 Task: Plan a trip to Puerto El Triunfo, El Salvador from 10th December, 2023 to 15th December, 2023 for 7 adults.4 bedrooms having 7 beds and 4 bathrooms. Property type can be house. Amenities needed are: wifi, TV, free parkinig on premises, gym, breakfast. Booking option can be shelf check-in. Look for 5 properties as per requirement.
Action: Mouse moved to (432, 112)
Screenshot: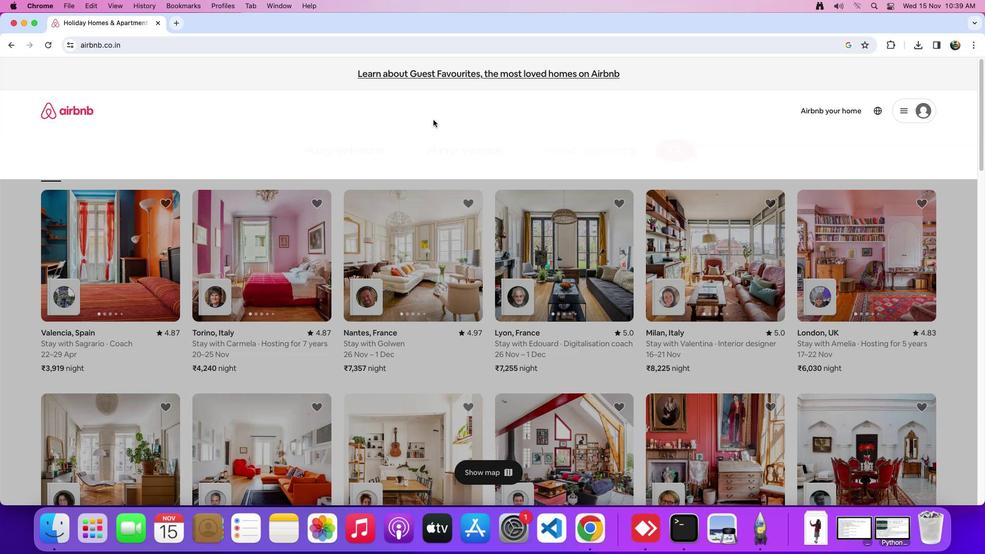 
Action: Mouse pressed left at (432, 112)
Screenshot: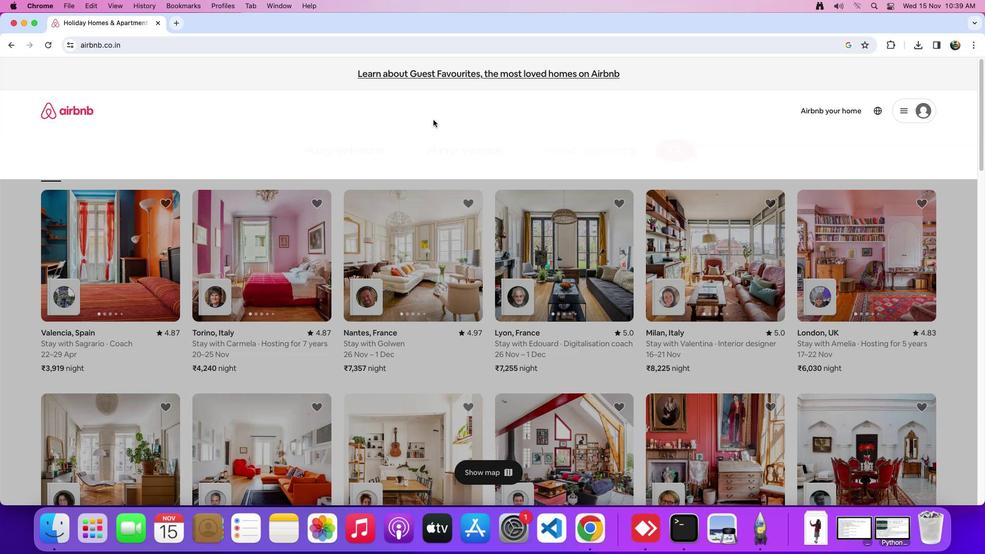 
Action: Mouse moved to (419, 147)
Screenshot: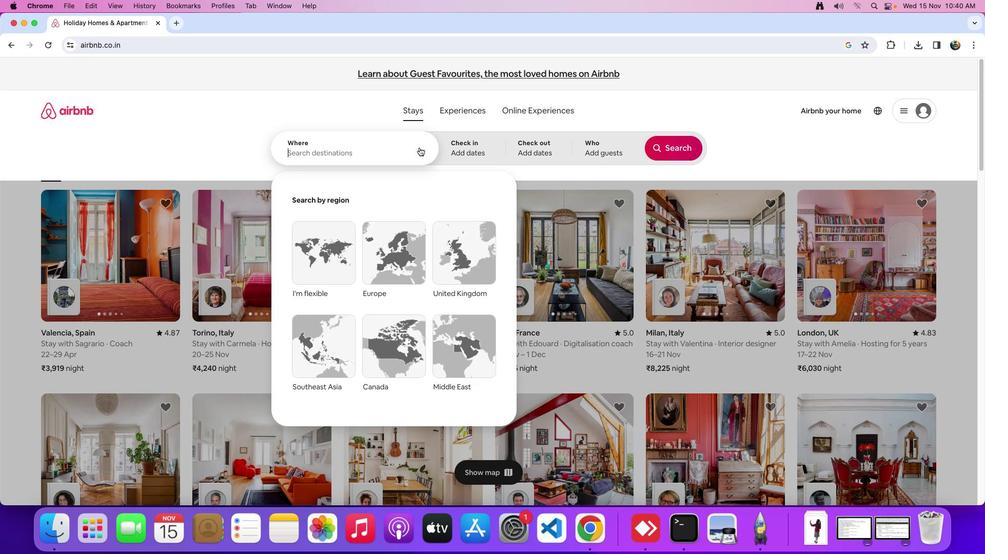 
Action: Mouse pressed left at (419, 147)
Screenshot: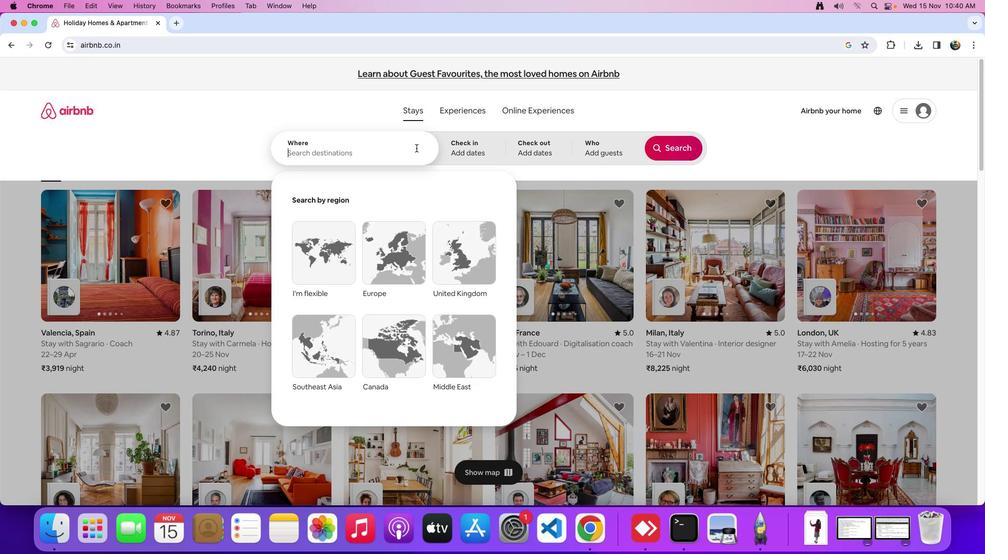 
Action: Mouse moved to (889, 203)
Screenshot: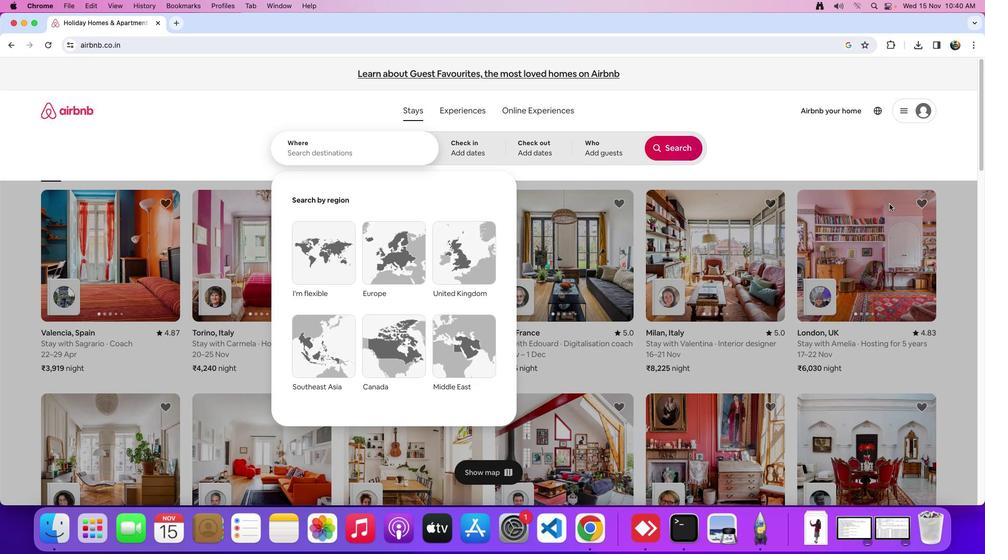 
Action: Key pressed Key.shift_r'E''I'
Screenshot: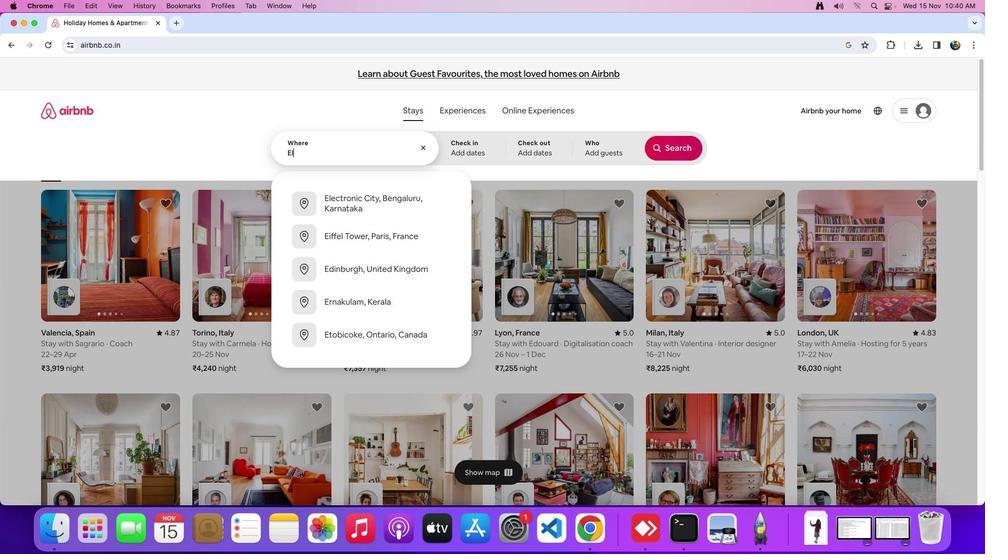 
Action: Mouse moved to (929, 199)
Screenshot: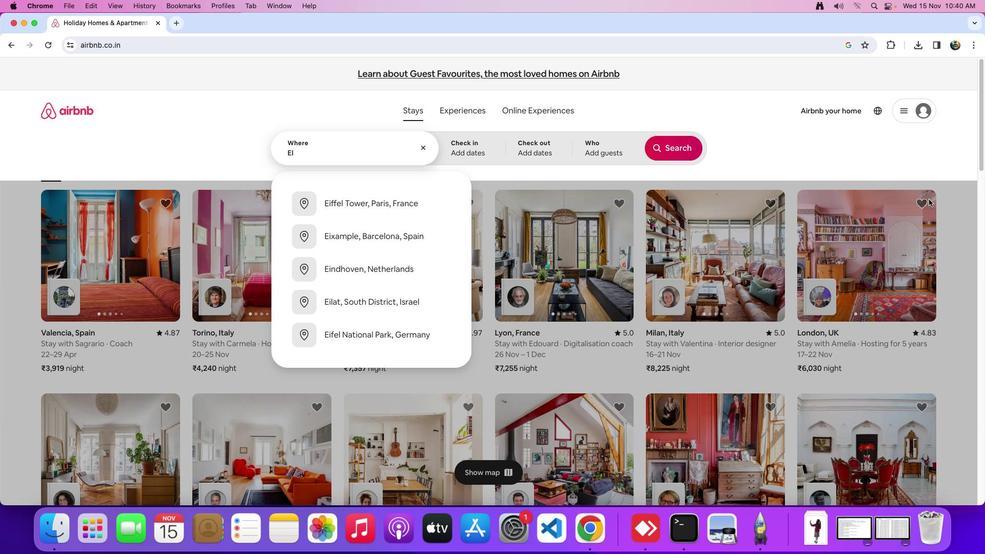 
Action: Key pressed Key.spaceKey.shift_r'T''r'
Screenshot: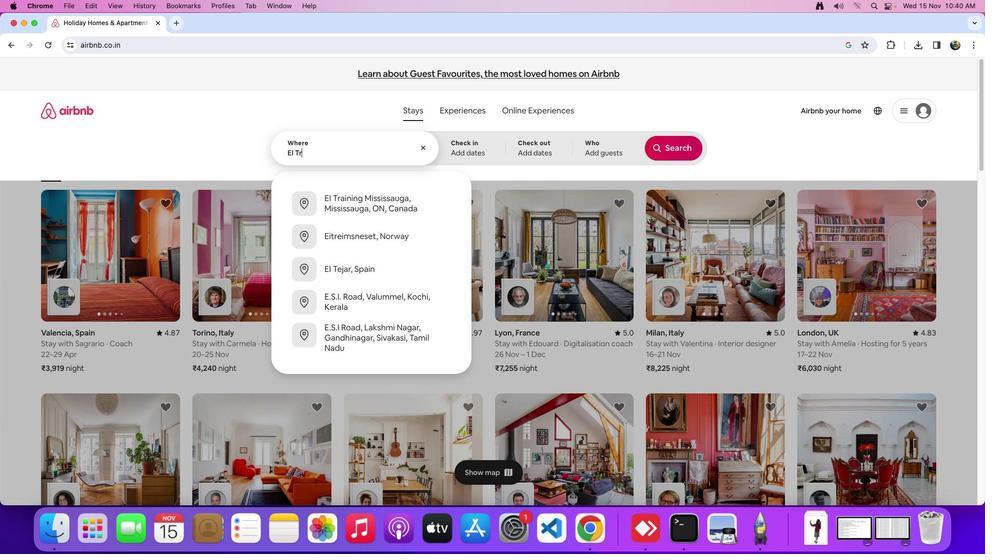 
Action: Mouse moved to (935, 201)
Screenshot: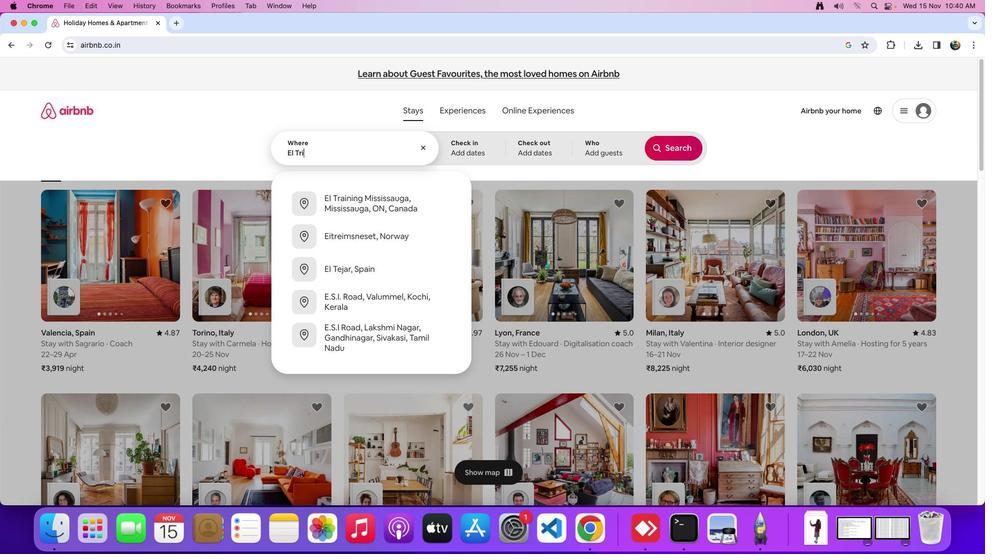 
Action: Key pressed 'i''u''n'
Screenshot: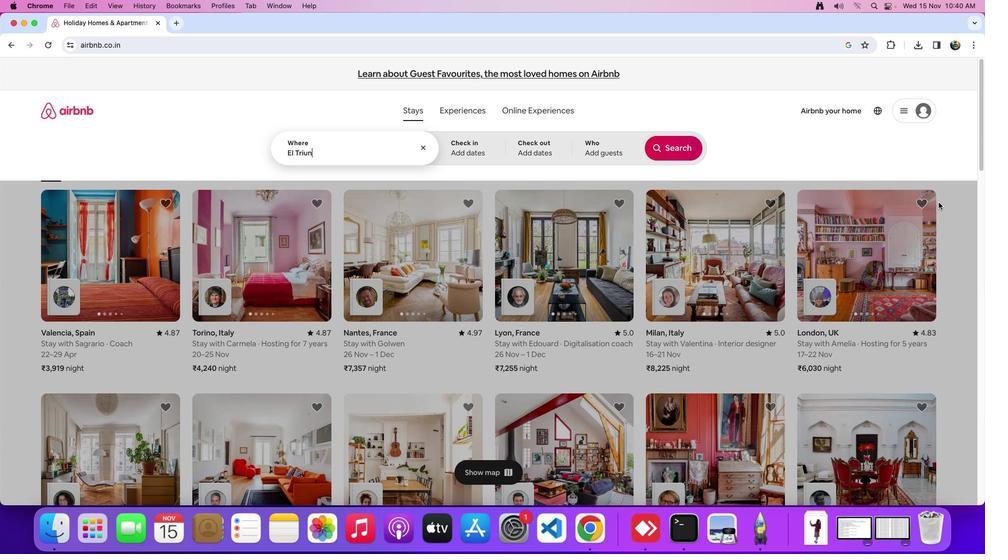 
Action: Mouse moved to (947, 204)
Screenshot: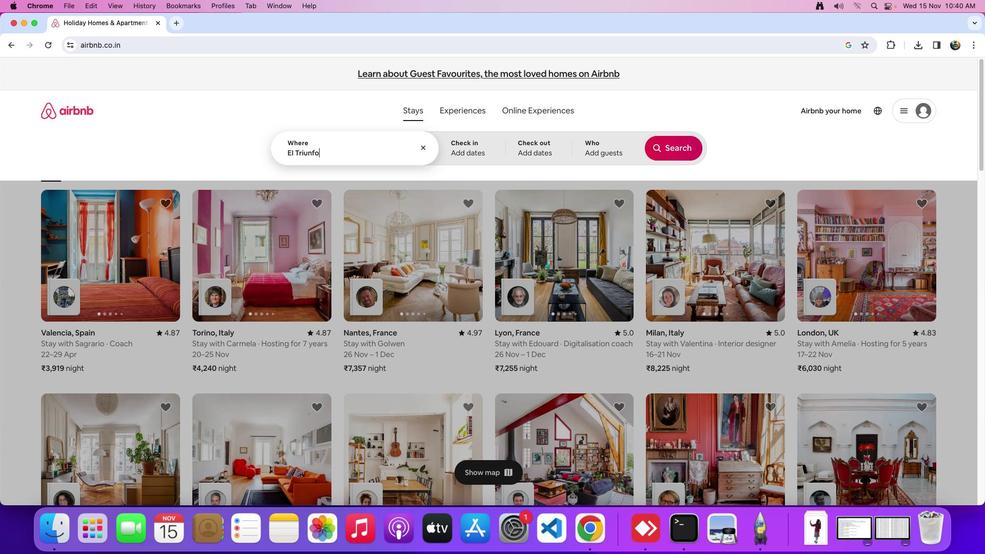 
Action: Key pressed 'f''o'','Key.space
Screenshot: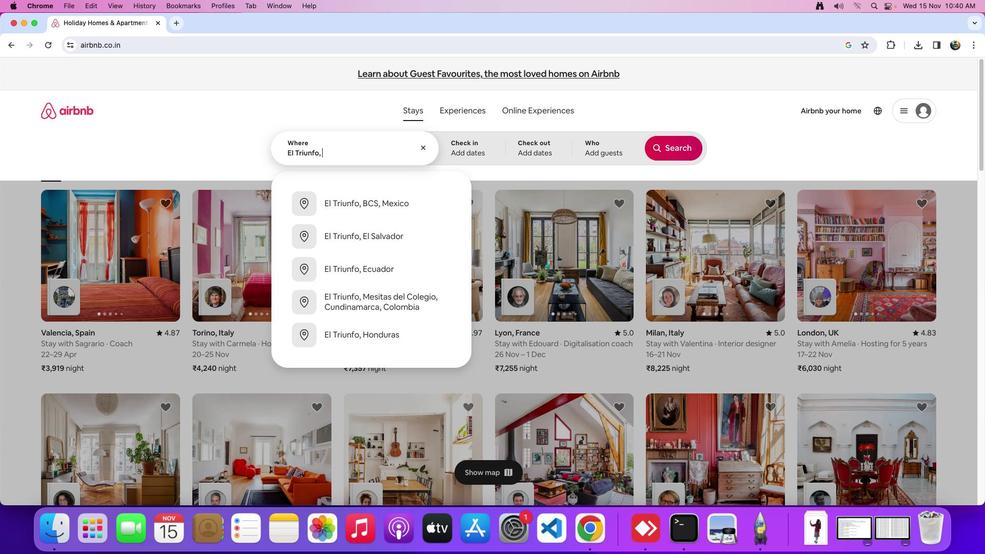 
Action: Mouse moved to (956, 205)
Screenshot: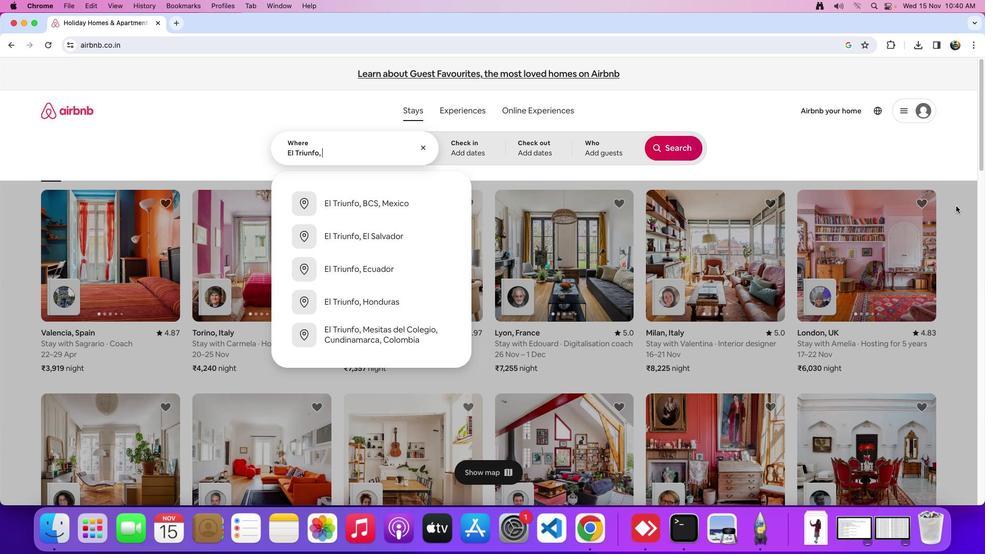 
Action: Key pressed Key.shift_r'E'Key.shift'I'Key.spaceKey.shift_r'S''l''a'Key.backspaceKey.backspace'a''l''v''a''d''o''r'
Screenshot: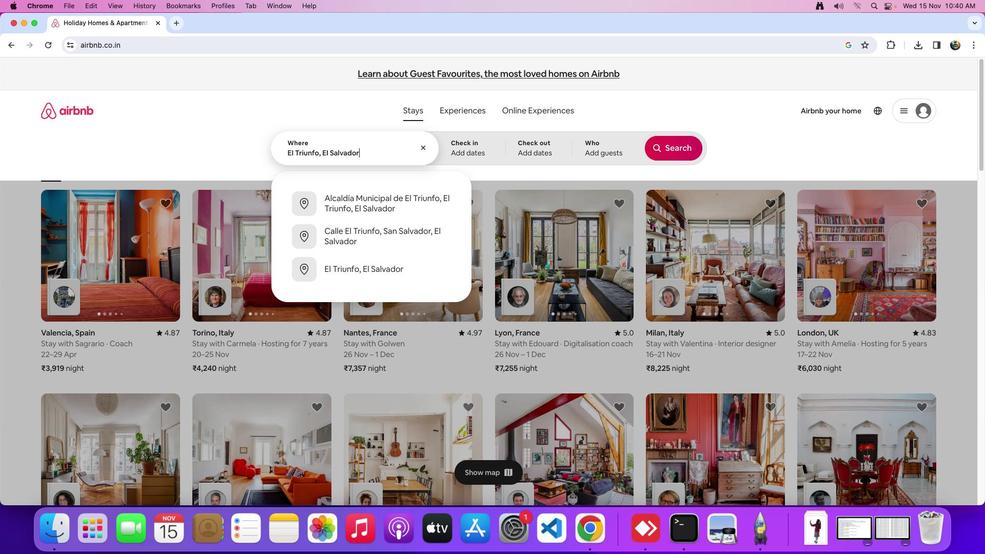 
Action: Mouse moved to (475, 148)
Screenshot: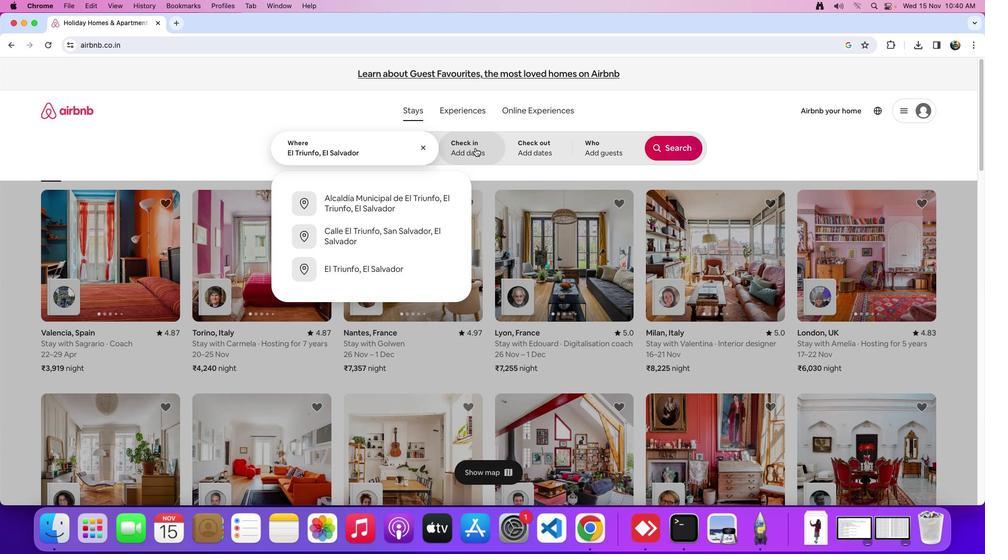 
Action: Mouse pressed left at (475, 148)
Screenshot: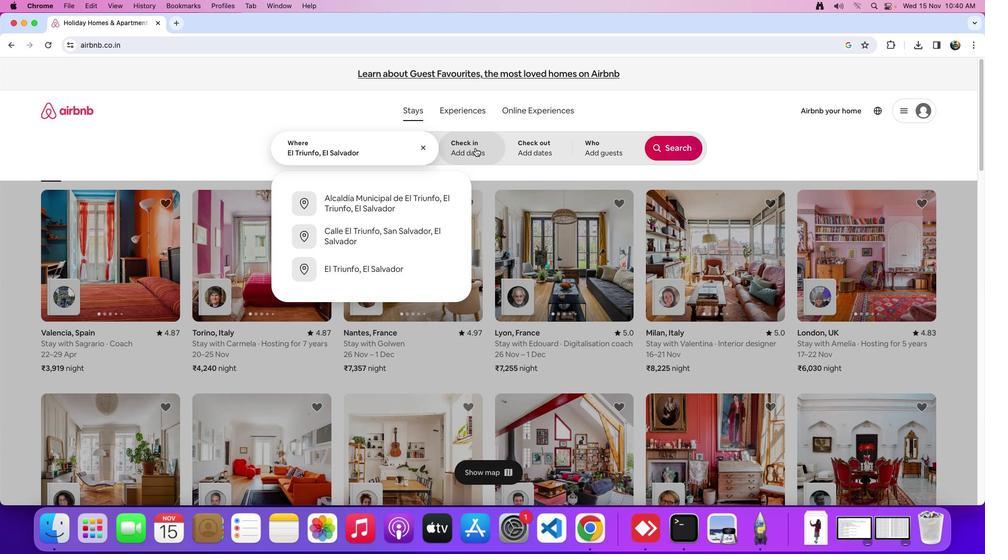 
Action: Mouse moved to (521, 325)
Screenshot: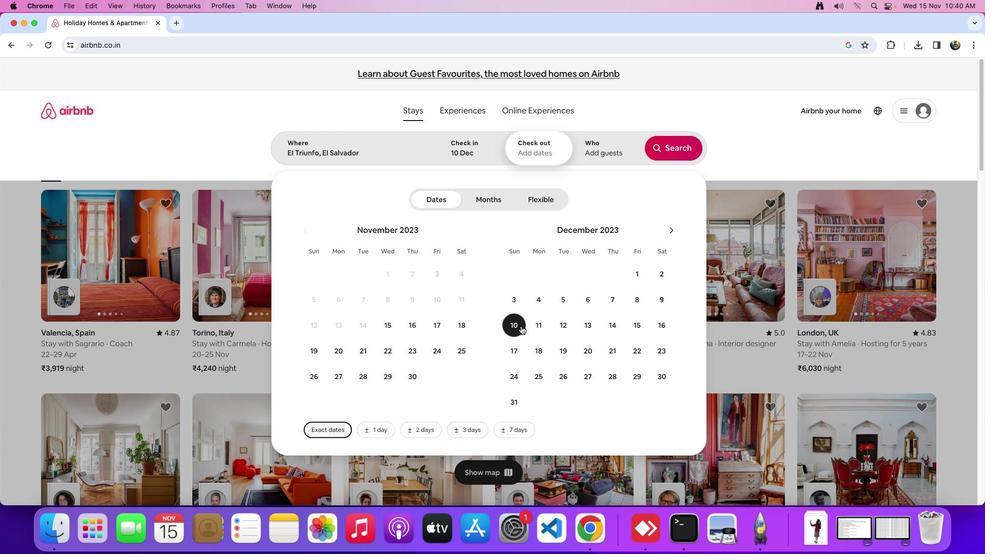 
Action: Mouse pressed left at (521, 325)
Screenshot: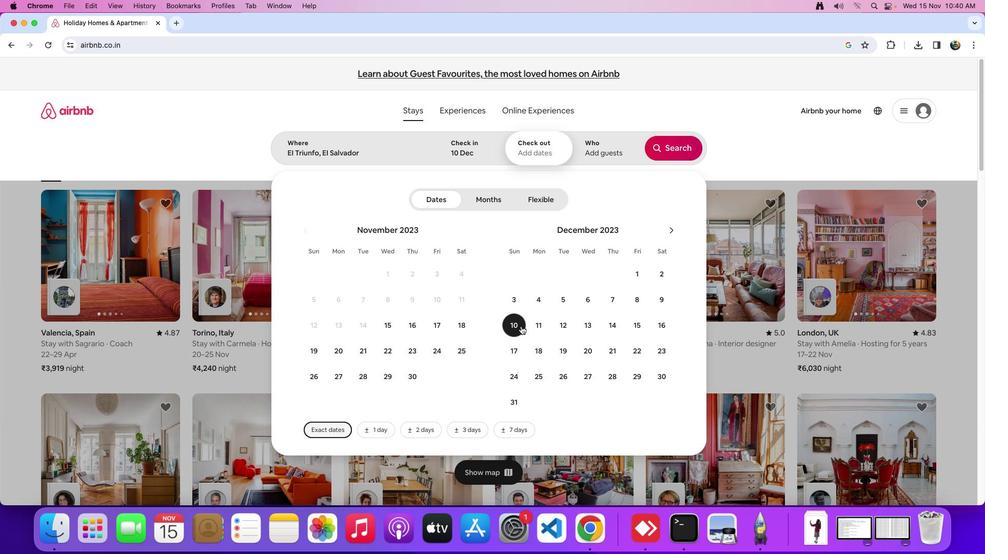 
Action: Mouse moved to (632, 329)
Screenshot: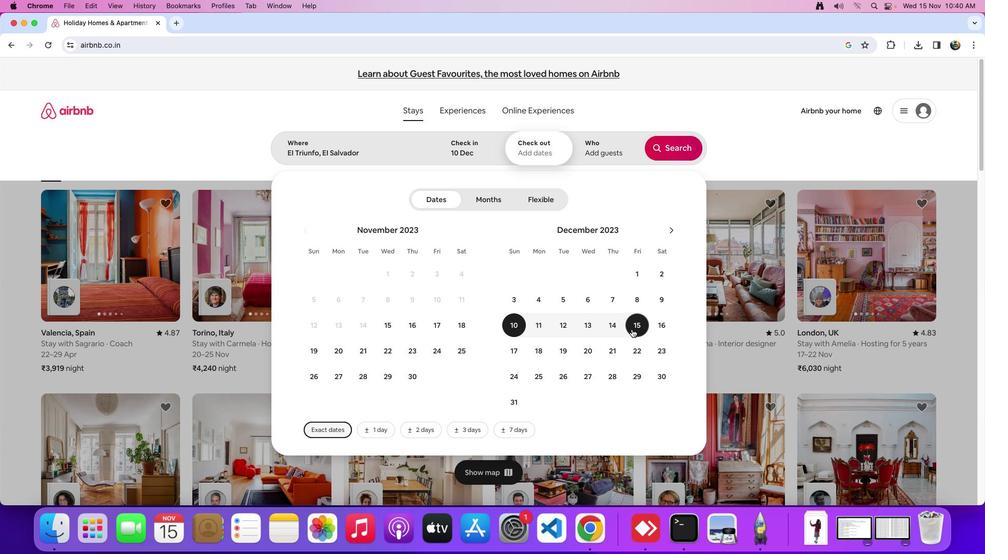 
Action: Mouse pressed left at (632, 329)
Screenshot: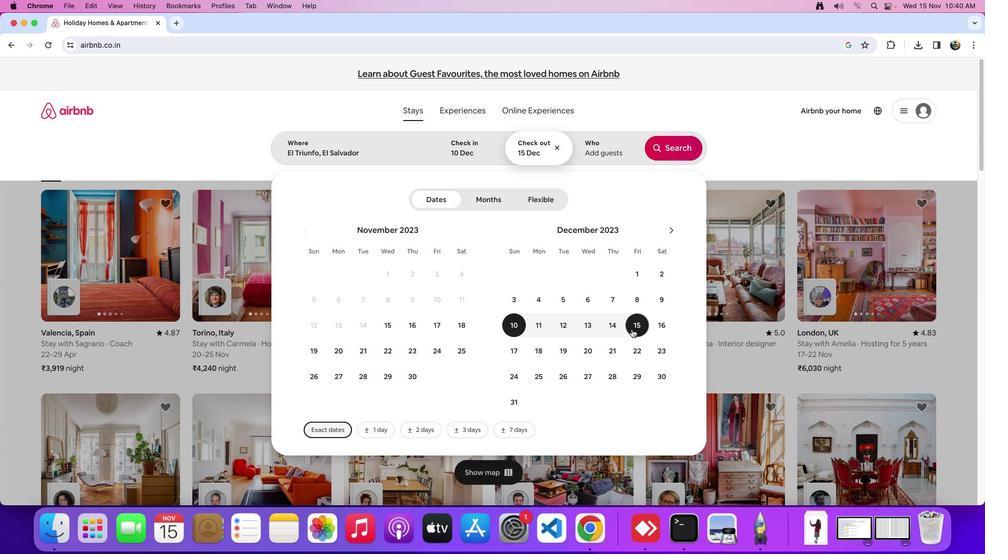 
Action: Mouse moved to (622, 313)
Screenshot: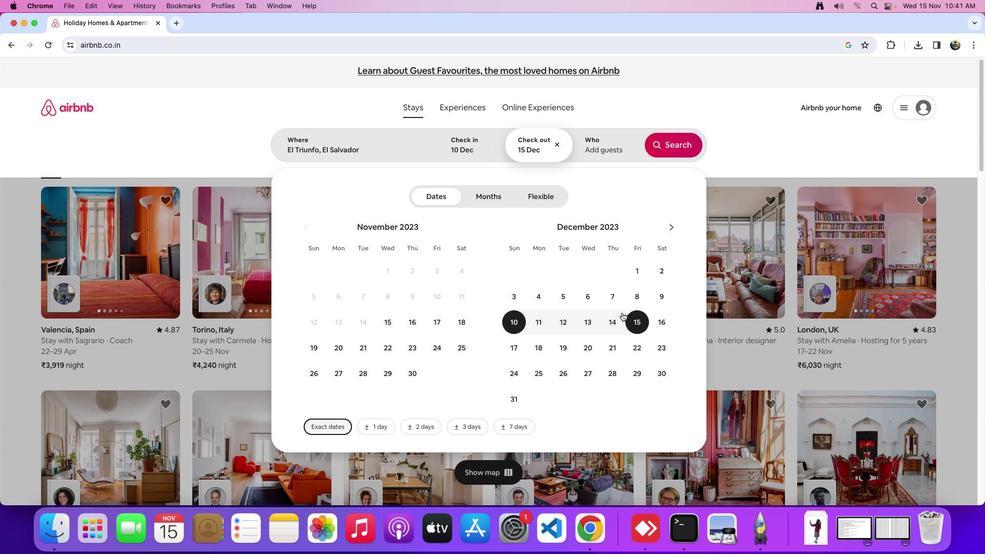 
Action: Mouse scrolled (622, 313) with delta (0, 0)
Screenshot: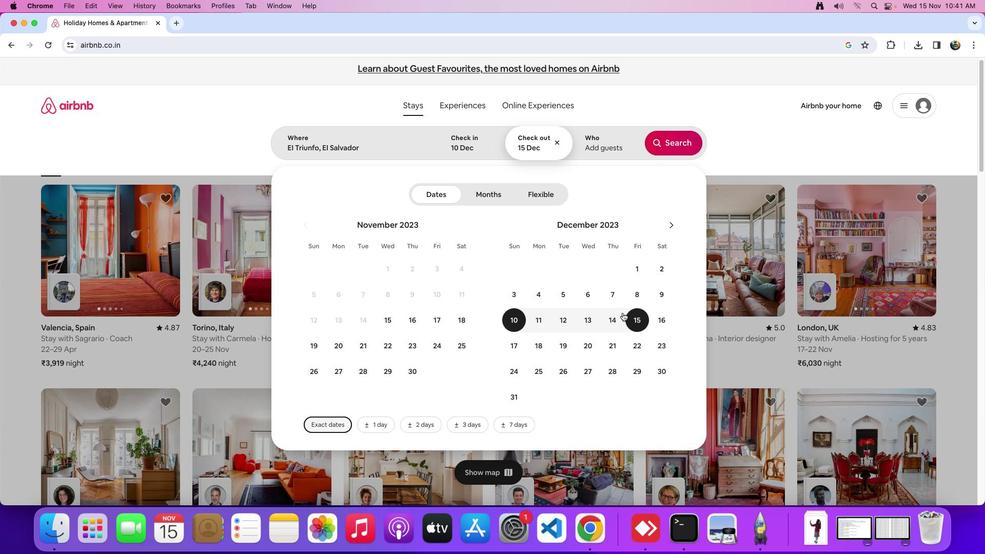 
Action: Mouse scrolled (622, 313) with delta (0, 0)
Screenshot: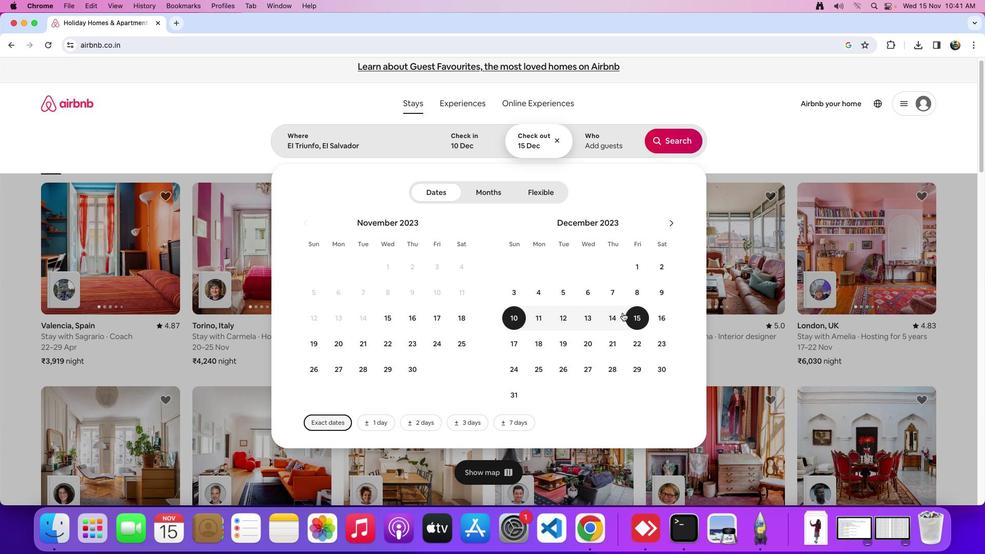 
Action: Mouse moved to (622, 313)
Screenshot: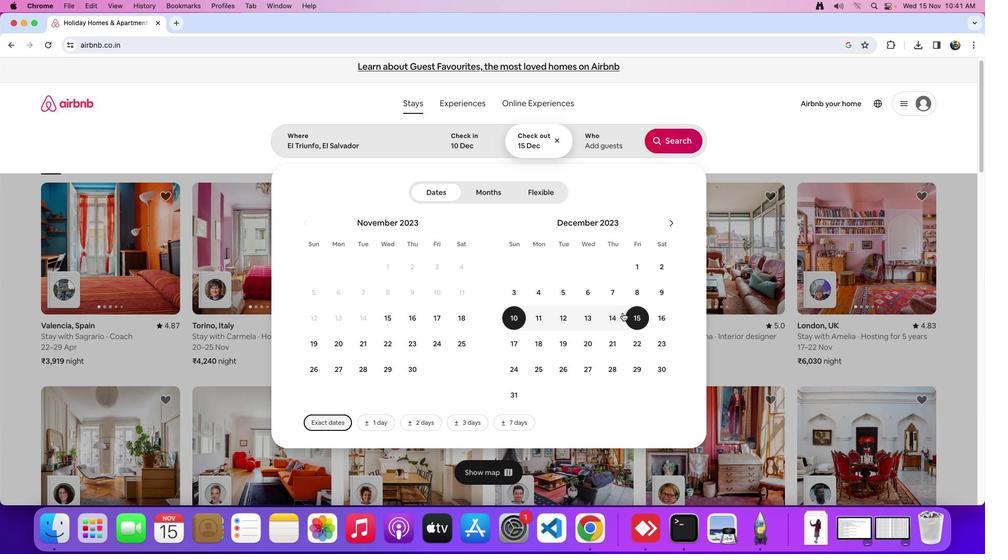 
Action: Mouse scrolled (622, 313) with delta (0, 0)
Screenshot: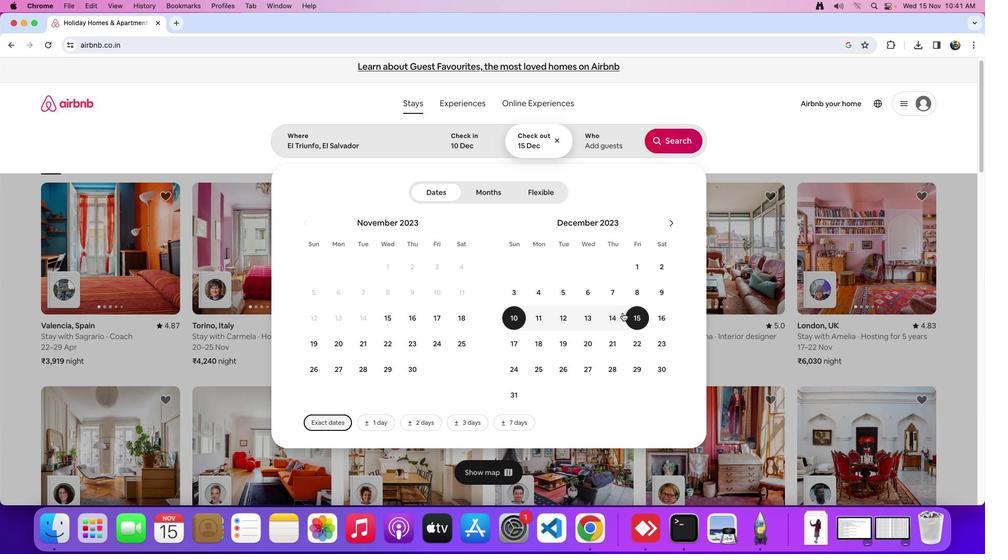 
Action: Mouse moved to (622, 312)
Screenshot: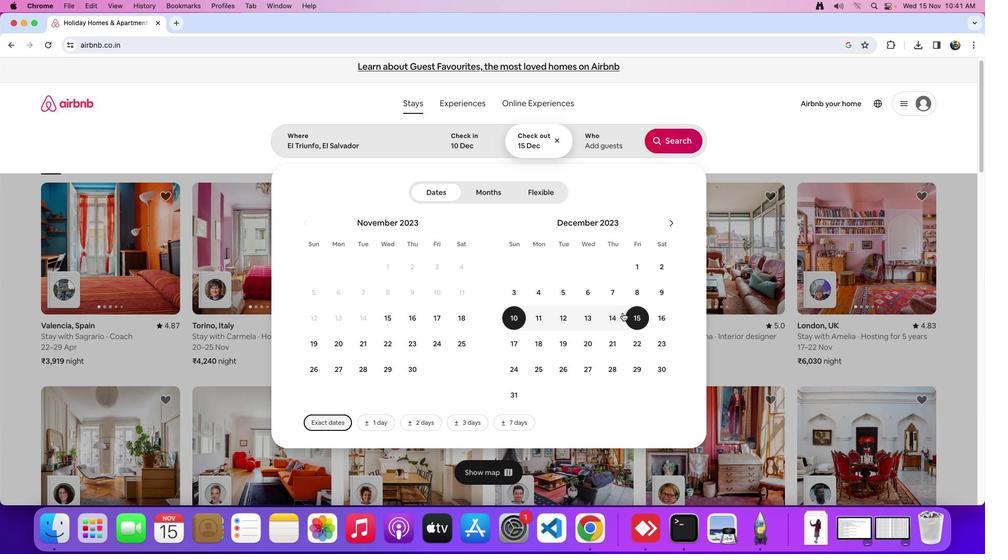 
Action: Mouse scrolled (622, 312) with delta (0, 0)
Screenshot: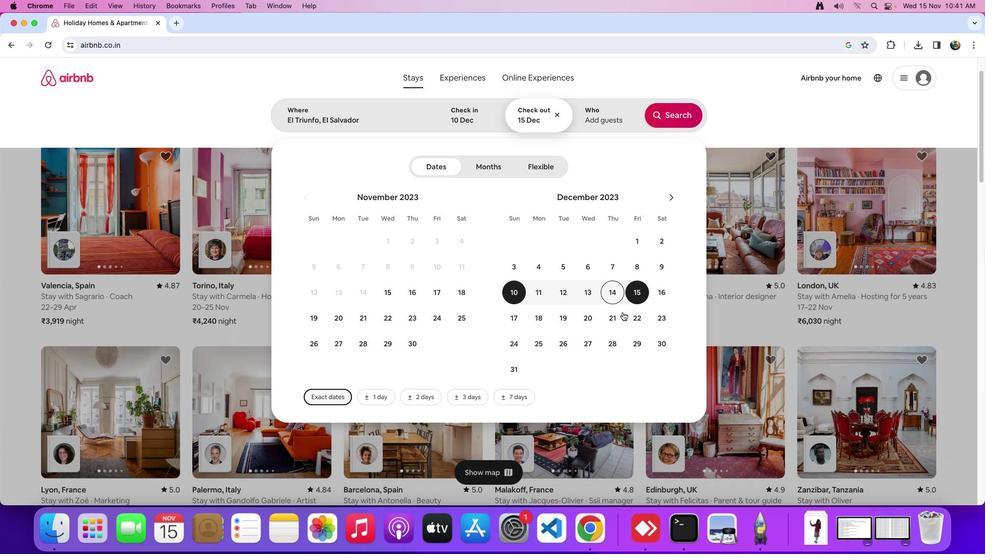 
Action: Mouse scrolled (622, 312) with delta (0, 0)
Screenshot: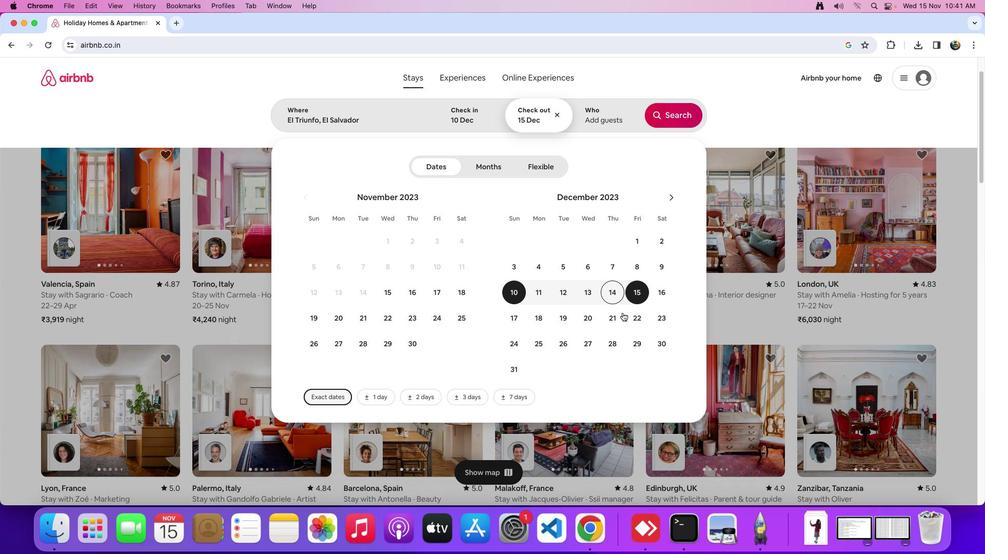
Action: Mouse moved to (622, 312)
Screenshot: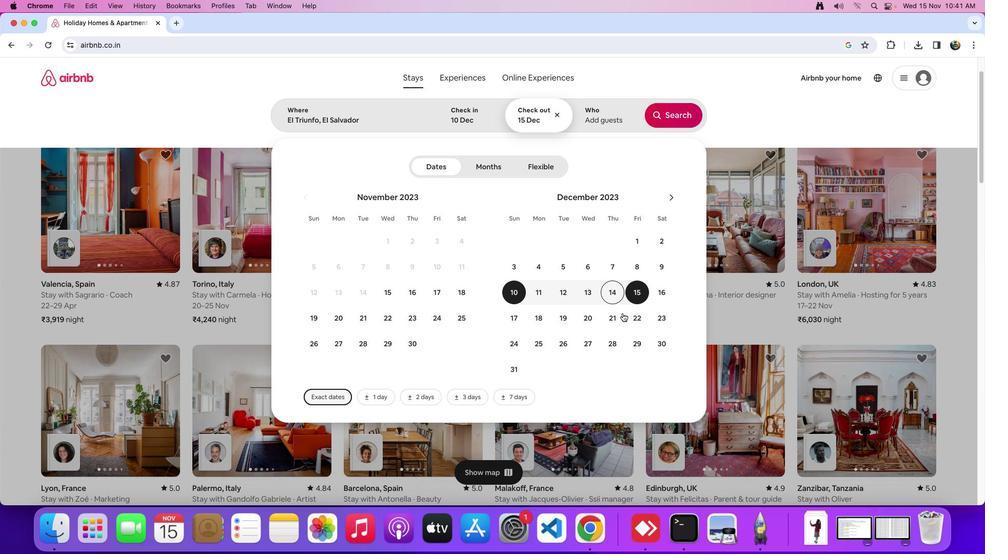 
Action: Mouse scrolled (622, 312) with delta (0, 0)
Screenshot: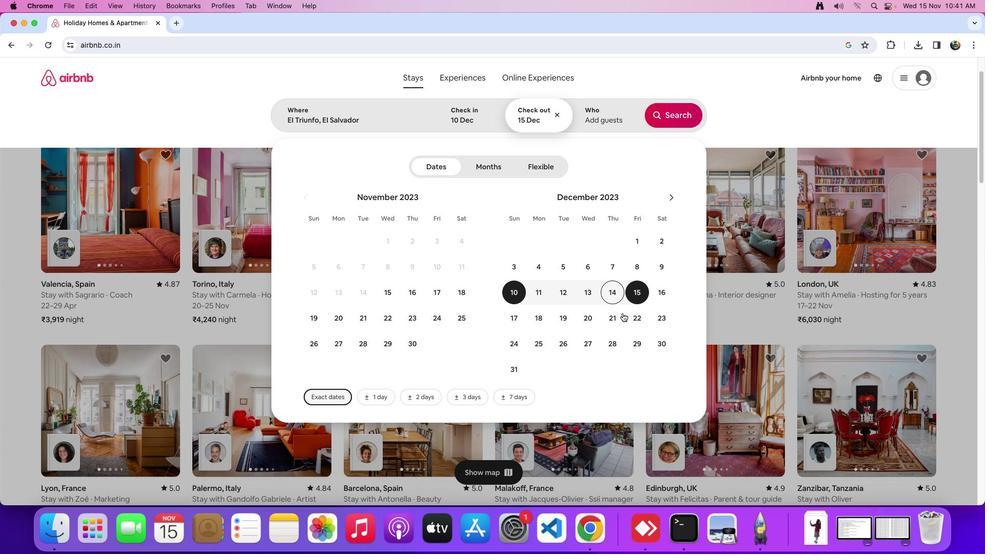 
Action: Mouse moved to (539, 81)
Screenshot: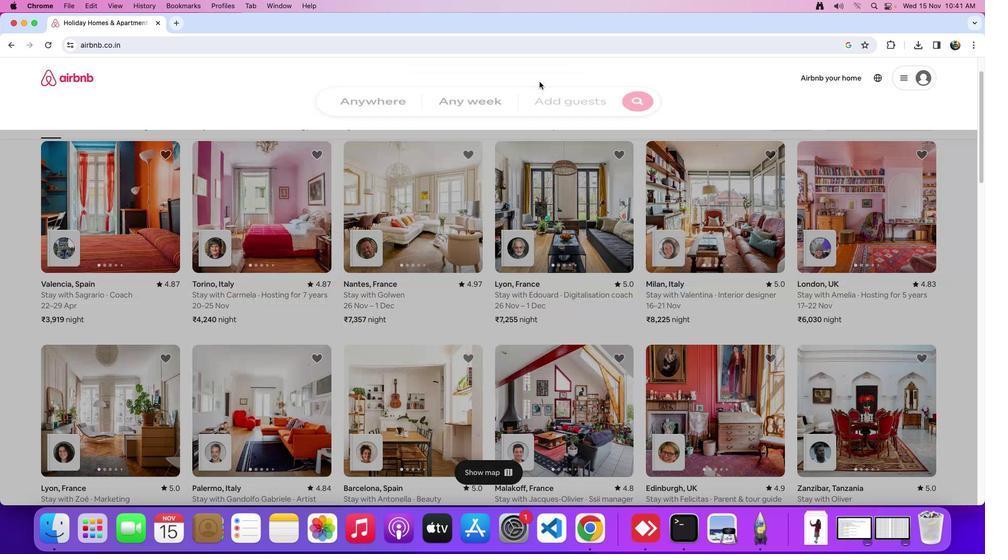 
Action: Mouse pressed left at (539, 81)
Screenshot: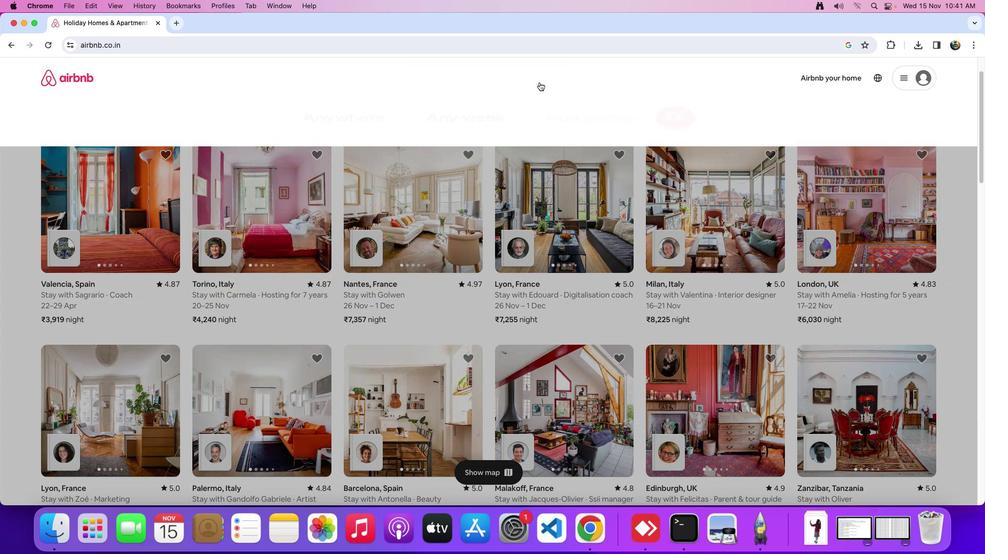 
Action: Mouse moved to (678, 167)
Screenshot: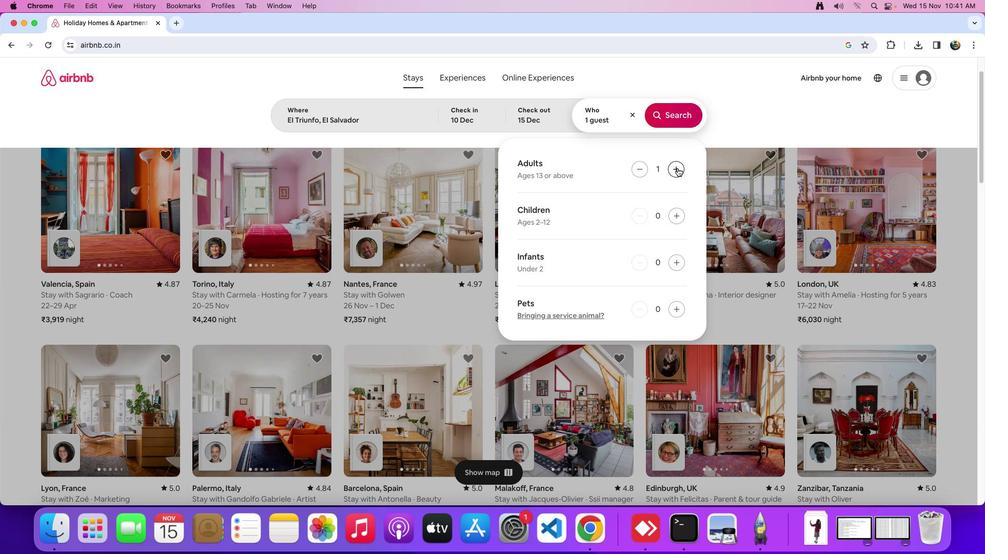 
Action: Mouse pressed left at (678, 167)
Screenshot: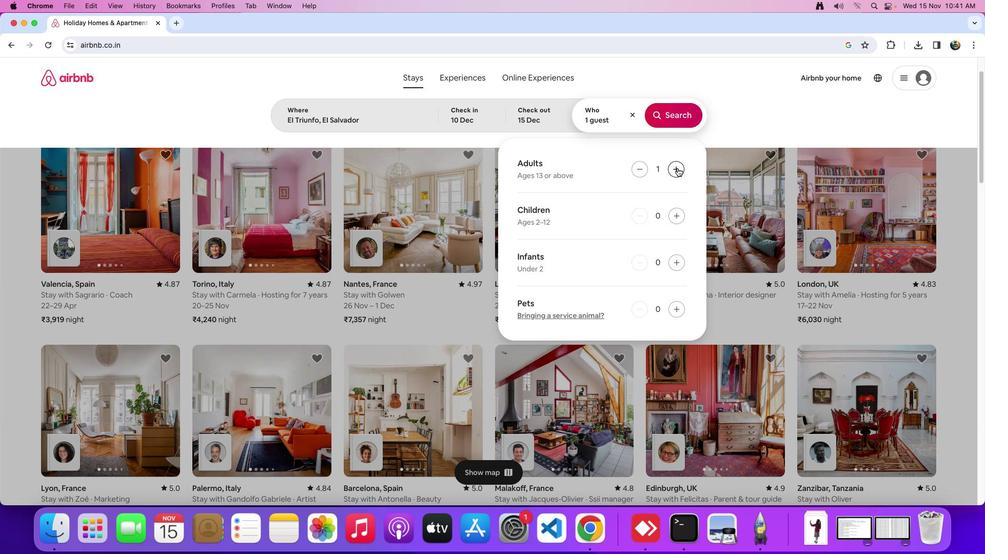 
Action: Mouse pressed left at (678, 167)
Screenshot: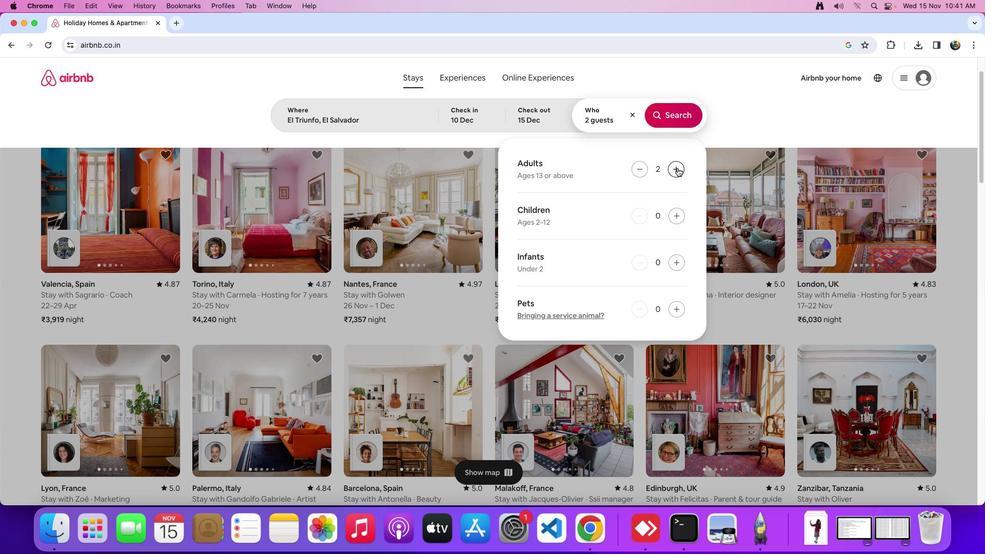 
Action: Mouse pressed left at (678, 167)
Screenshot: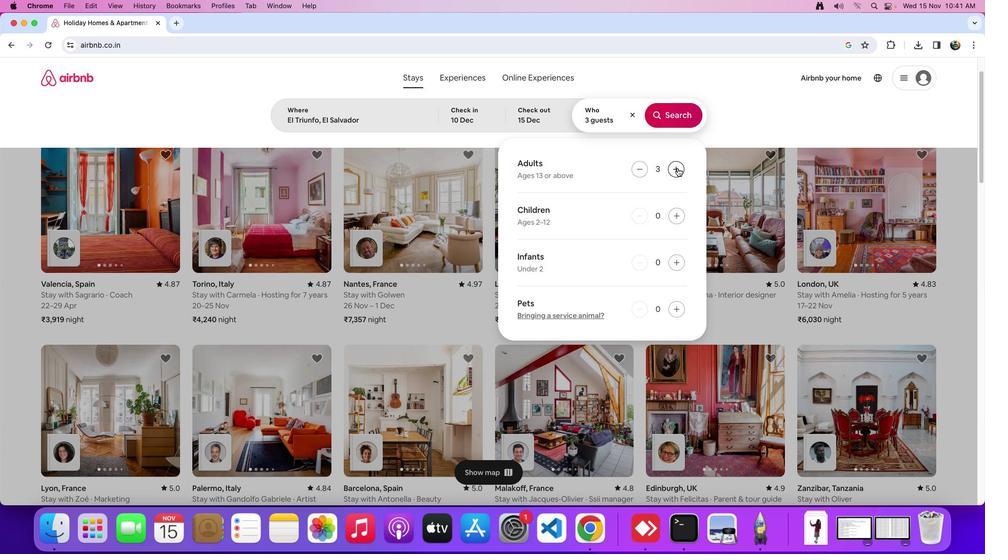 
Action: Mouse pressed left at (678, 167)
Screenshot: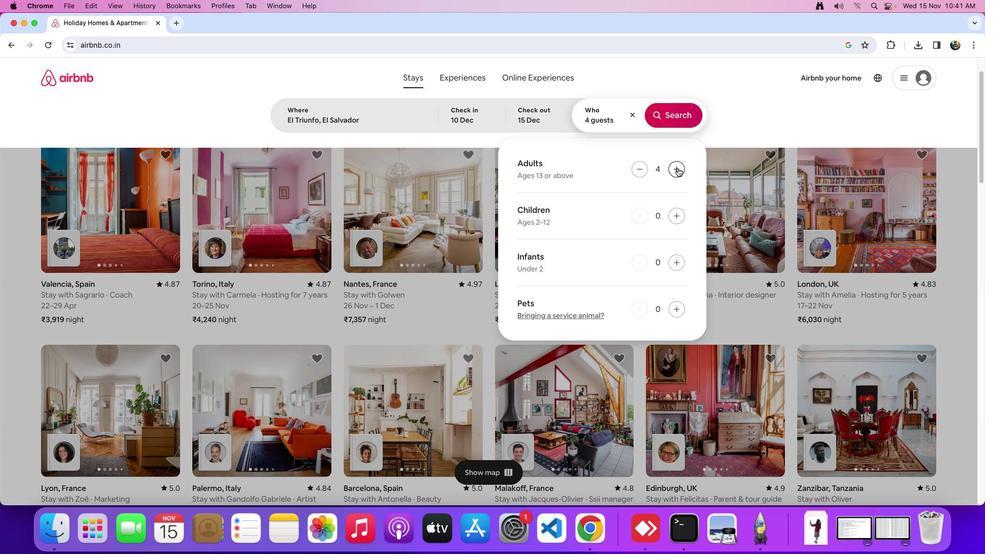 
Action: Mouse pressed left at (678, 167)
Screenshot: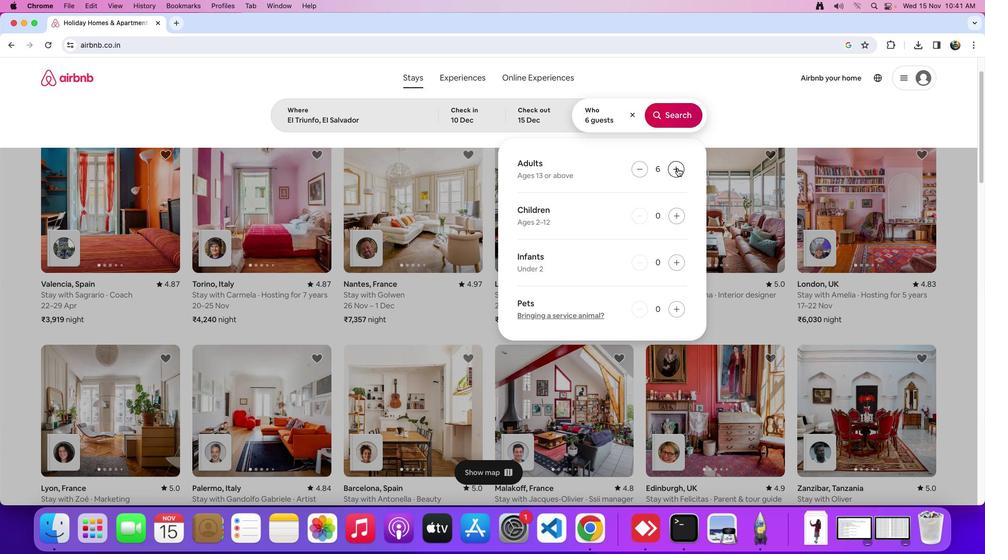 
Action: Mouse pressed left at (678, 167)
Screenshot: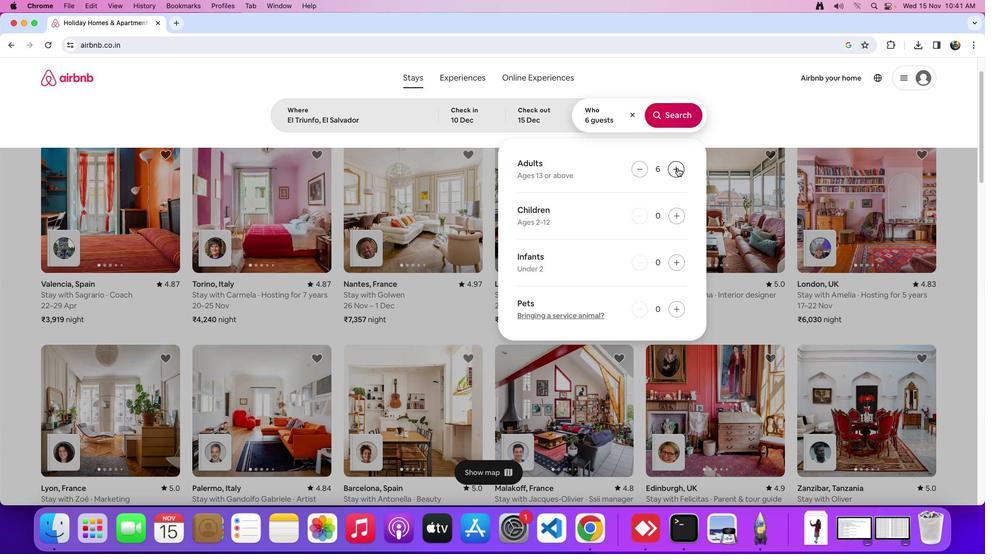 
Action: Mouse pressed left at (678, 167)
Screenshot: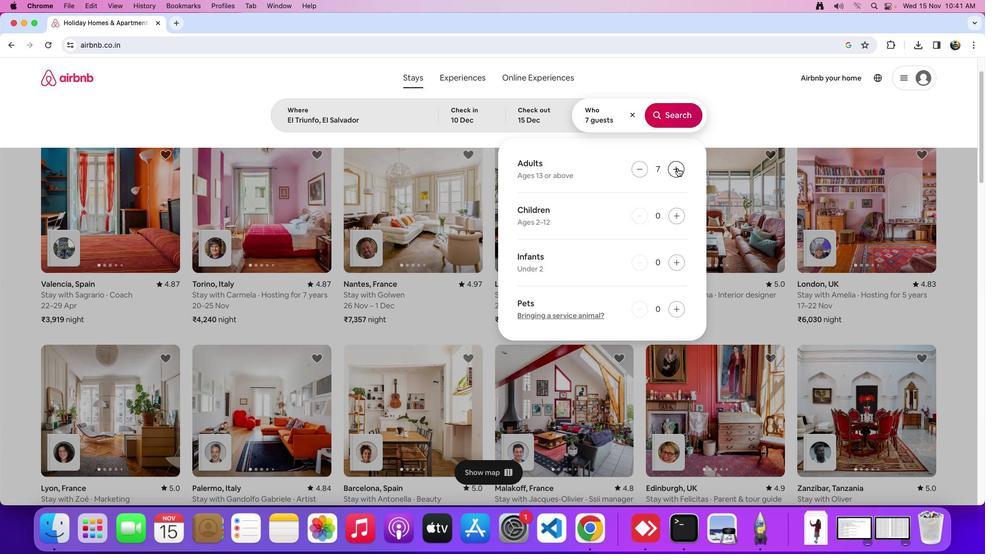 
Action: Mouse moved to (681, 110)
Screenshot: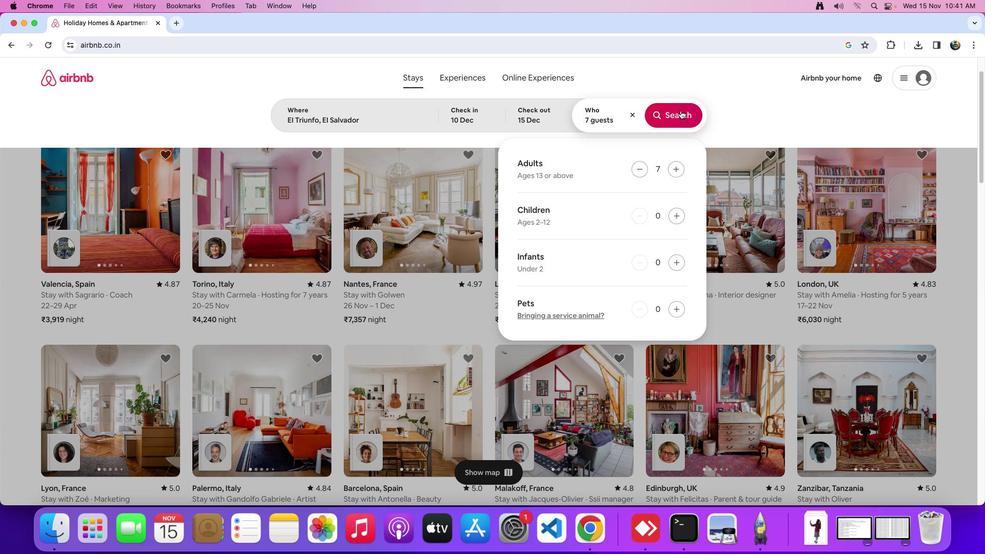 
Action: Mouse pressed left at (681, 110)
Screenshot: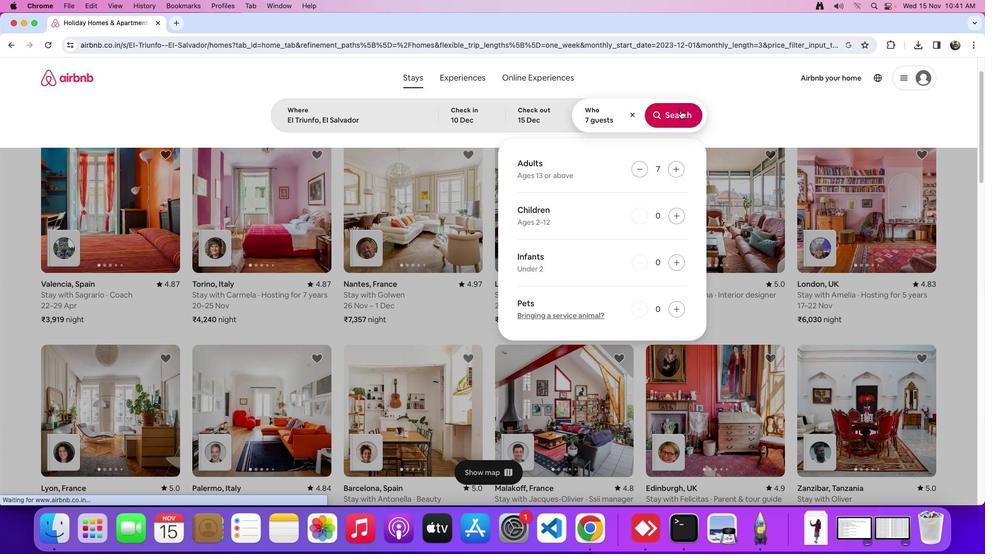 
Action: Mouse moved to (814, 113)
Screenshot: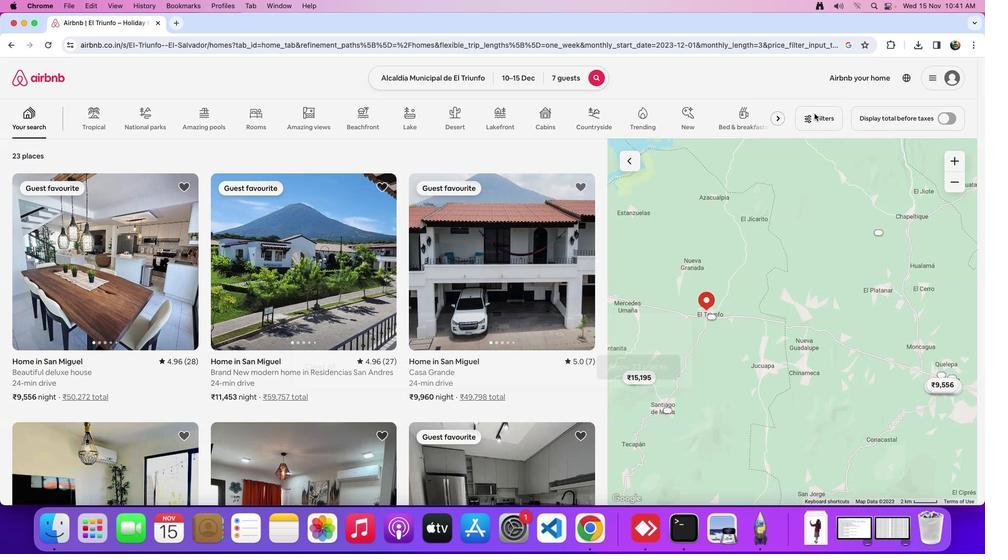 
Action: Mouse pressed left at (814, 113)
Screenshot: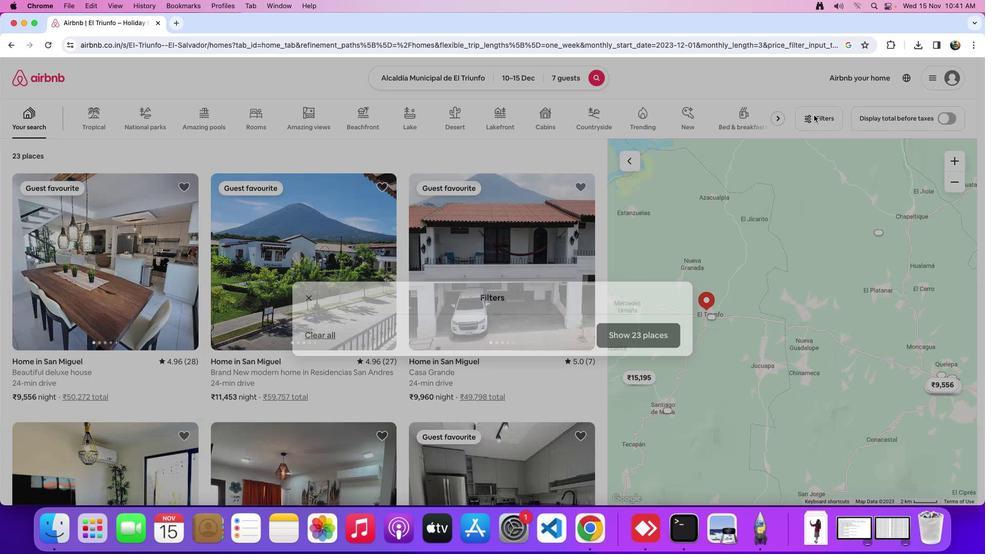 
Action: Mouse moved to (541, 221)
Screenshot: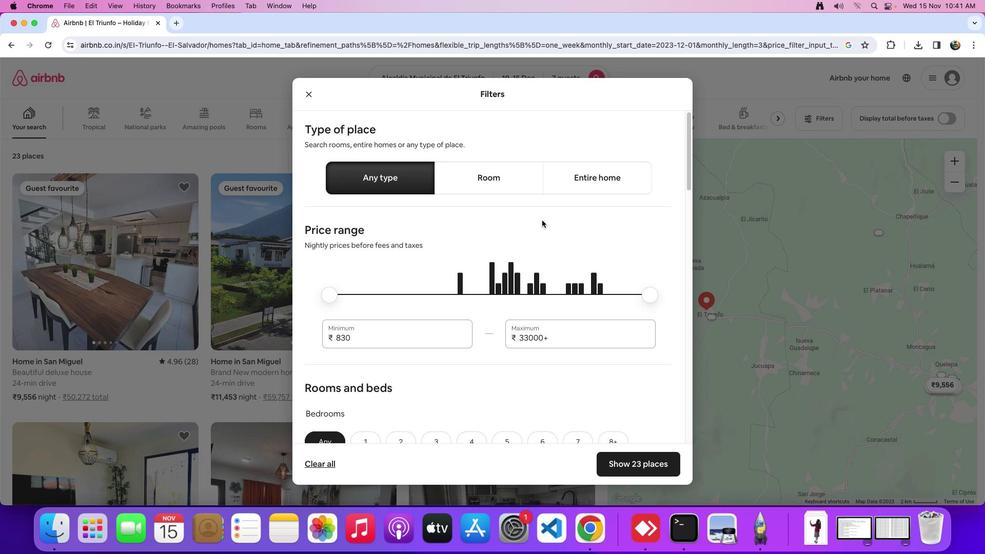 
Action: Mouse scrolled (541, 221) with delta (0, 0)
Screenshot: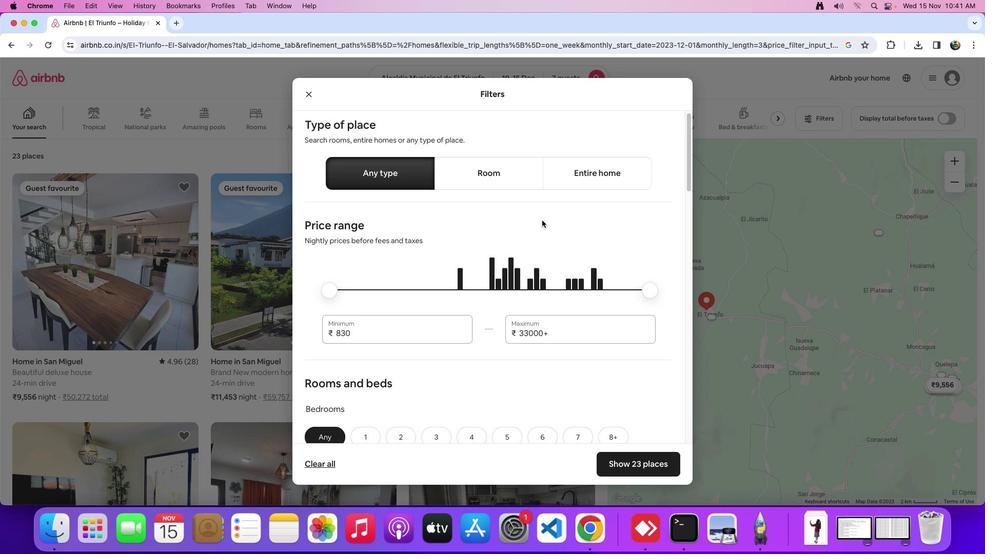
Action: Mouse moved to (542, 220)
Screenshot: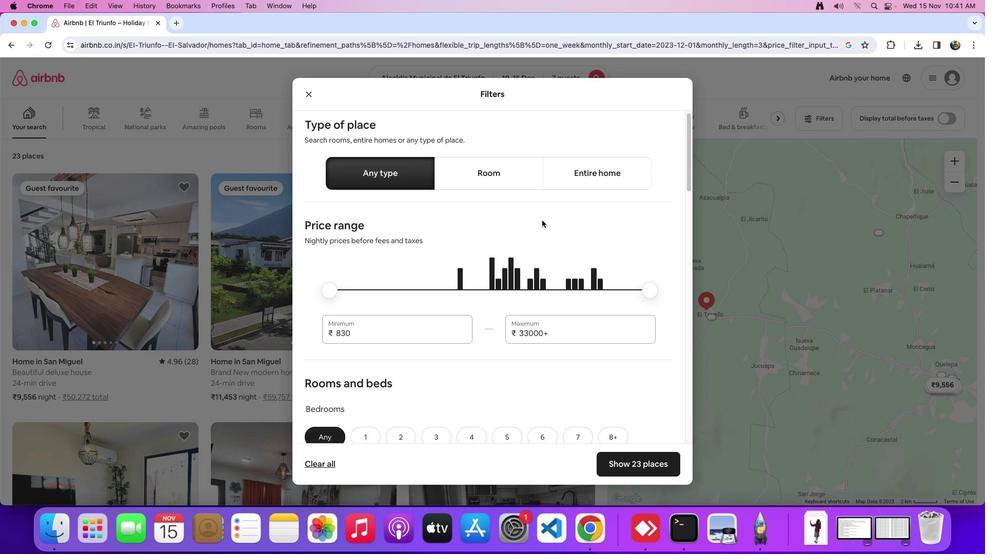 
Action: Mouse scrolled (542, 220) with delta (0, 0)
Screenshot: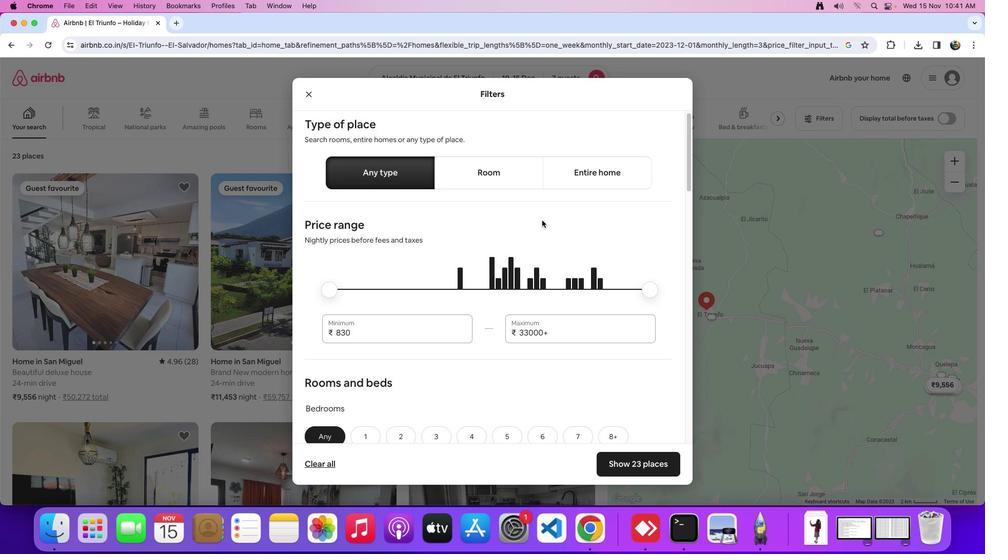 
Action: Mouse scrolled (542, 220) with delta (0, 0)
Screenshot: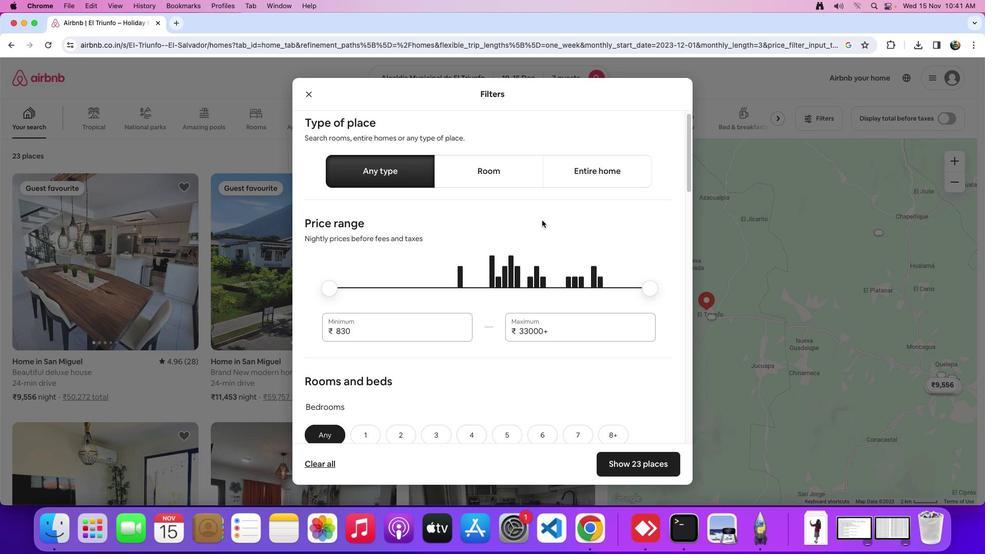 
Action: Mouse scrolled (542, 220) with delta (0, 0)
Screenshot: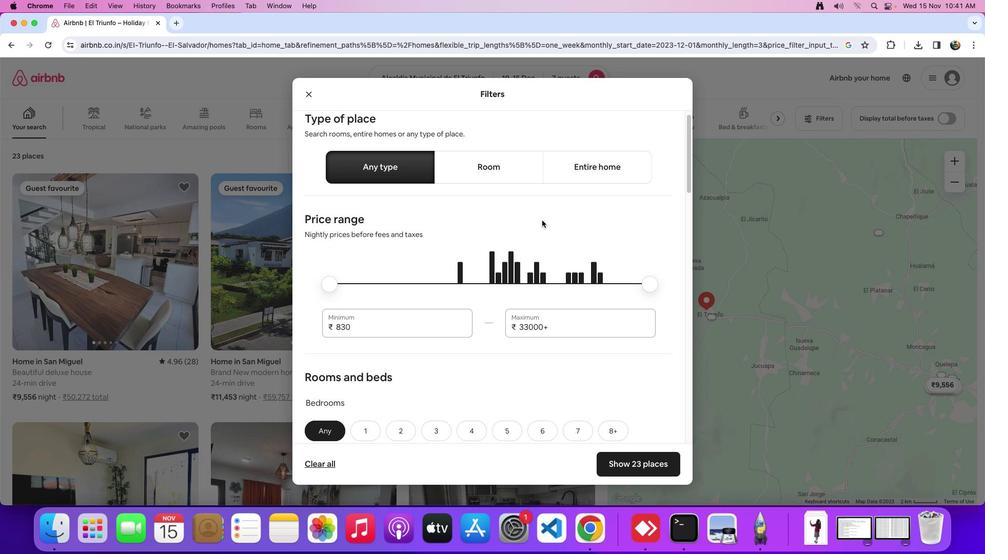 
Action: Mouse scrolled (542, 220) with delta (0, 0)
Screenshot: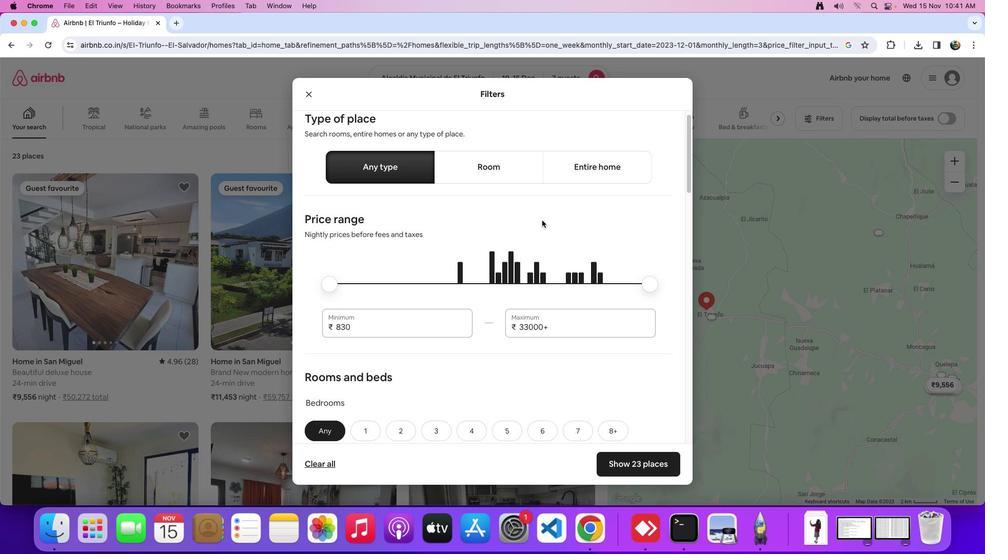 
Action: Mouse moved to (542, 222)
Screenshot: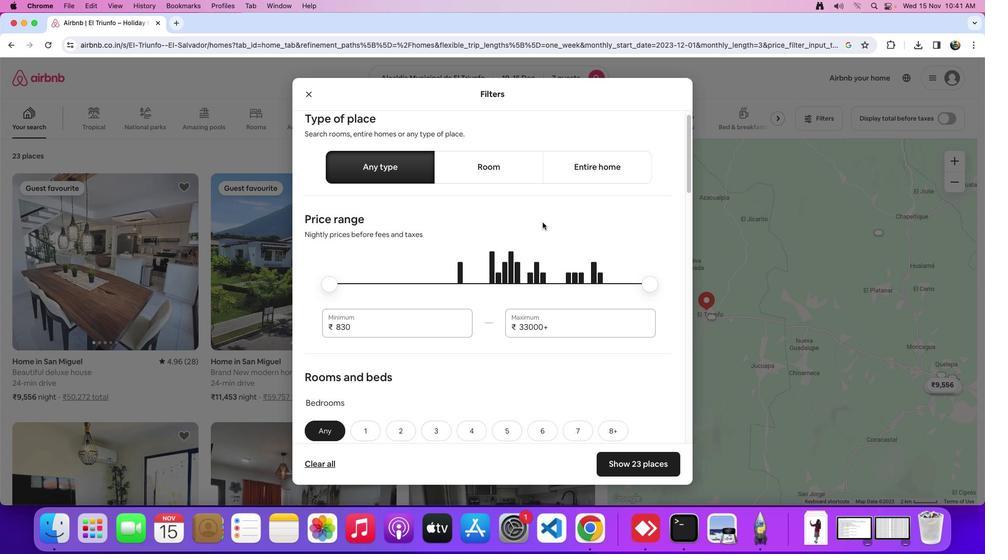 
Action: Mouse scrolled (542, 222) with delta (0, 0)
Screenshot: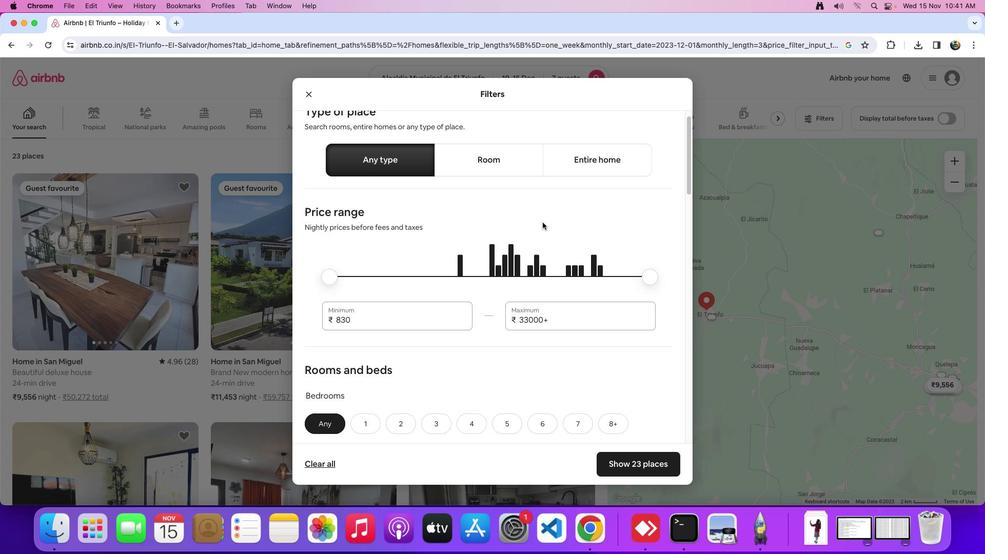 
Action: Mouse scrolled (542, 222) with delta (0, 0)
Screenshot: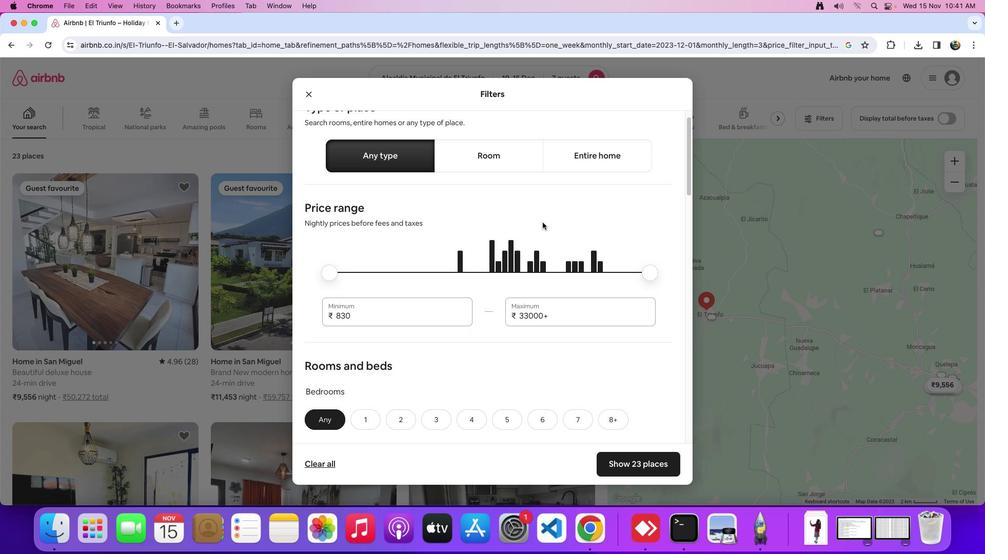 
Action: Mouse scrolled (542, 222) with delta (0, 0)
Screenshot: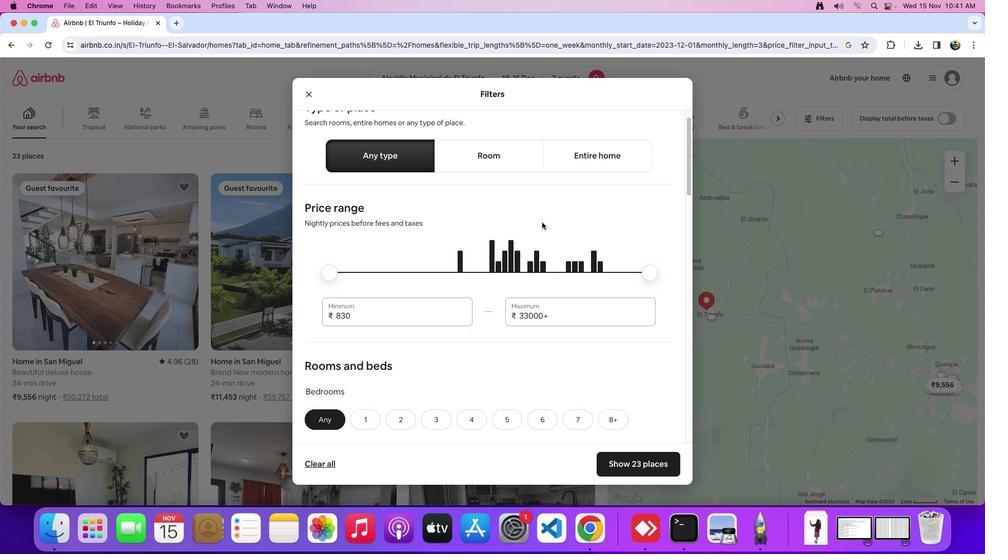 
Action: Mouse moved to (489, 261)
Screenshot: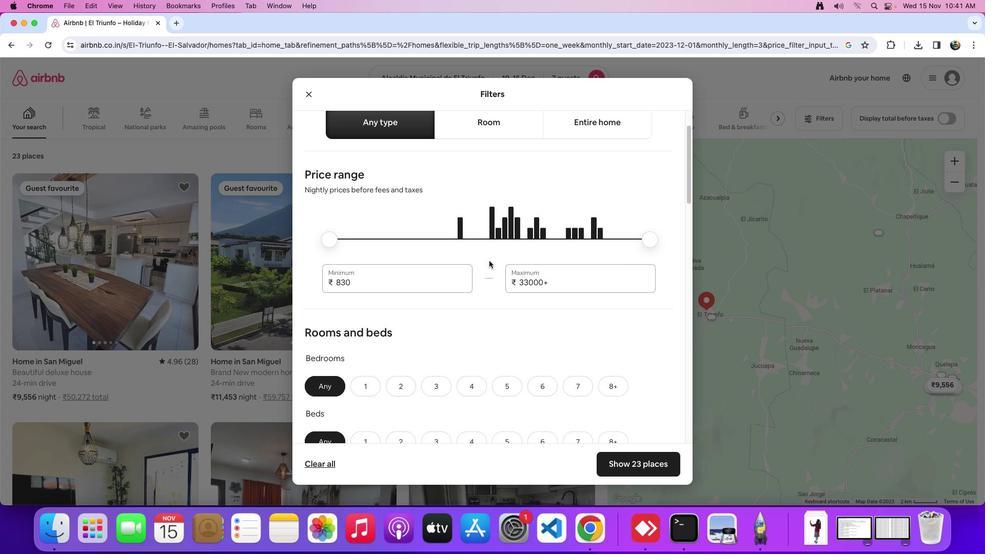 
Action: Mouse scrolled (489, 261) with delta (0, 0)
Screenshot: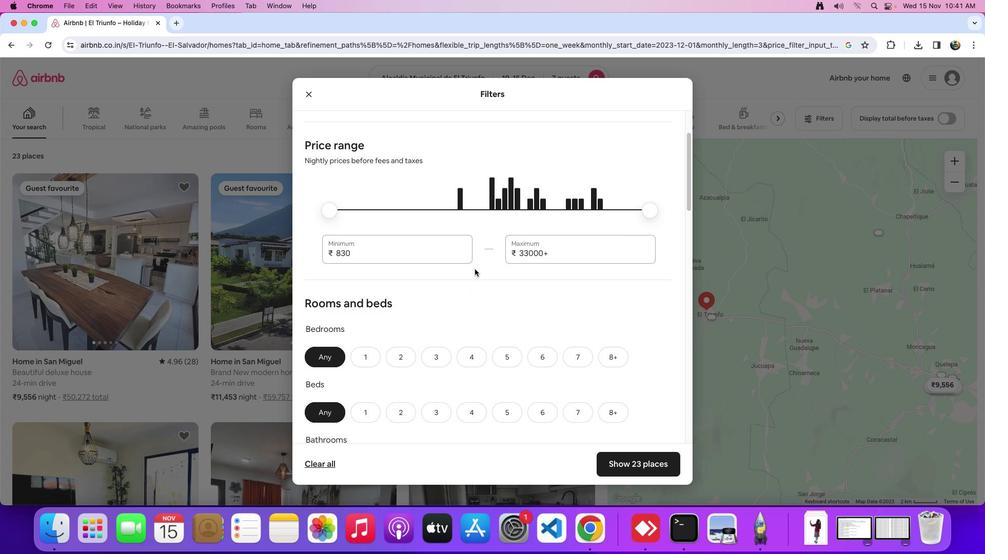 
Action: Mouse moved to (489, 261)
Screenshot: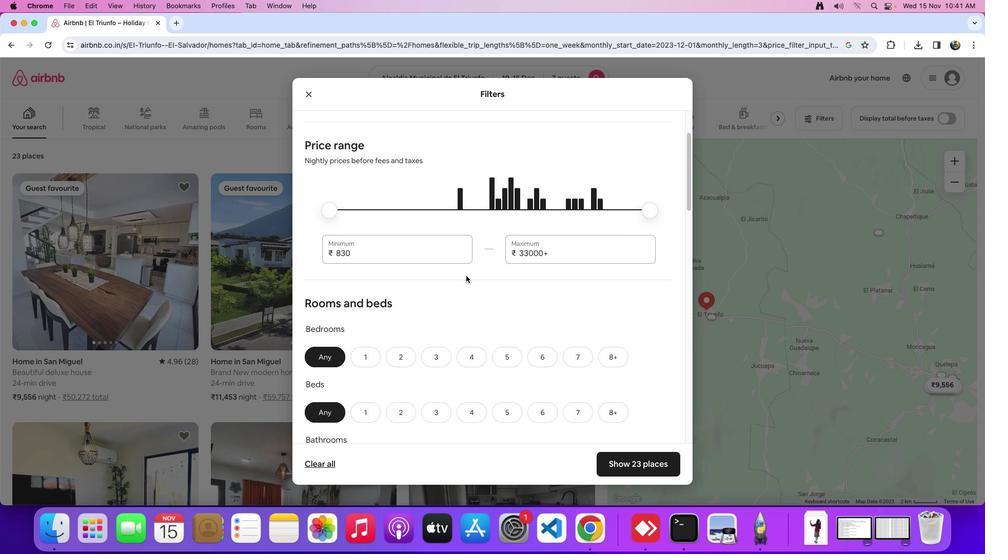
Action: Mouse scrolled (489, 261) with delta (0, 0)
Screenshot: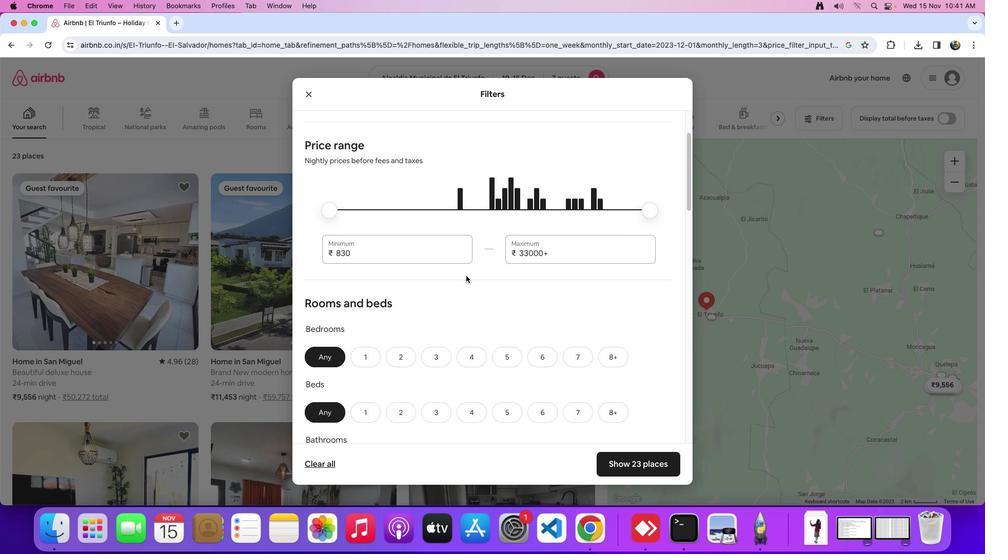 
Action: Mouse moved to (489, 261)
Screenshot: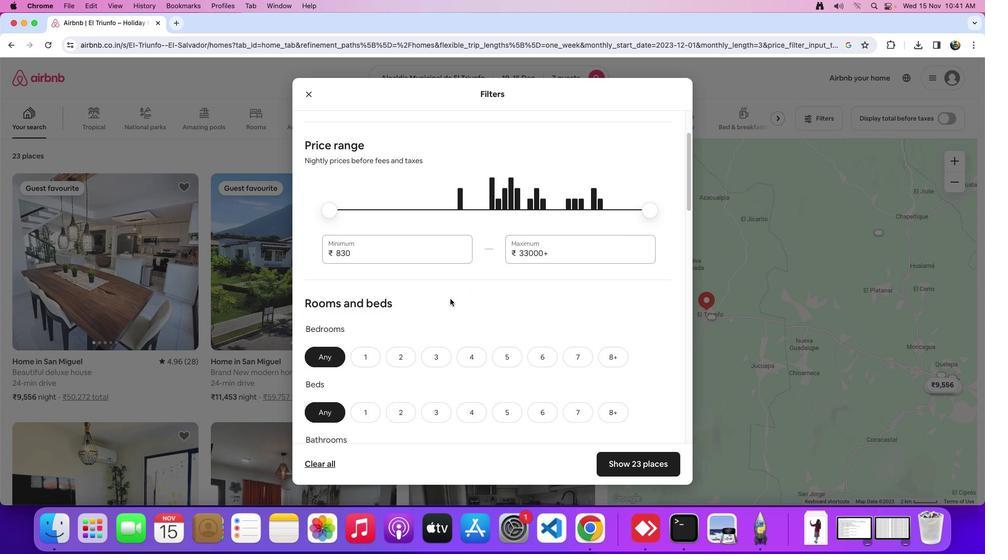 
Action: Mouse scrolled (489, 261) with delta (0, -1)
Screenshot: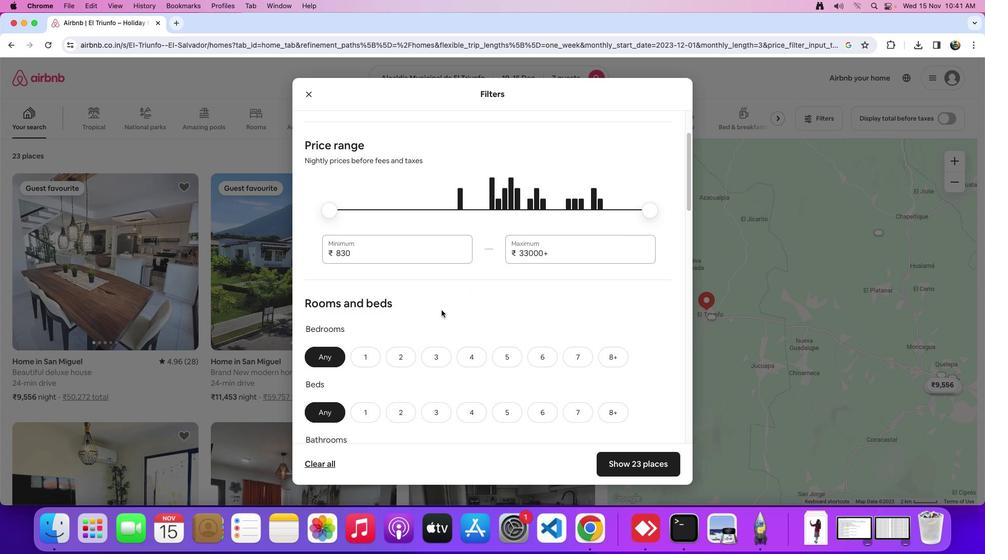 
Action: Mouse moved to (440, 311)
Screenshot: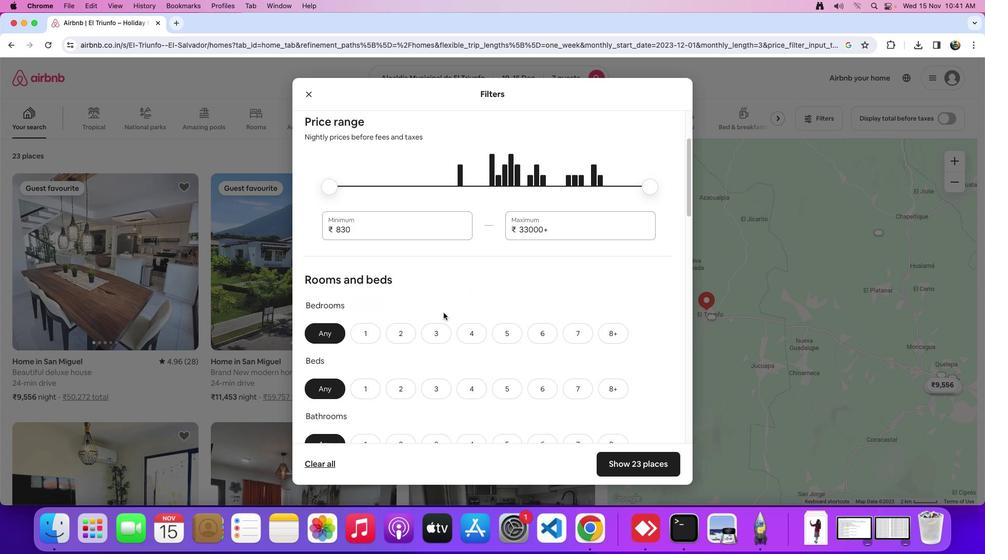 
Action: Mouse scrolled (440, 311) with delta (0, 0)
Screenshot: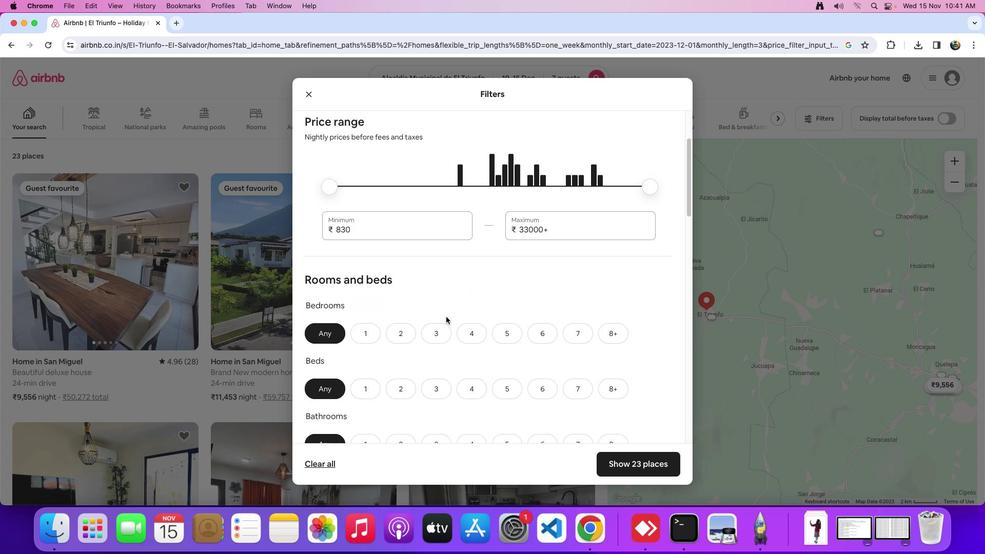 
Action: Mouse scrolled (440, 311) with delta (0, 0)
Screenshot: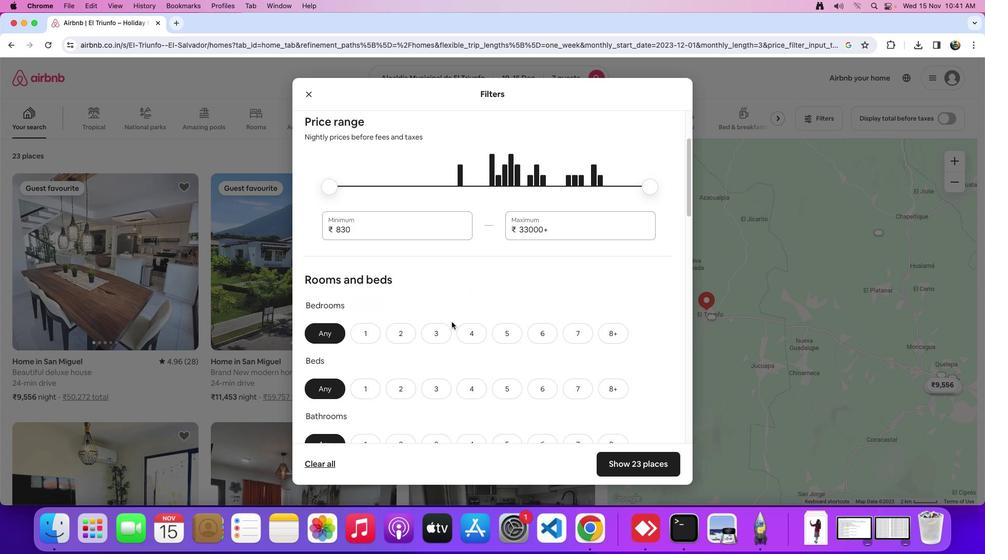 
Action: Mouse moved to (464, 329)
Screenshot: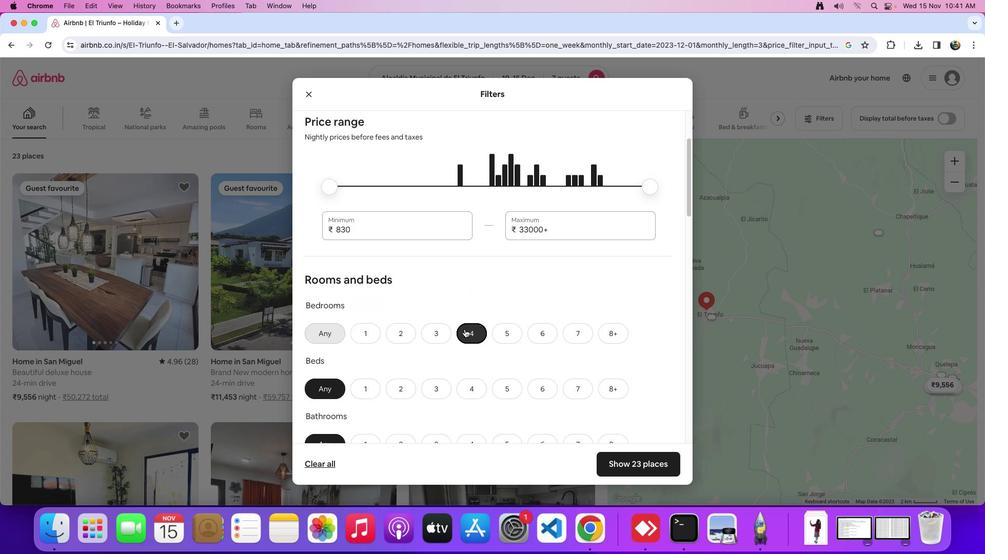 
Action: Mouse pressed left at (464, 329)
Screenshot: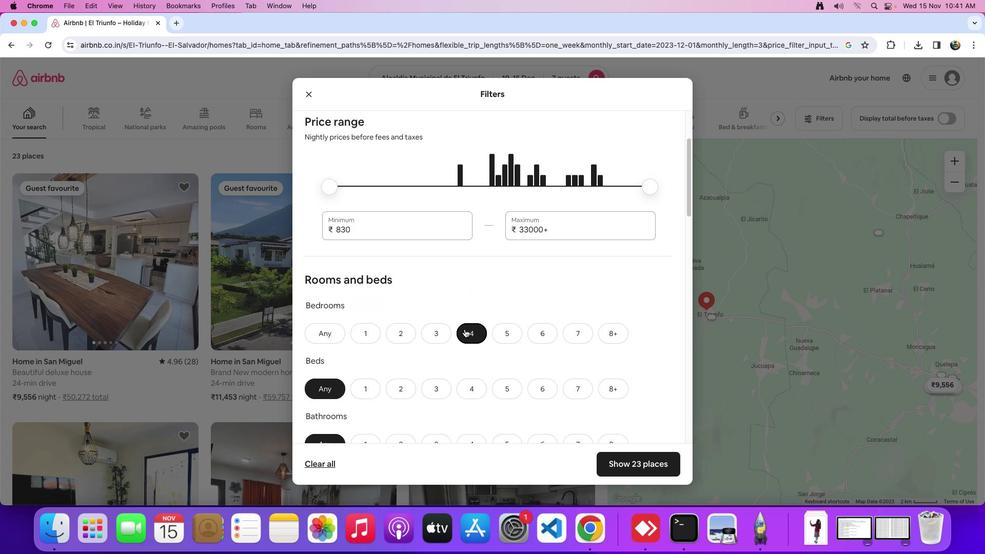 
Action: Mouse moved to (465, 325)
Screenshot: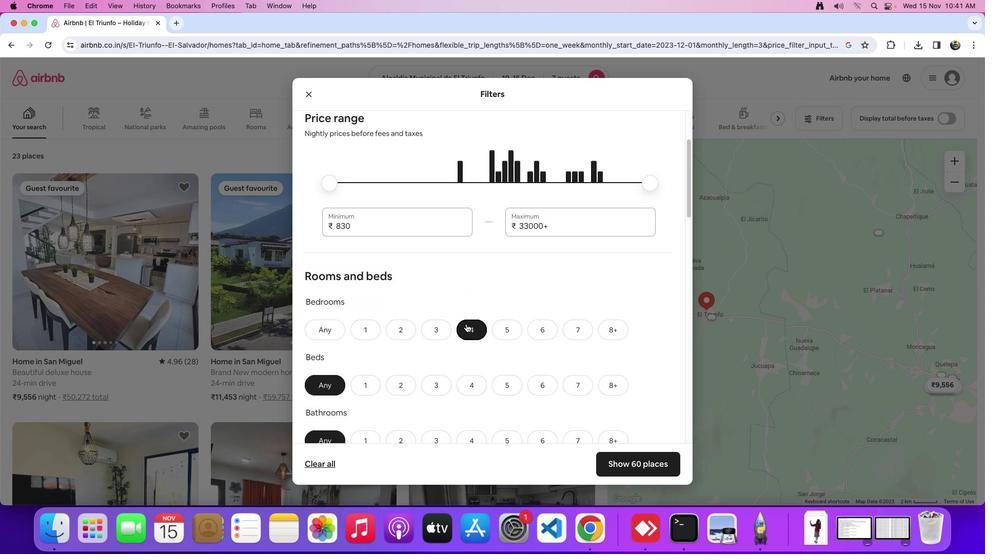 
Action: Mouse scrolled (465, 325) with delta (0, 0)
Screenshot: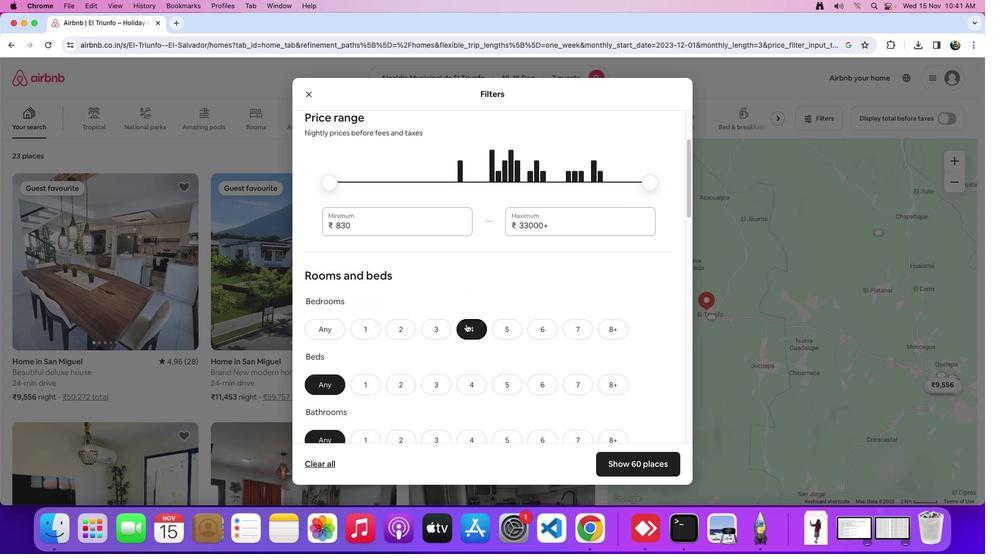 
Action: Mouse moved to (466, 324)
Screenshot: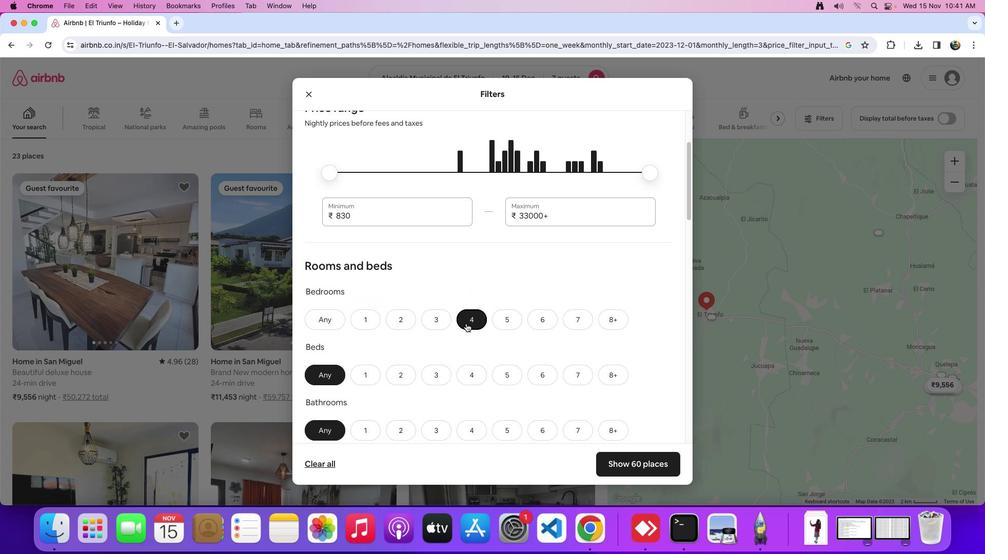 
Action: Mouse scrolled (466, 324) with delta (0, 0)
Screenshot: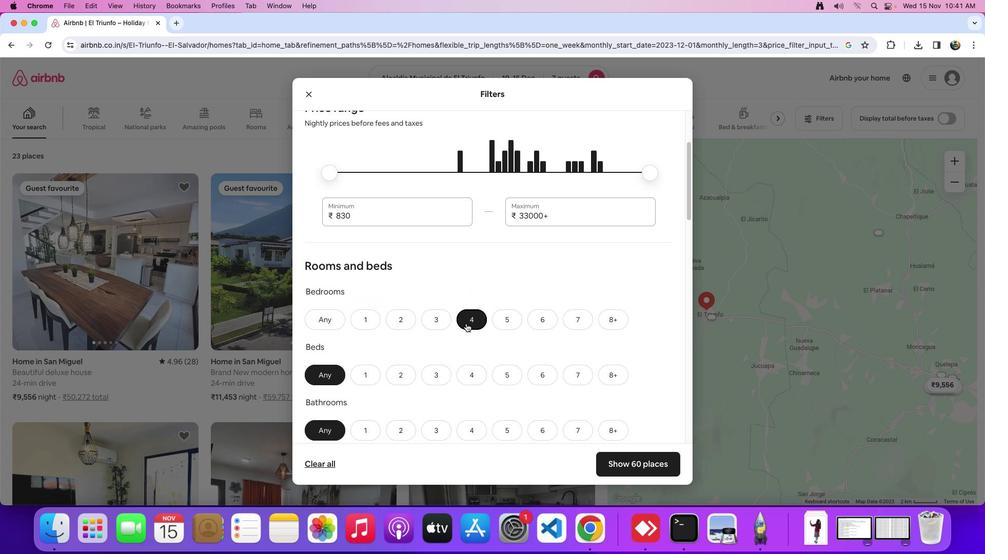 
Action: Mouse moved to (466, 323)
Screenshot: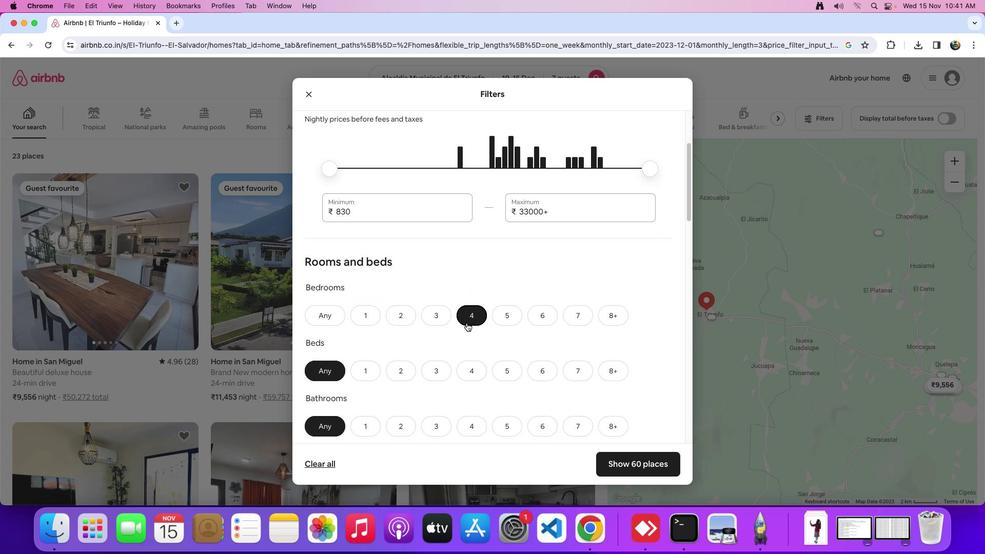 
Action: Mouse scrolled (466, 323) with delta (0, 0)
Screenshot: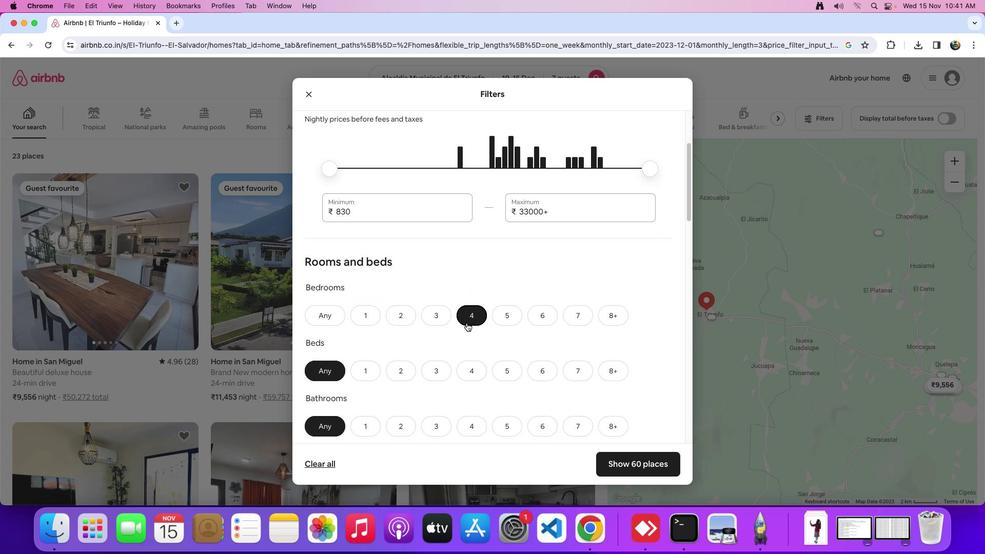 
Action: Mouse scrolled (466, 323) with delta (0, 0)
Screenshot: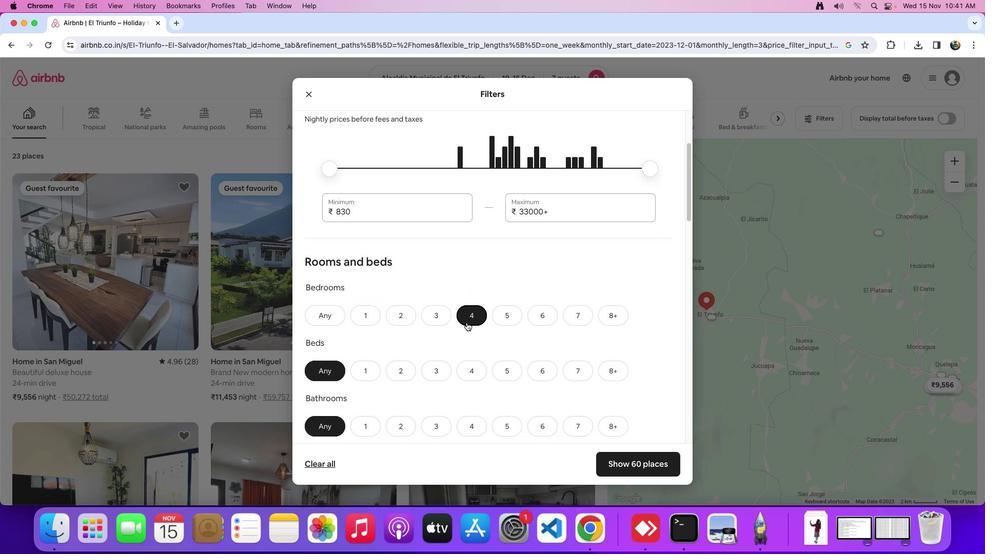 
Action: Mouse moved to (467, 319)
Screenshot: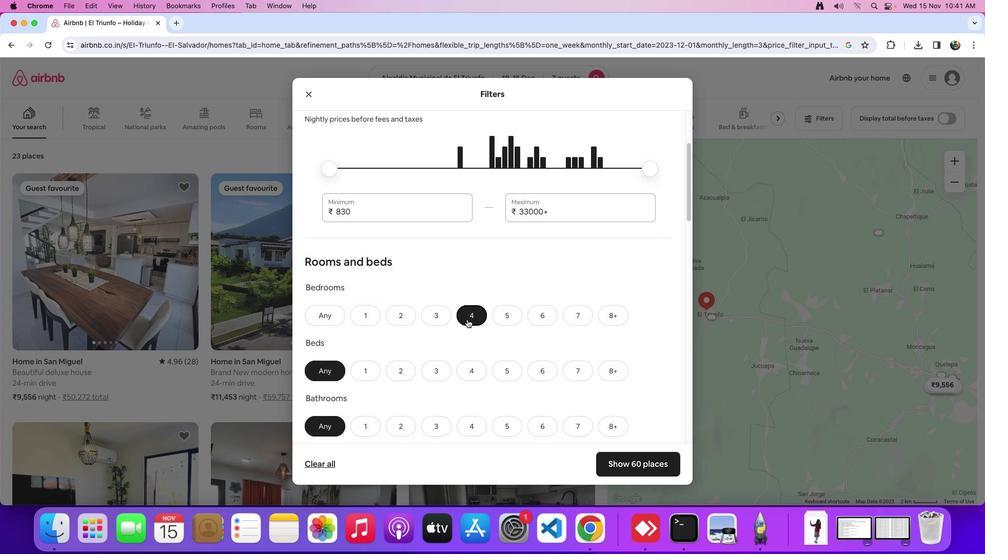 
Action: Mouse scrolled (467, 319) with delta (0, 0)
Screenshot: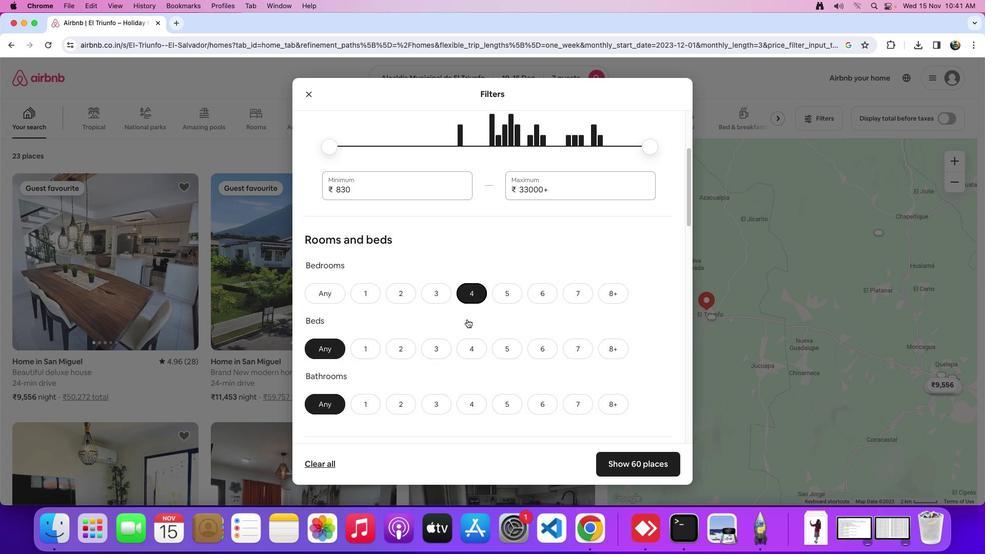 
Action: Mouse scrolled (467, 319) with delta (0, 0)
Screenshot: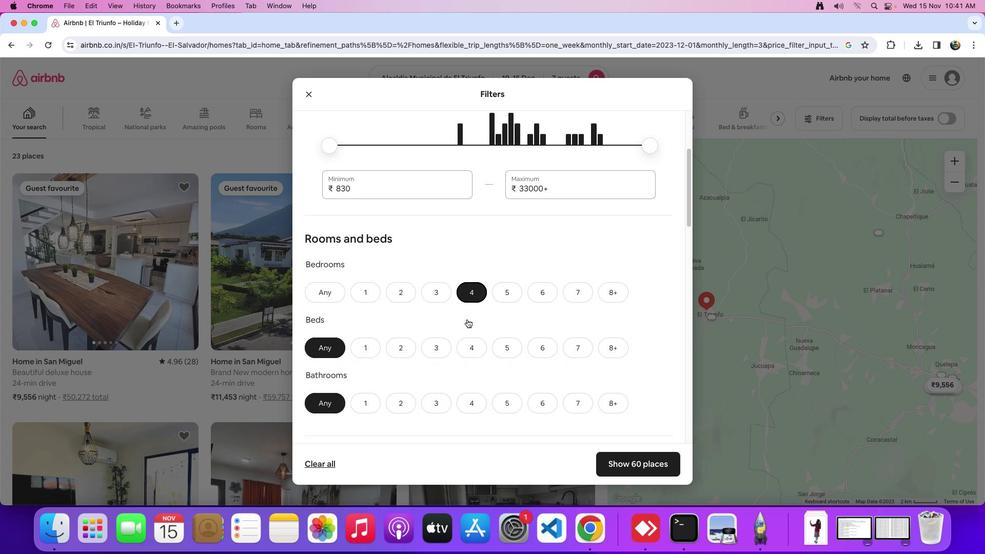 
Action: Mouse scrolled (467, 319) with delta (0, 0)
Screenshot: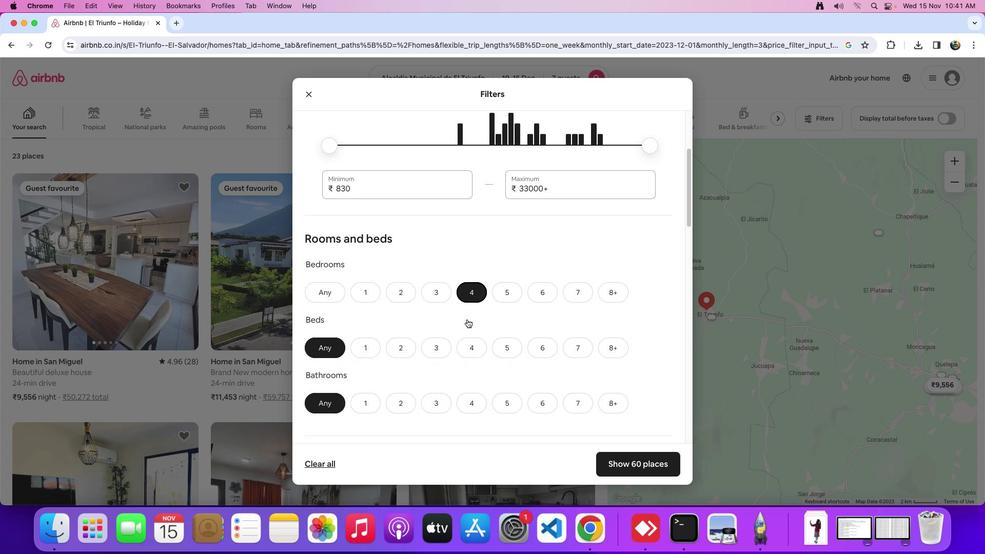 
Action: Mouse moved to (467, 319)
Screenshot: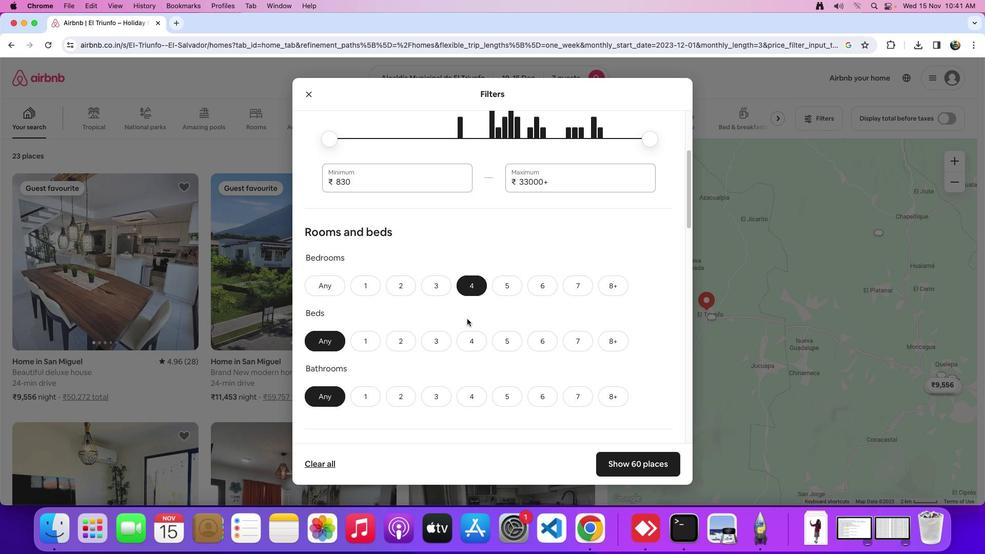
Action: Mouse scrolled (467, 319) with delta (0, 0)
Screenshot: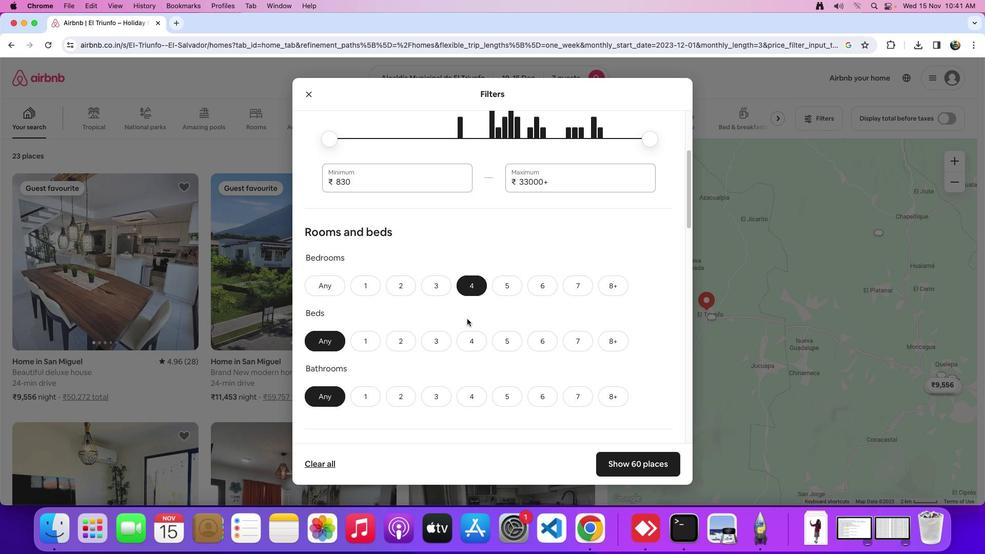 
Action: Mouse scrolled (467, 319) with delta (0, 0)
Screenshot: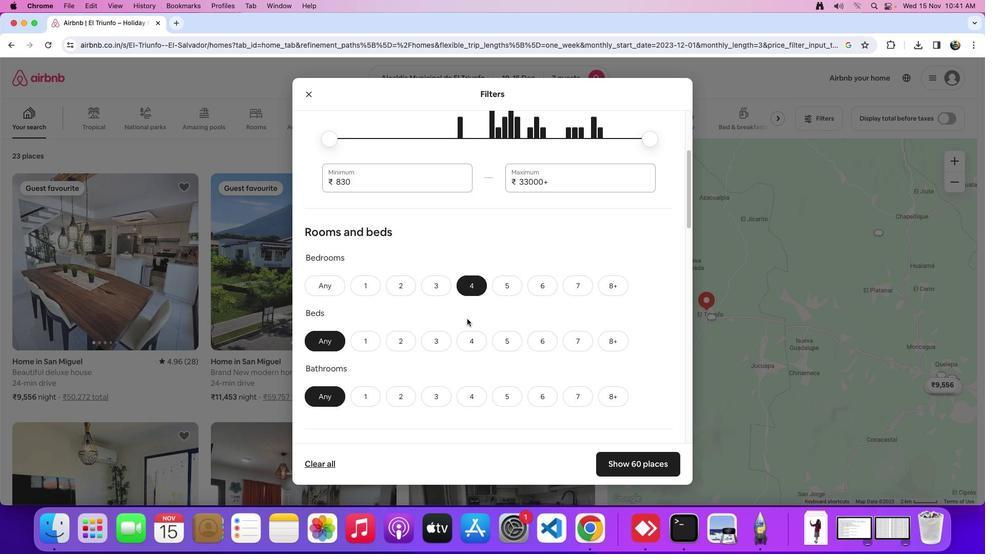 
Action: Mouse moved to (467, 319)
Screenshot: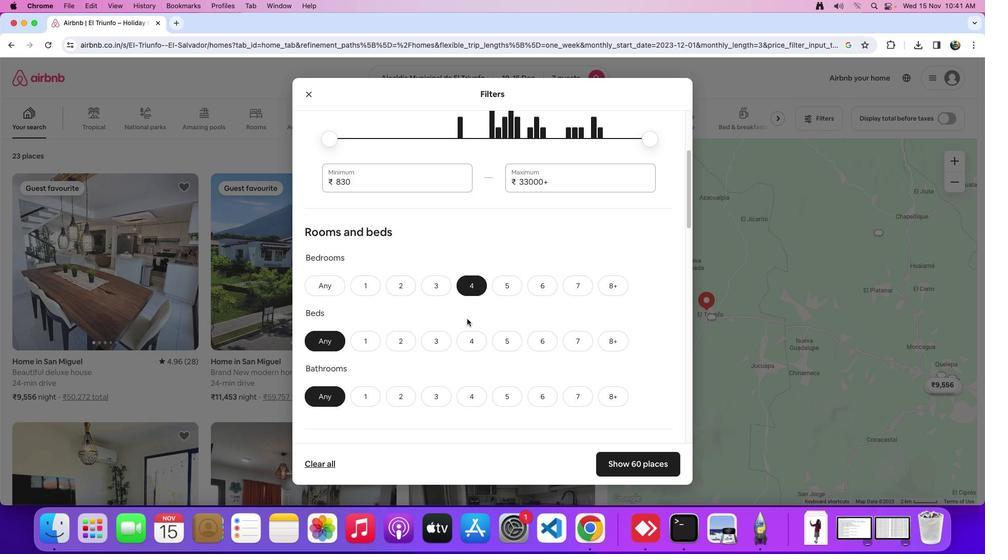 
Action: Mouse scrolled (467, 319) with delta (0, 0)
Screenshot: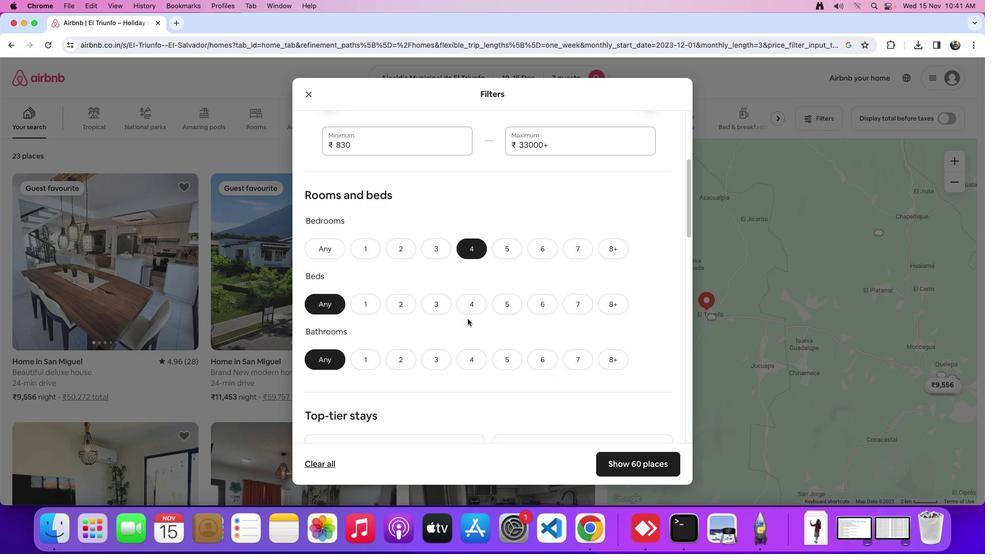 
Action: Mouse scrolled (467, 319) with delta (0, 0)
Screenshot: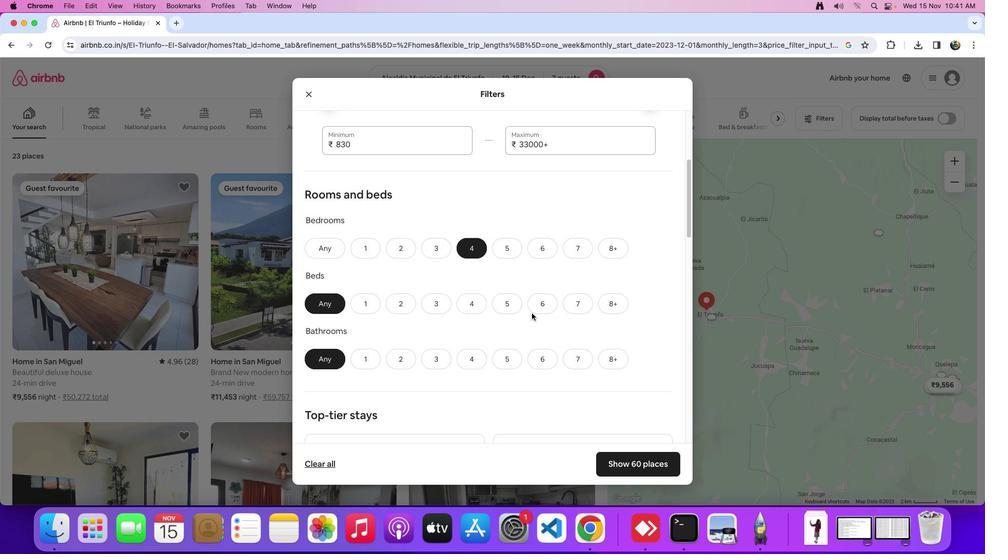 
Action: Mouse scrolled (467, 319) with delta (0, 0)
Screenshot: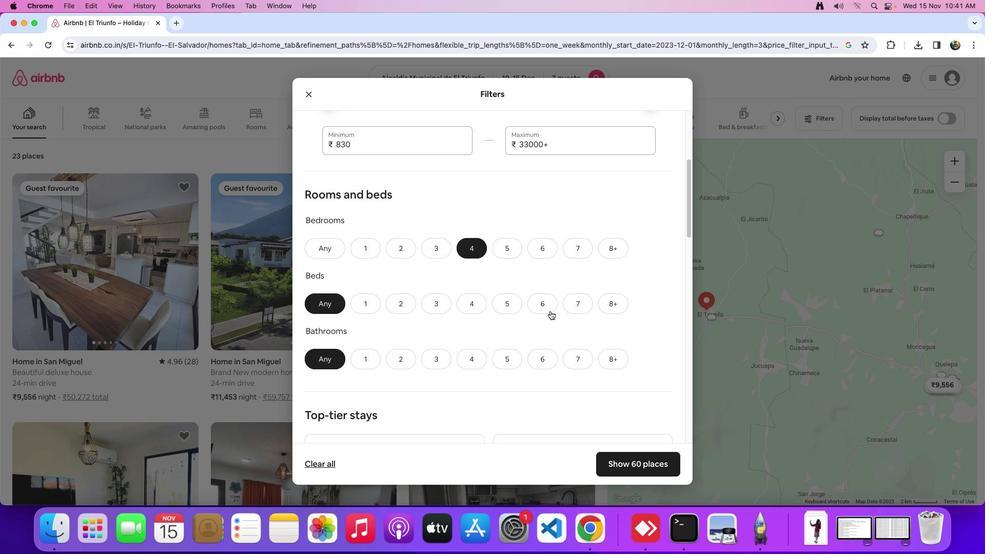 
Action: Mouse moved to (569, 301)
Screenshot: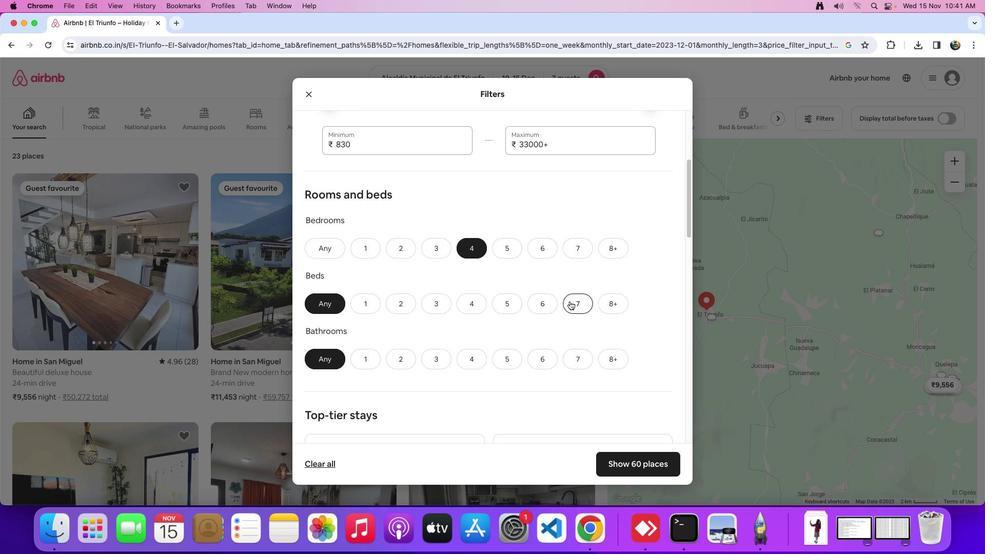 
Action: Mouse pressed left at (569, 301)
Screenshot: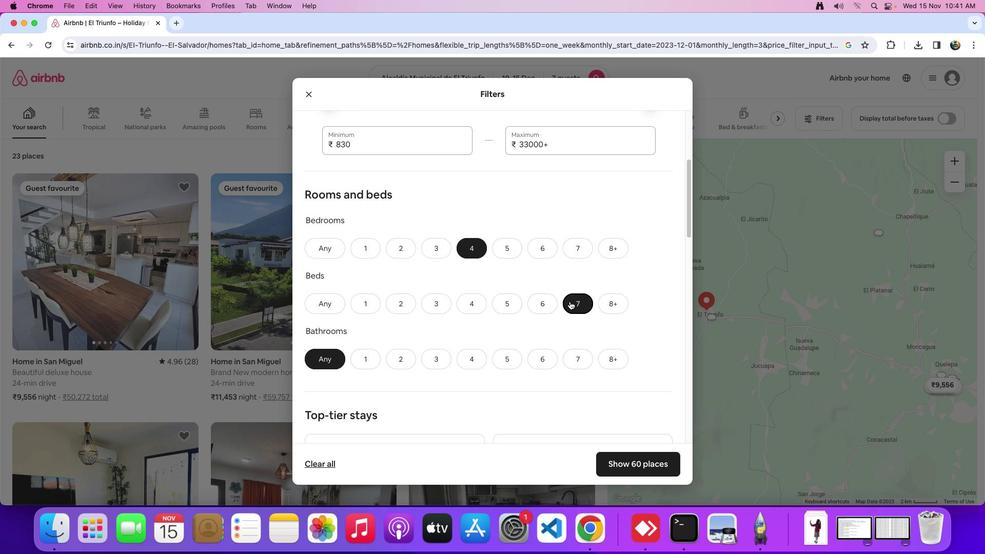 
Action: Mouse scrolled (569, 301) with delta (0, 0)
Screenshot: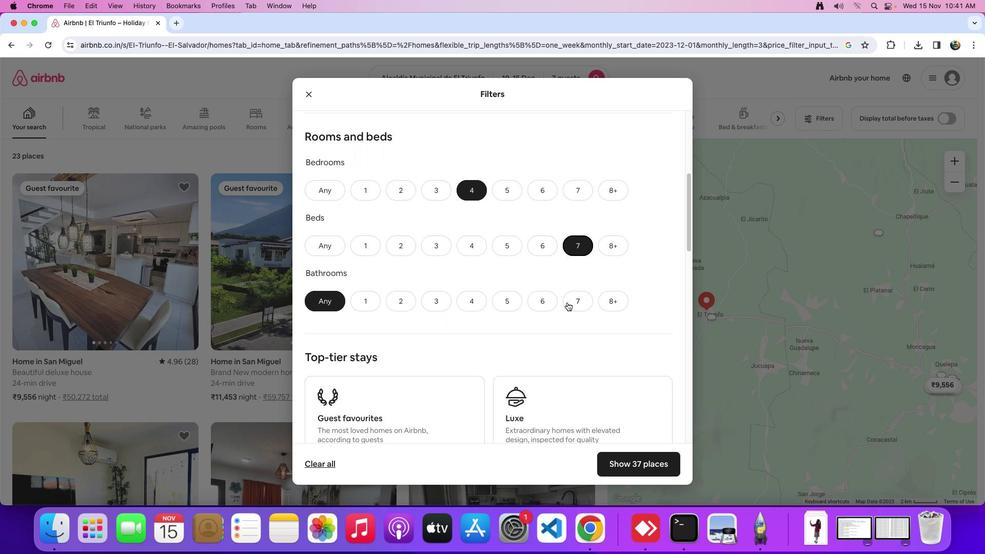 
Action: Mouse scrolled (569, 301) with delta (0, 0)
Screenshot: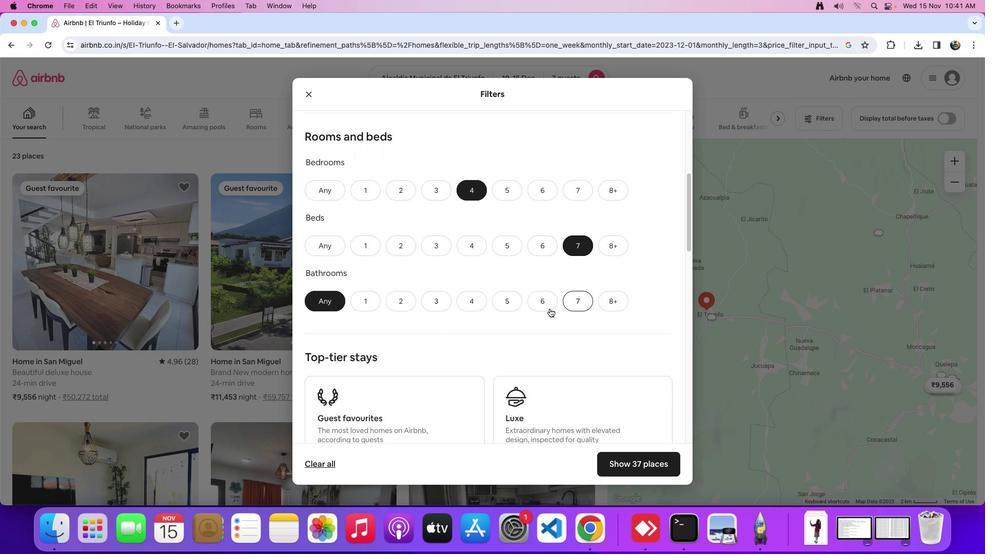
Action: Mouse scrolled (569, 301) with delta (0, -1)
Screenshot: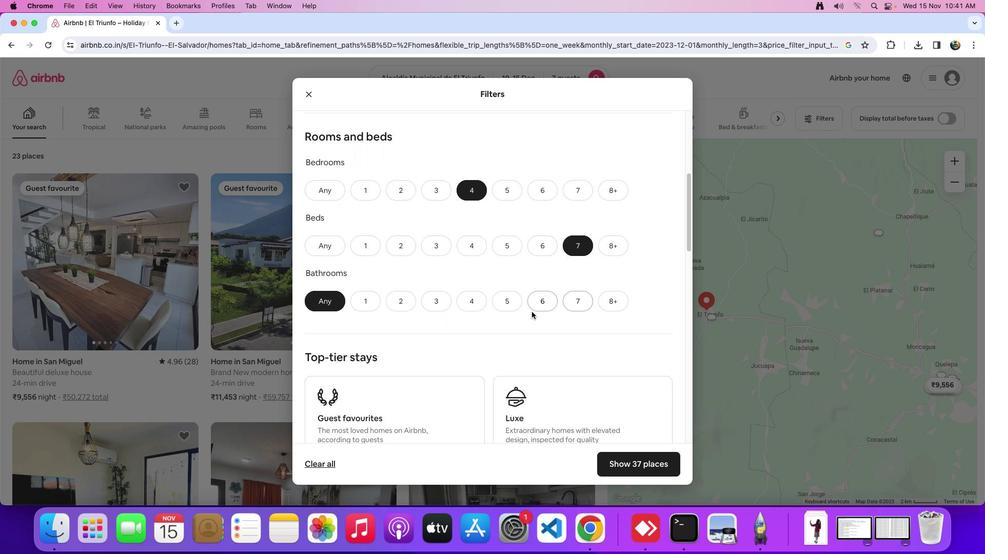 
Action: Mouse moved to (477, 305)
Screenshot: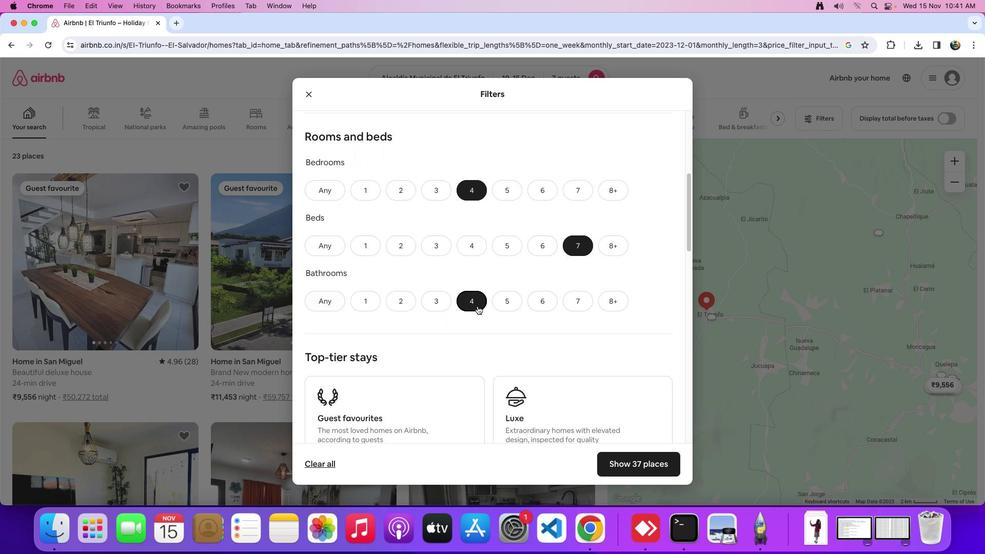 
Action: Mouse pressed left at (477, 305)
Screenshot: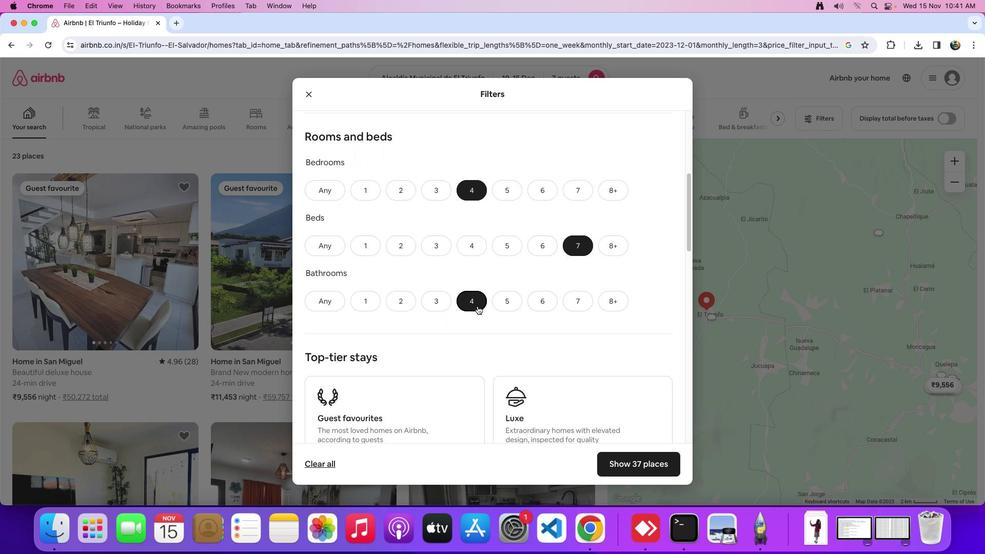 
Action: Mouse moved to (530, 335)
Screenshot: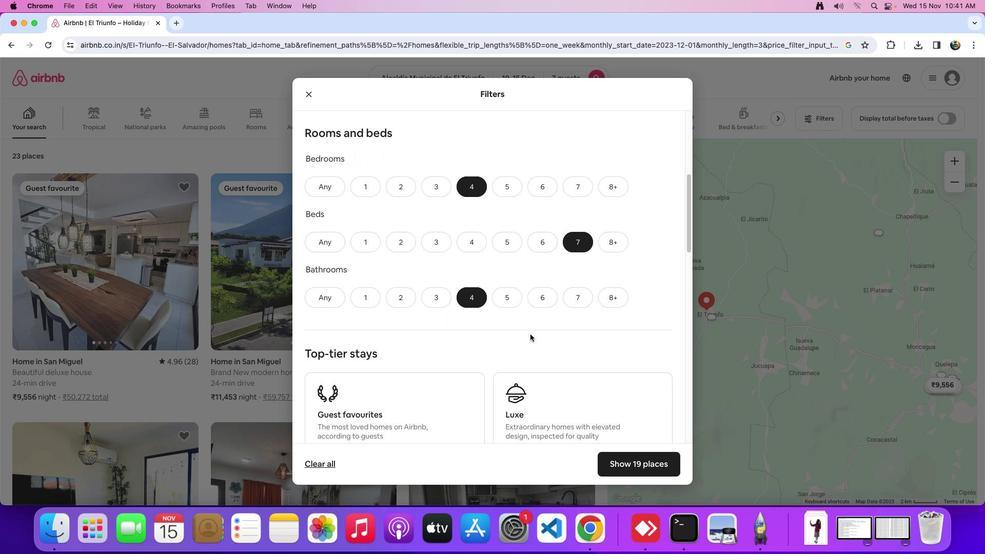 
Action: Mouse scrolled (530, 335) with delta (0, 0)
Screenshot: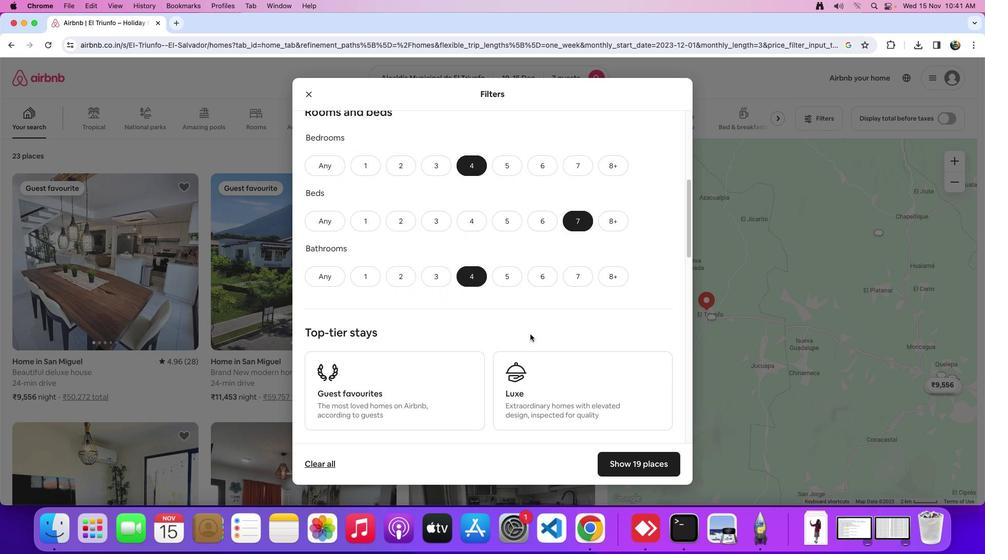 
Action: Mouse moved to (530, 334)
Screenshot: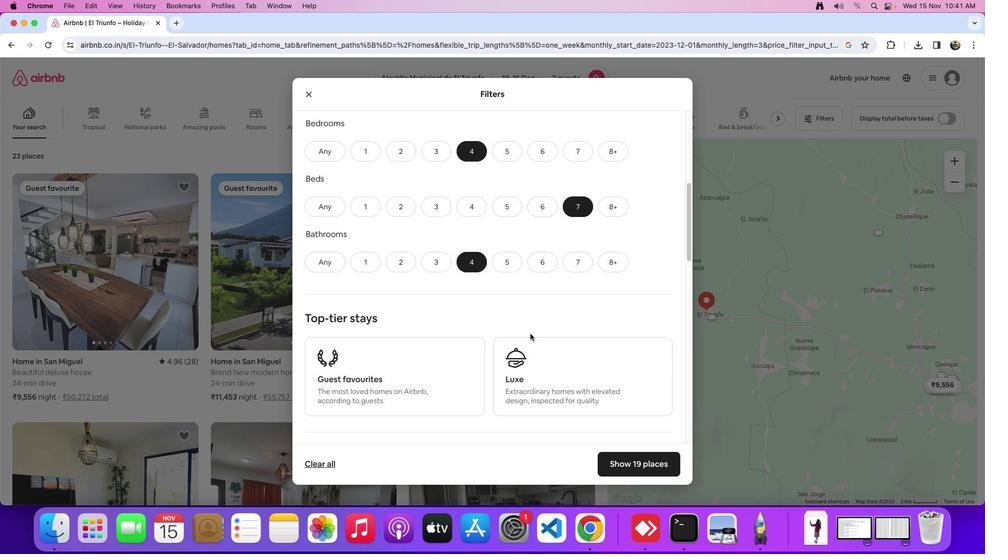 
Action: Mouse scrolled (530, 334) with delta (0, 0)
Screenshot: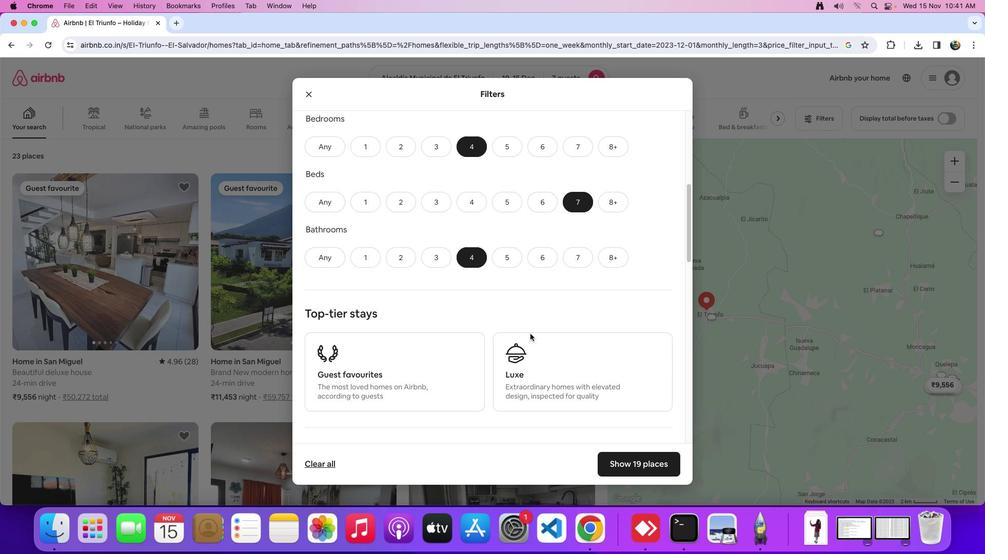 
Action: Mouse moved to (530, 334)
Screenshot: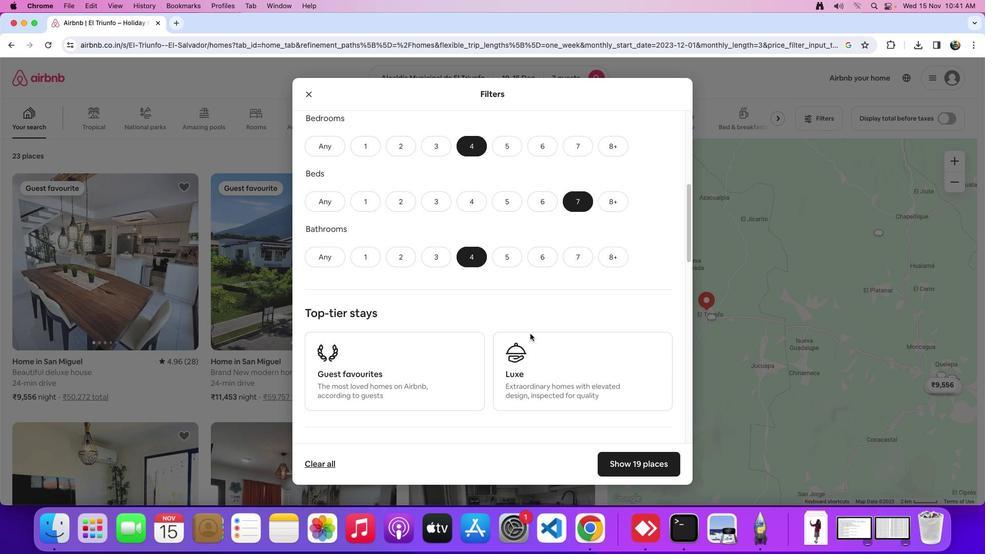 
Action: Mouse scrolled (530, 334) with delta (0, 0)
Screenshot: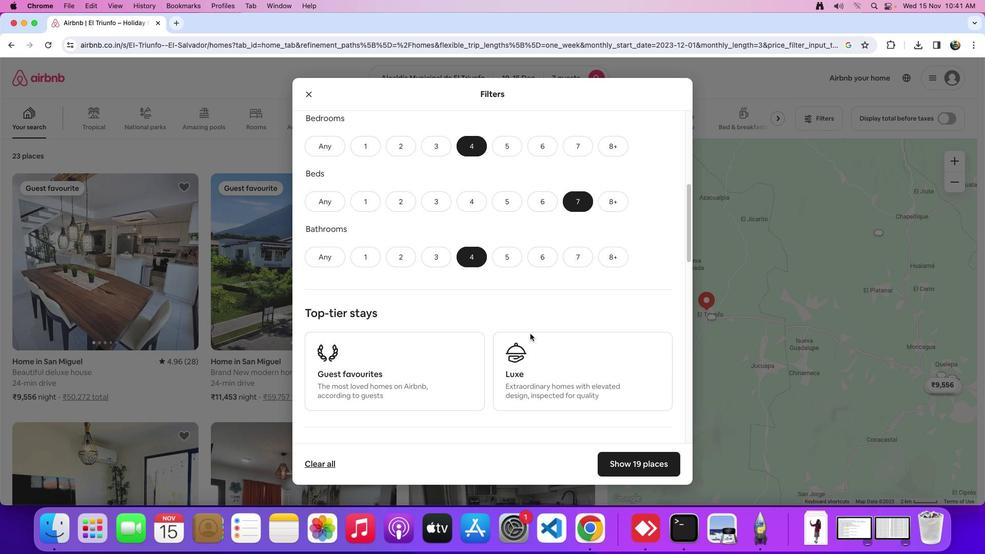 
Action: Mouse scrolled (530, 334) with delta (0, 0)
Screenshot: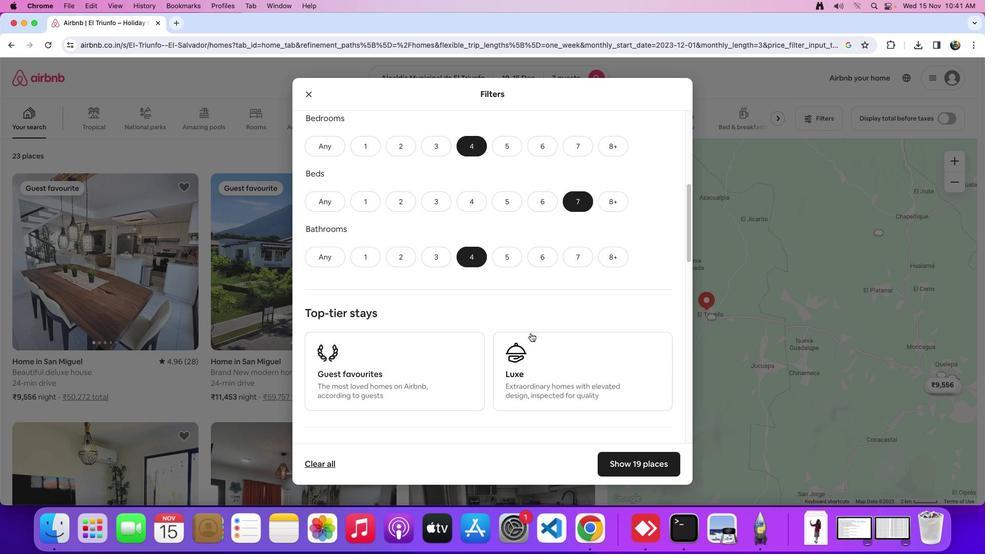 
Action: Mouse moved to (530, 333)
Screenshot: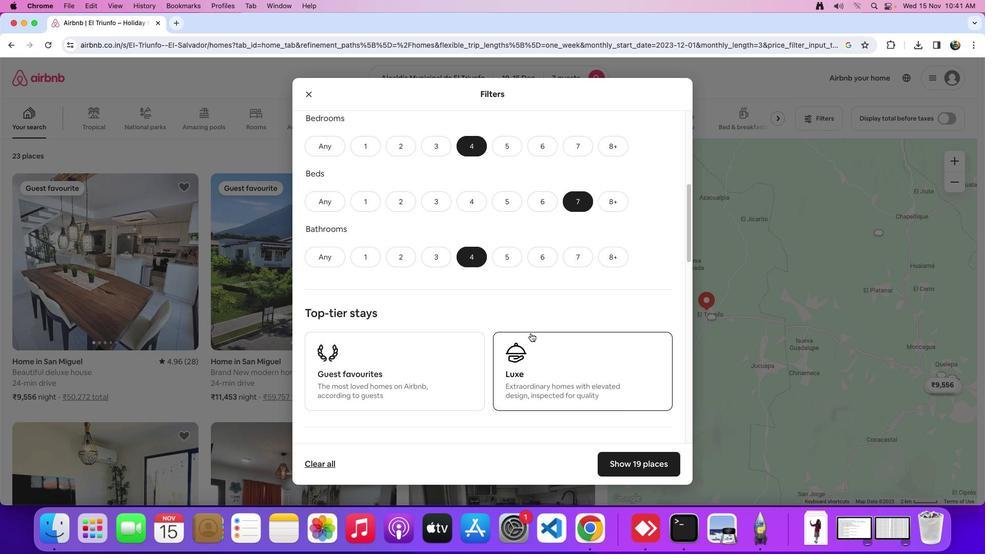 
Action: Mouse scrolled (530, 333) with delta (0, 0)
Screenshot: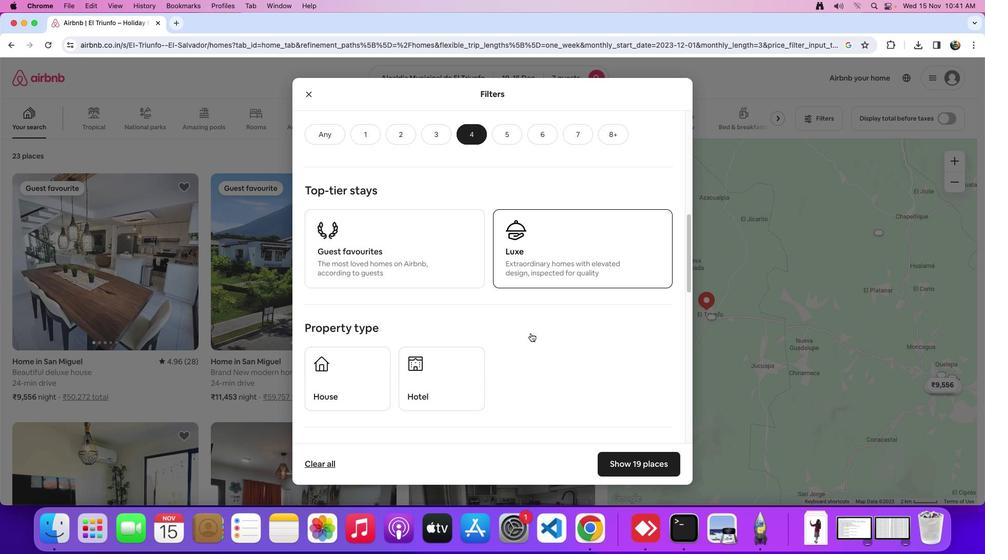 
Action: Mouse scrolled (530, 333) with delta (0, 0)
Screenshot: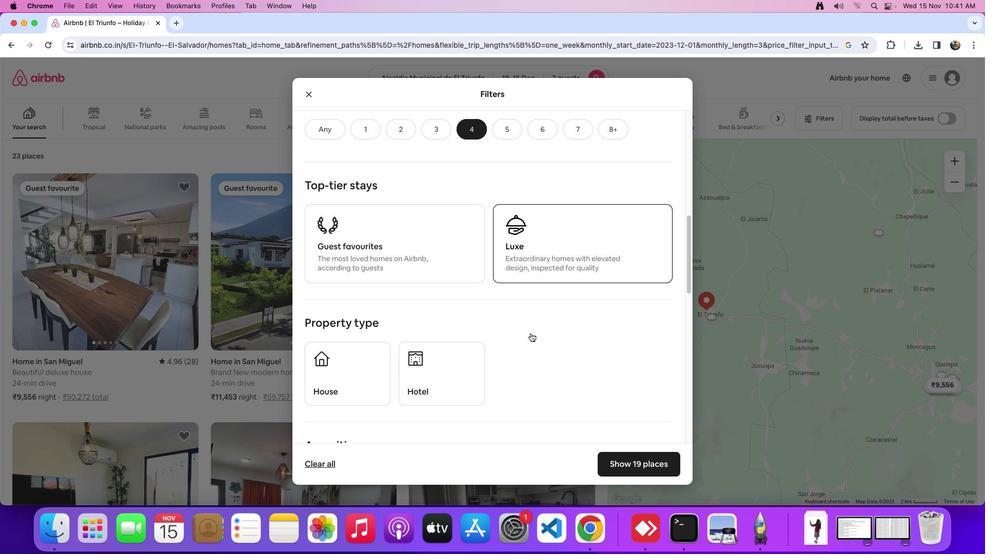 
Action: Mouse scrolled (530, 333) with delta (0, -1)
Screenshot: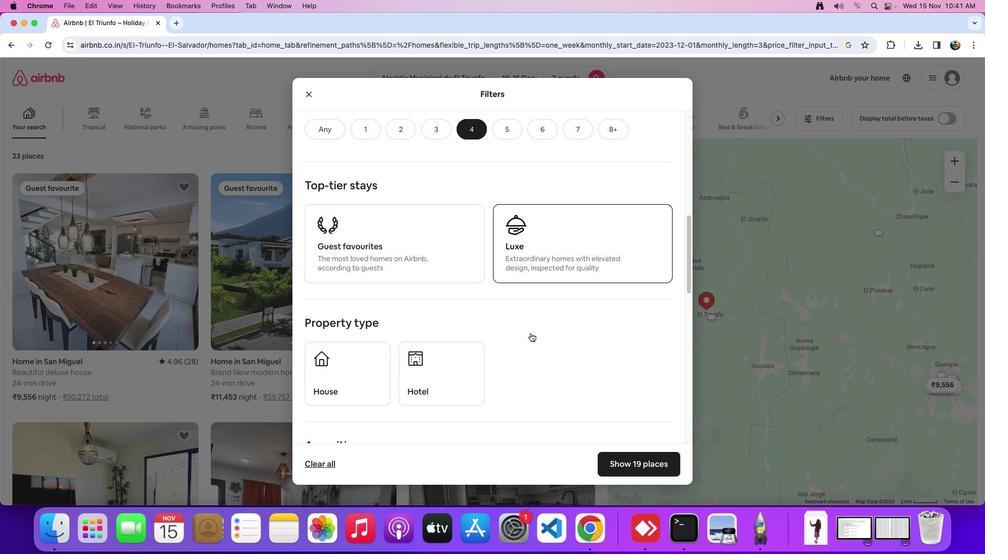 
Action: Mouse moved to (530, 333)
Screenshot: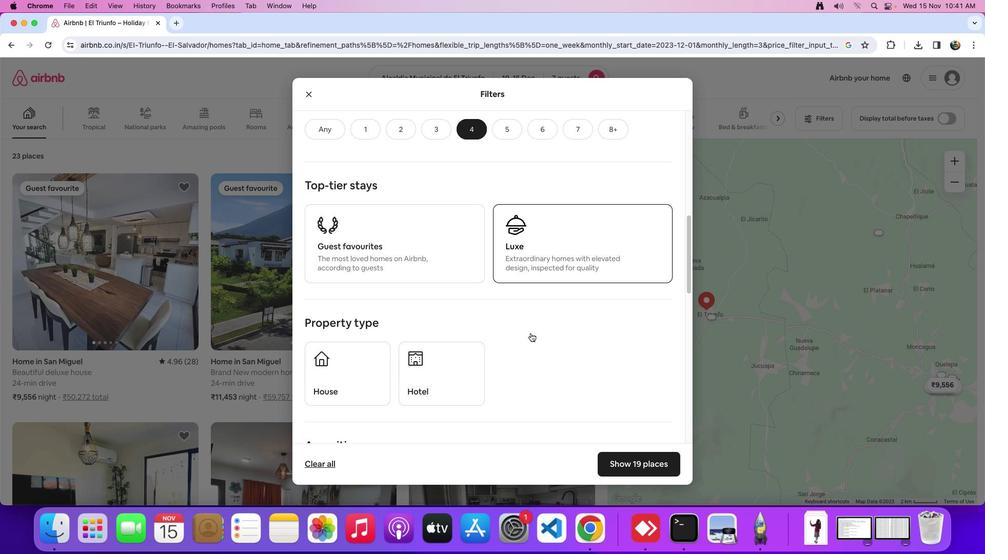 
Action: Mouse scrolled (530, 333) with delta (0, -1)
Screenshot: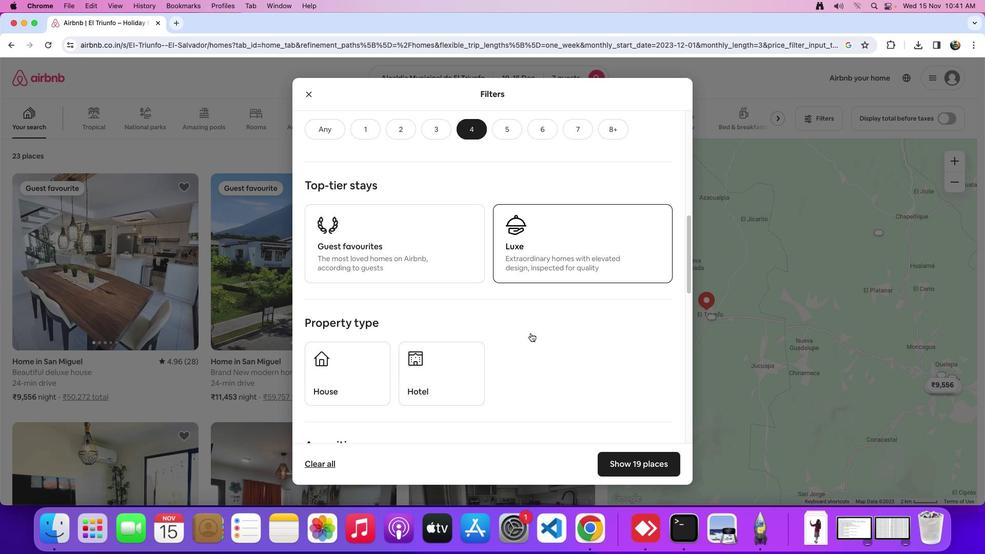 
Action: Mouse scrolled (530, 333) with delta (0, 0)
Screenshot: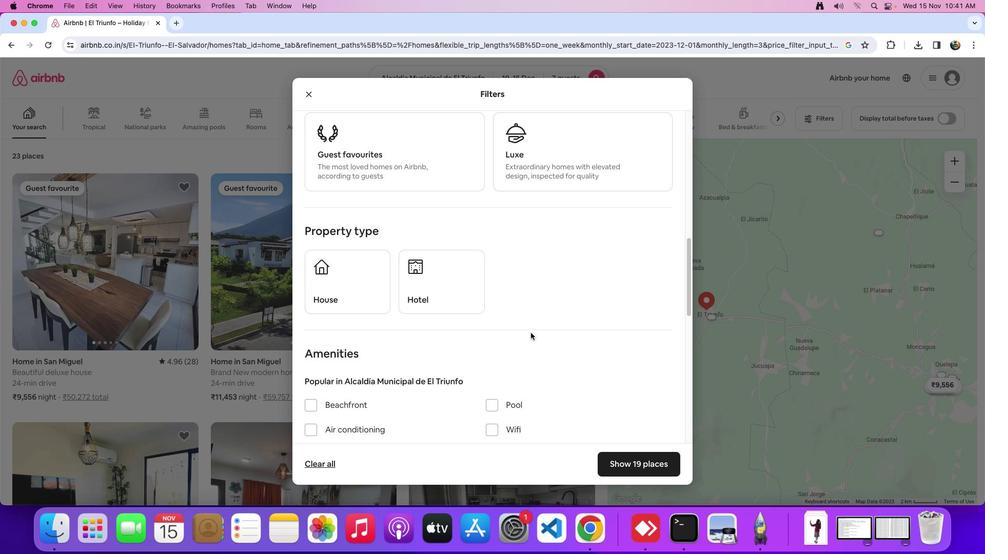 
Action: Mouse scrolled (530, 333) with delta (0, 0)
Screenshot: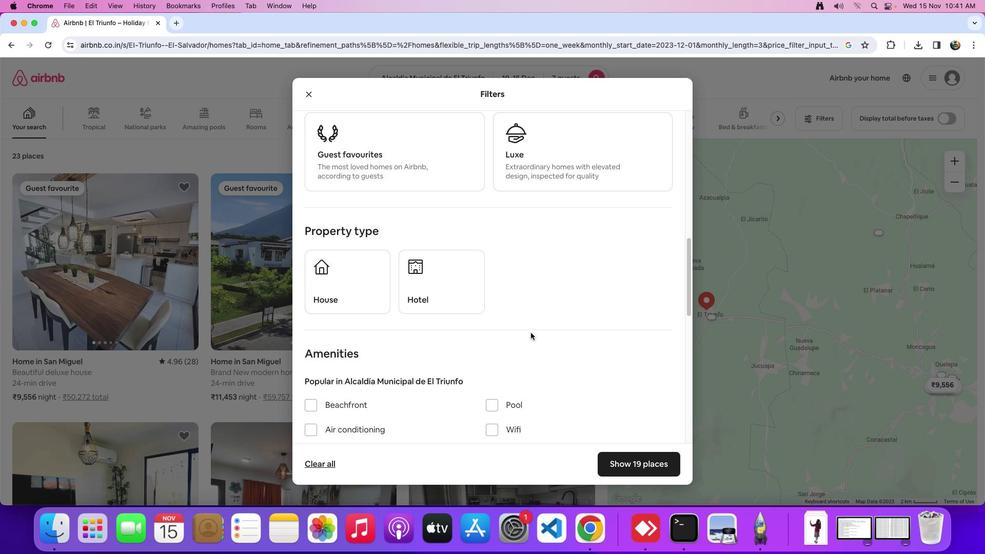 
Action: Mouse scrolled (530, 333) with delta (0, -1)
Screenshot: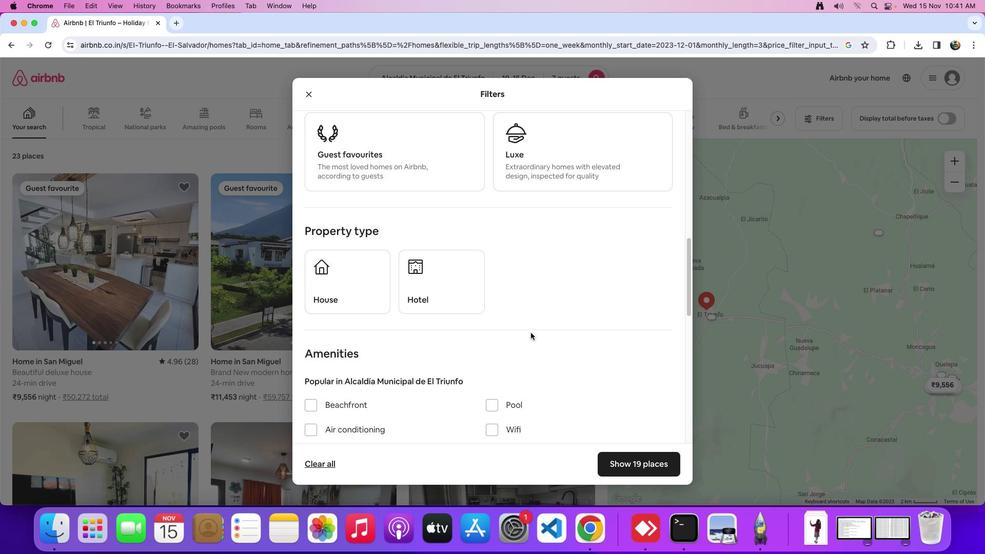 
Action: Mouse moved to (354, 297)
Screenshot: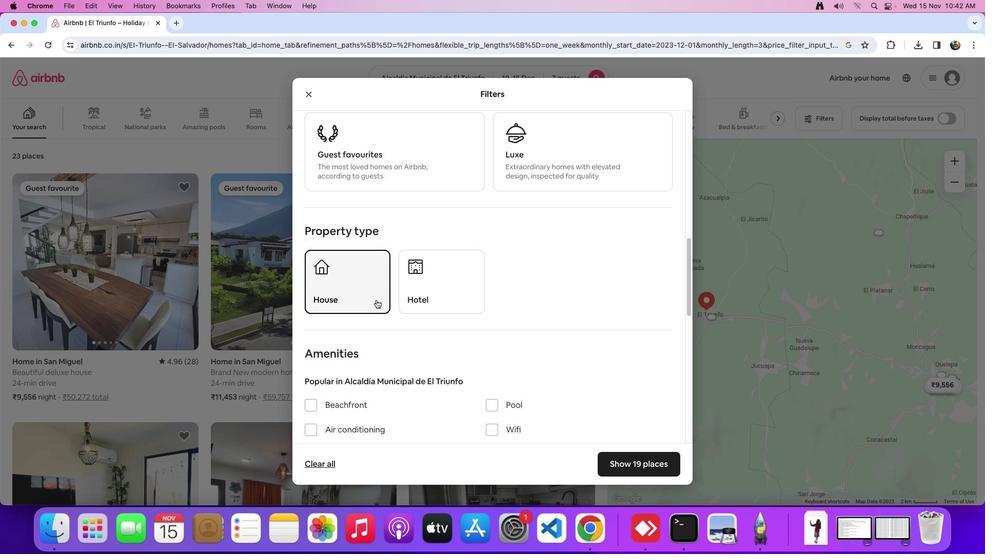
Action: Mouse pressed left at (354, 297)
Screenshot: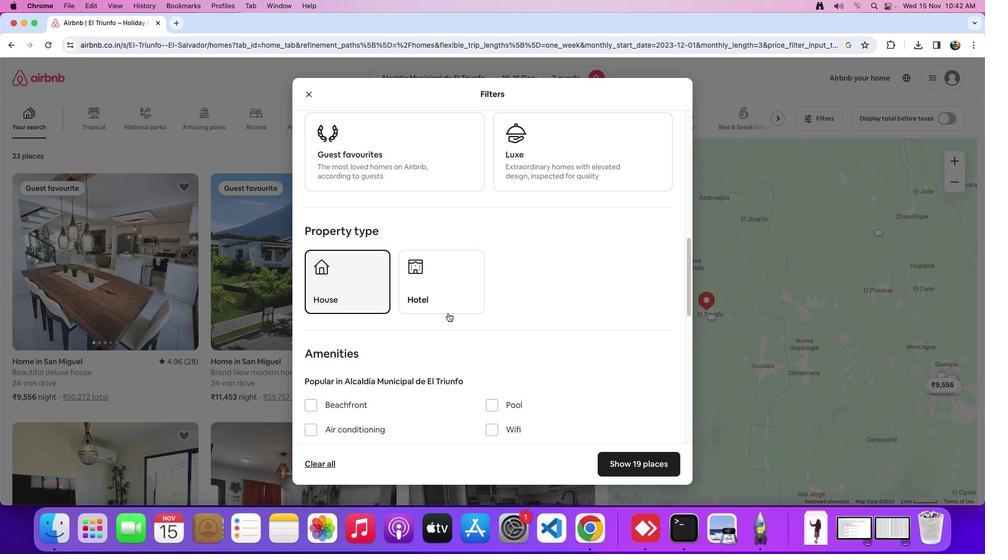 
Action: Mouse moved to (480, 326)
Screenshot: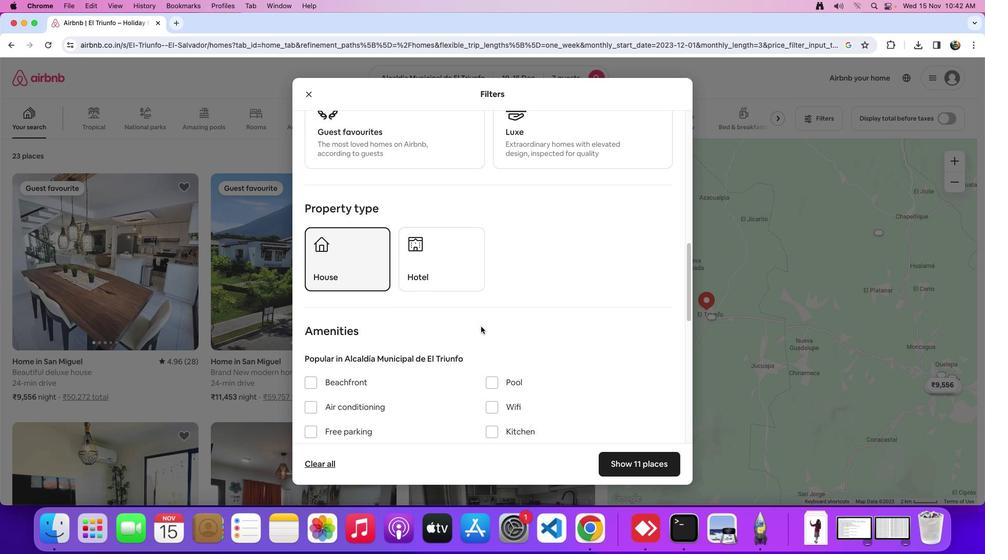 
Action: Mouse scrolled (480, 326) with delta (0, 0)
Screenshot: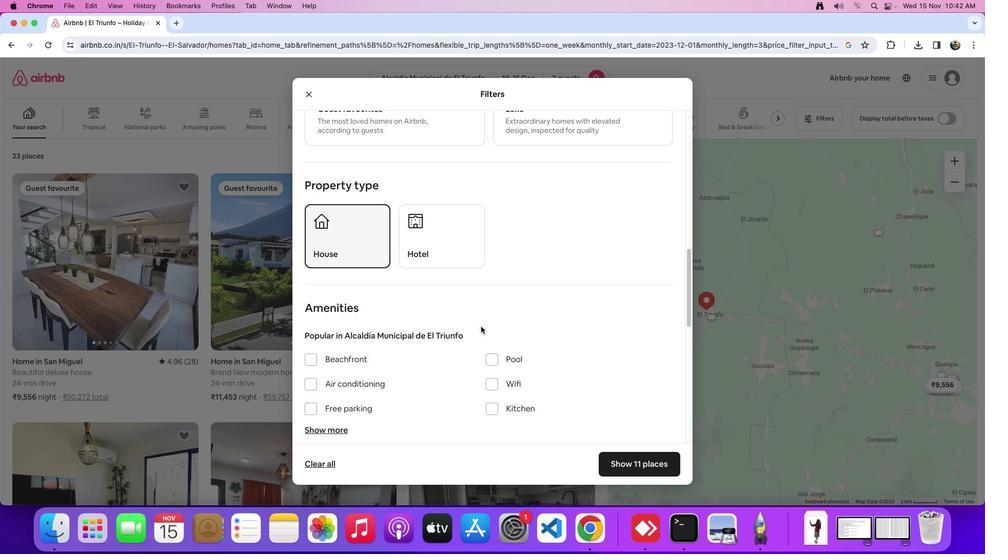 
Action: Mouse moved to (480, 326)
Screenshot: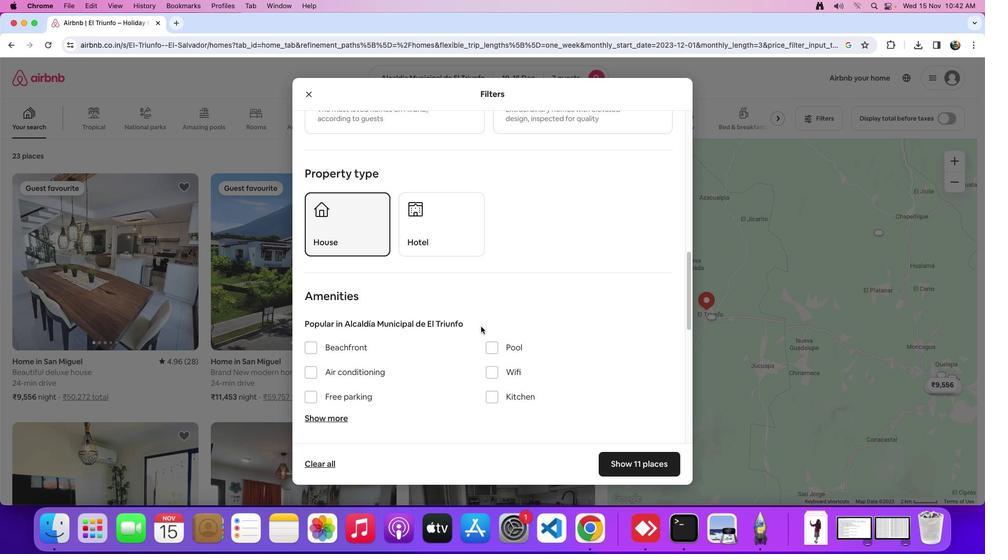 
Action: Mouse scrolled (480, 326) with delta (0, 0)
Screenshot: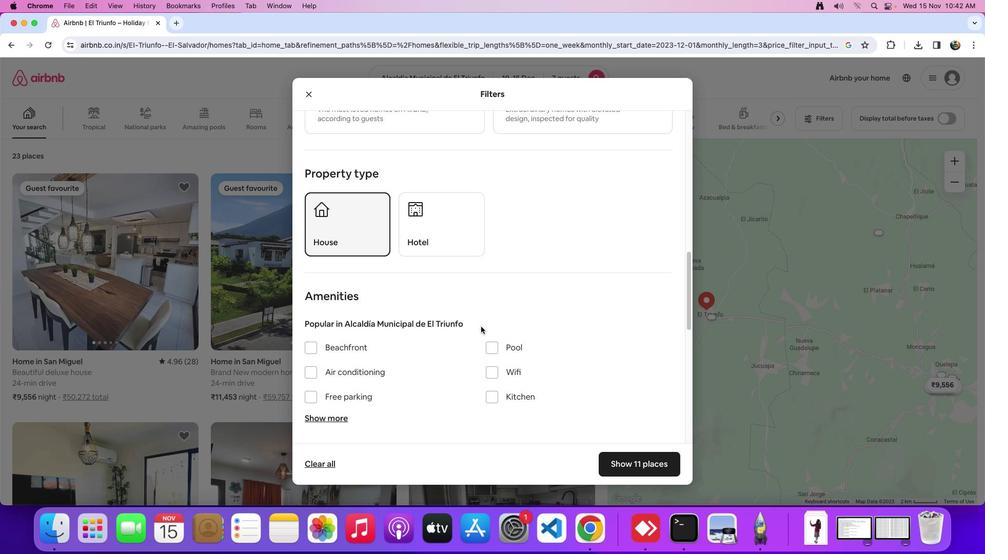 
Action: Mouse moved to (480, 326)
Screenshot: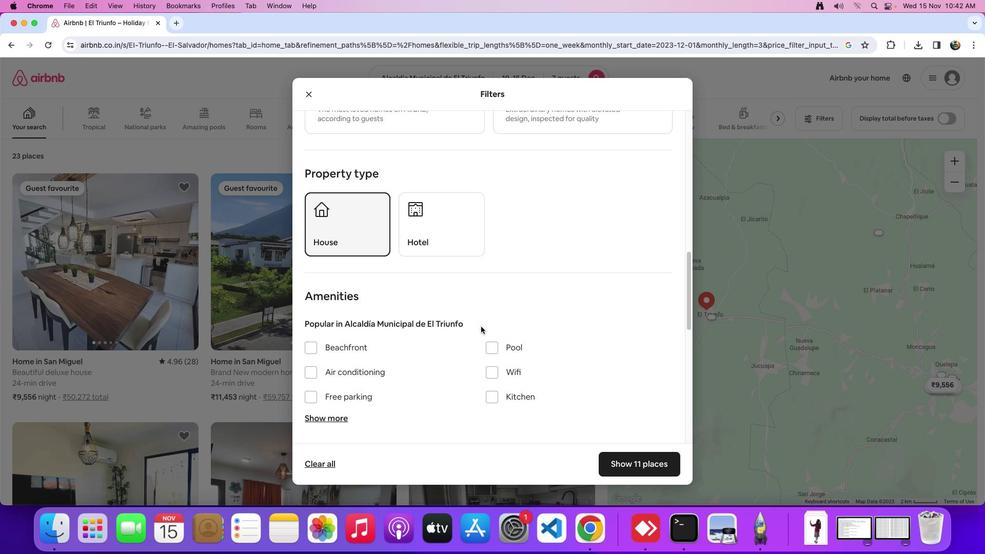 
Action: Mouse scrolled (480, 326) with delta (0, 0)
Screenshot: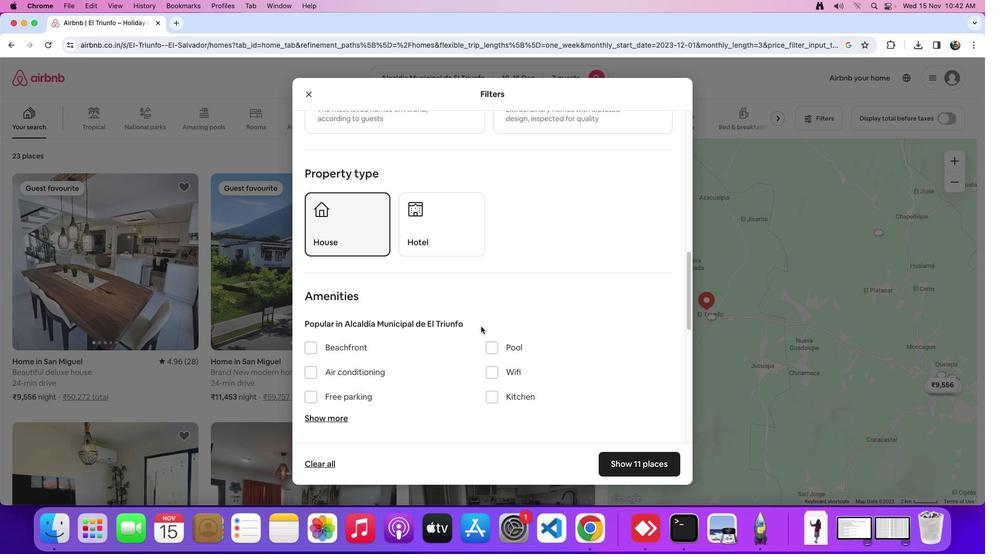 
Action: Mouse moved to (481, 326)
Screenshot: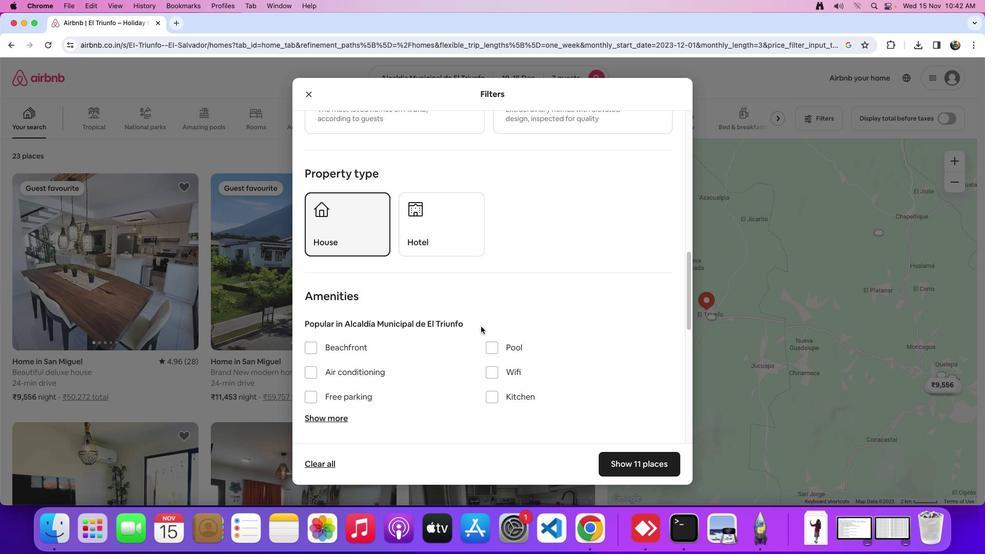 
Action: Mouse scrolled (481, 326) with delta (0, 0)
Screenshot: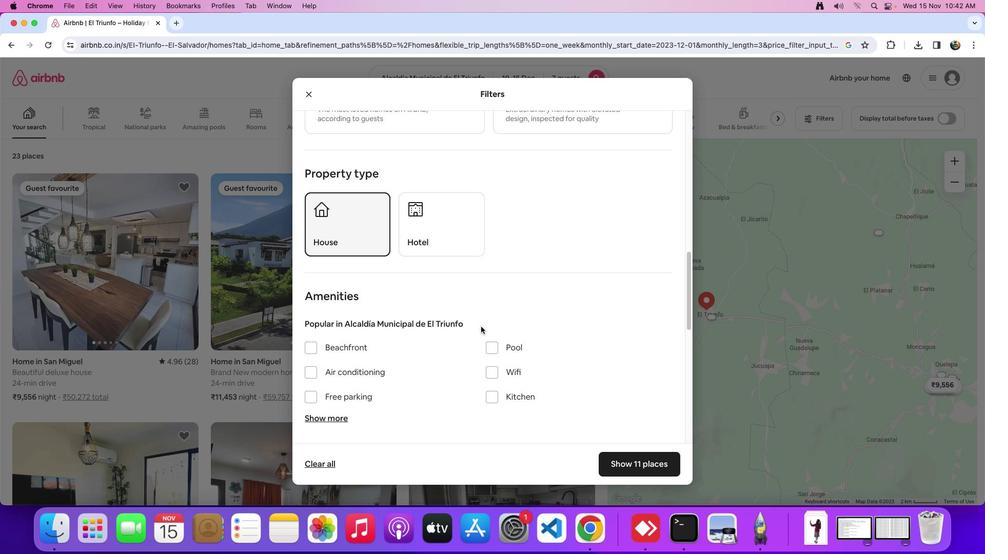 
Action: Mouse scrolled (481, 326) with delta (0, 0)
Screenshot: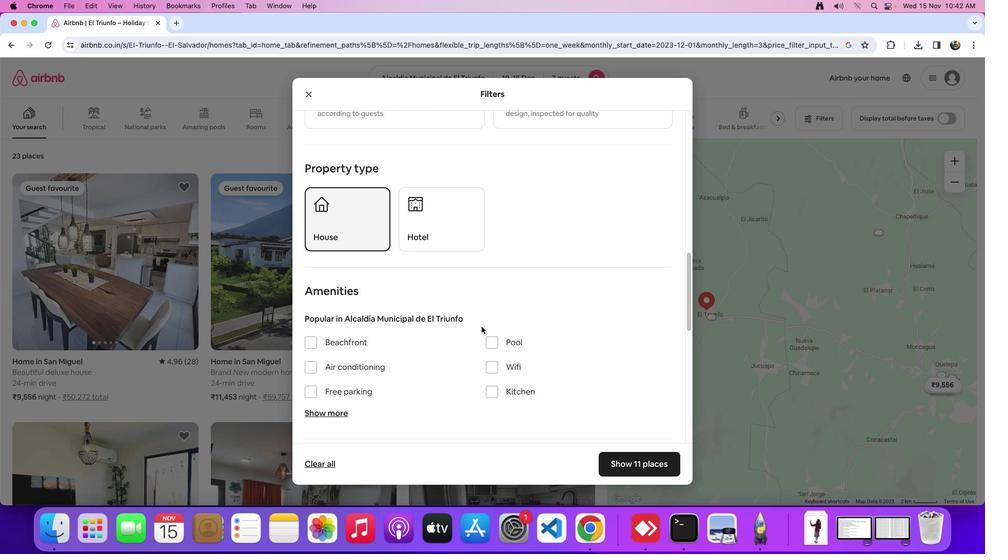 
Action: Mouse moved to (481, 326)
Screenshot: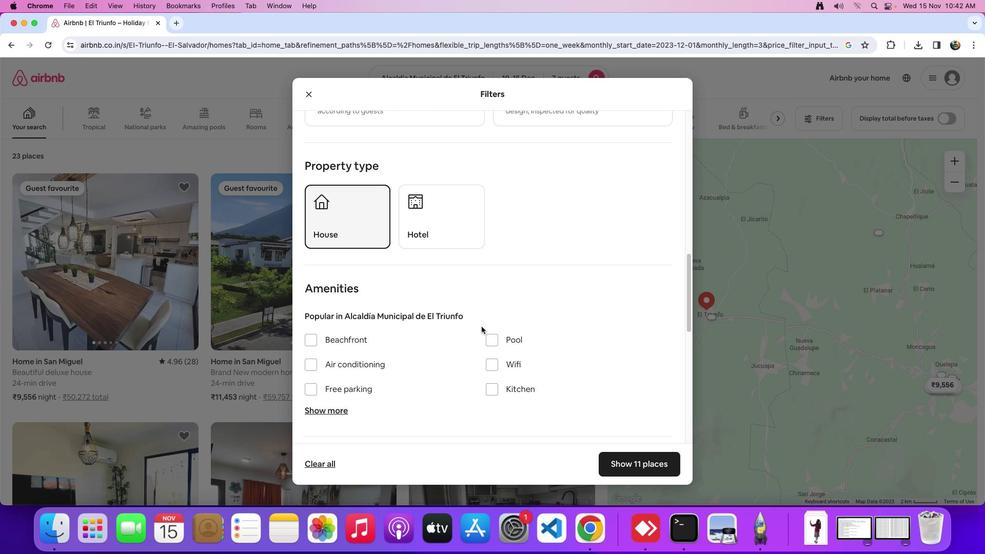 
Action: Mouse scrolled (481, 326) with delta (0, 0)
Screenshot: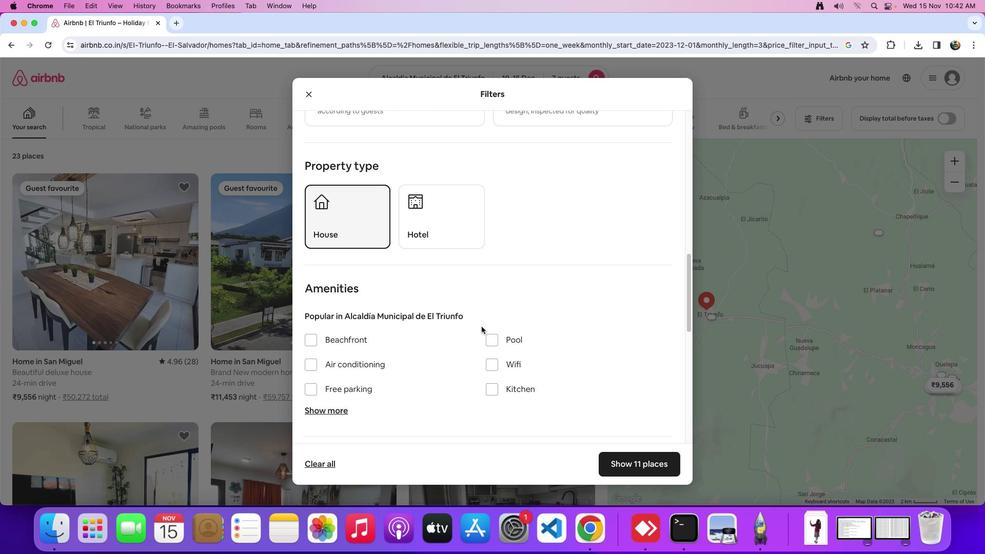 
Action: Mouse scrolled (481, 326) with delta (0, 0)
Screenshot: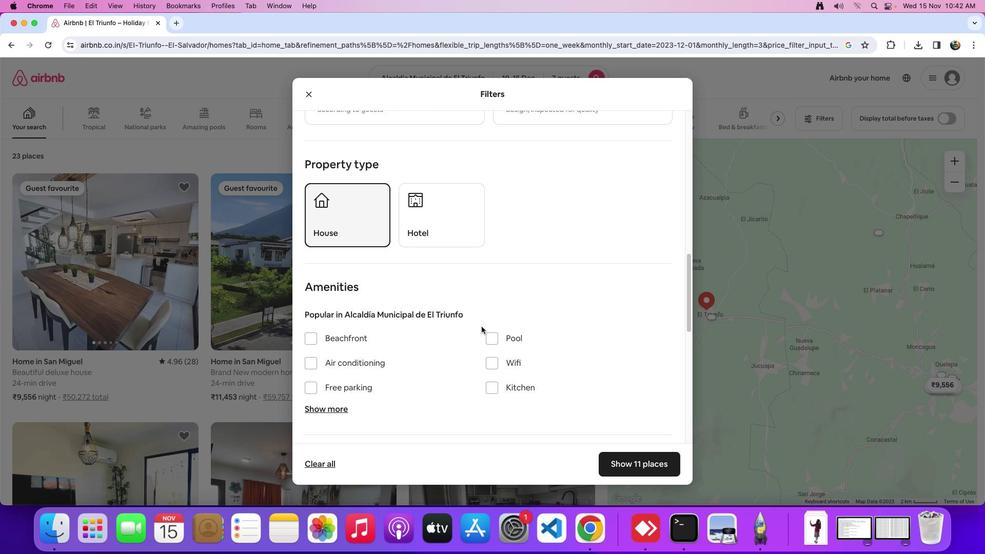 
Action: Mouse scrolled (481, 326) with delta (0, 0)
Screenshot: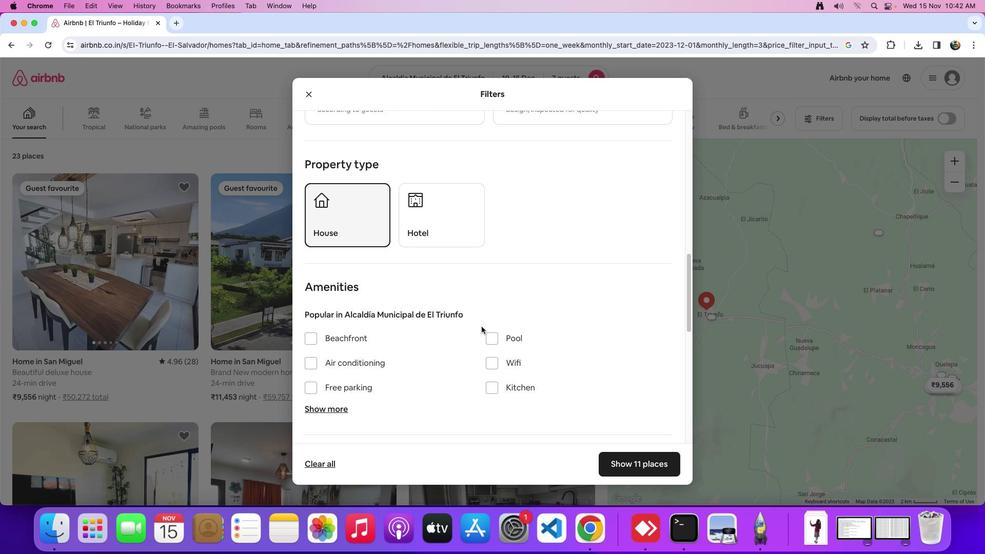 
Action: Mouse scrolled (481, 326) with delta (0, 0)
Screenshot: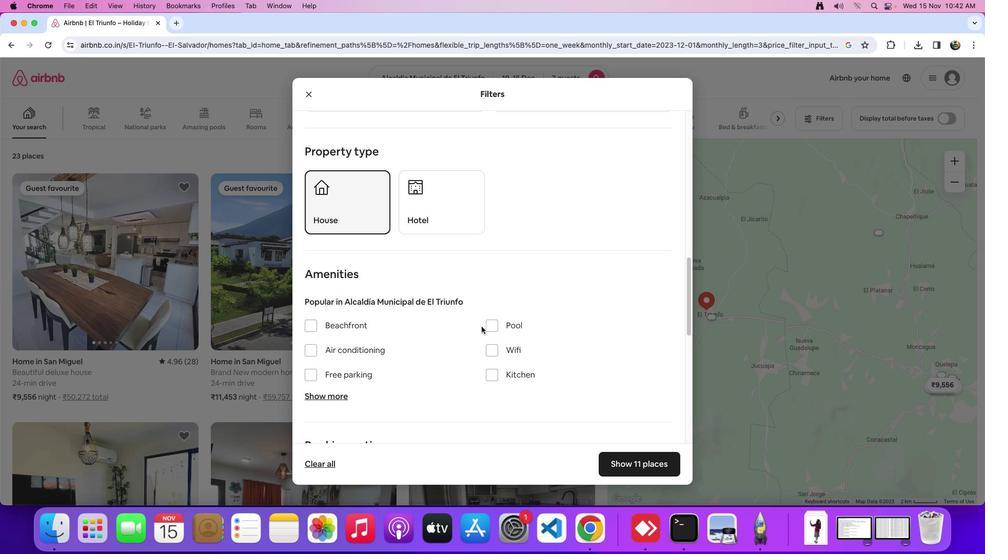 
Action: Mouse scrolled (481, 326) with delta (0, 0)
Screenshot: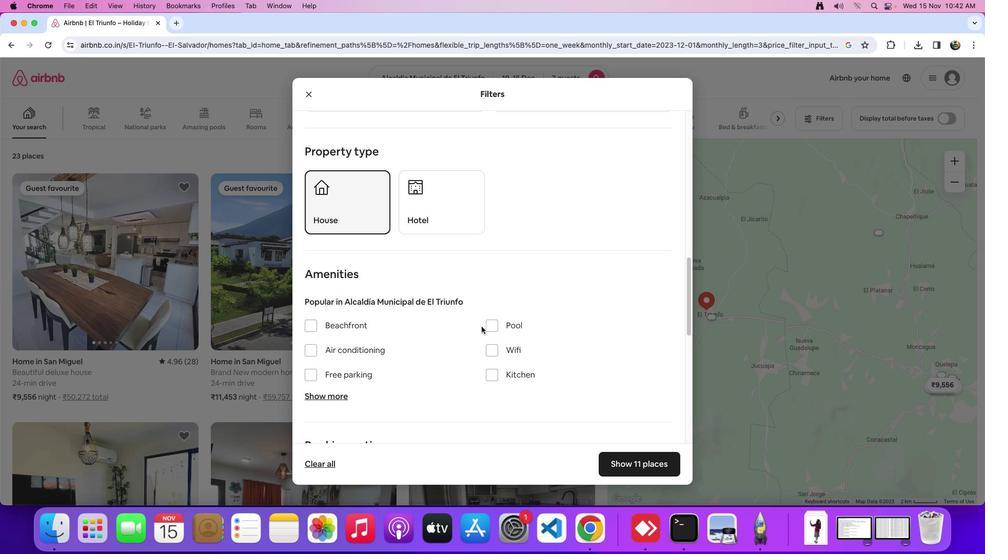 
Action: Mouse moved to (499, 319)
Screenshot: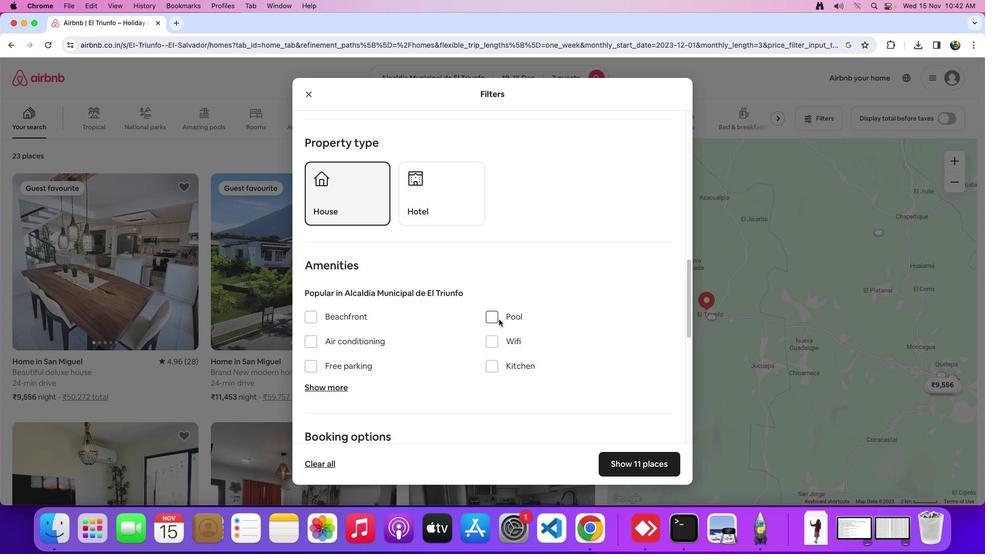 
Action: Mouse scrolled (499, 319) with delta (0, 0)
Screenshot: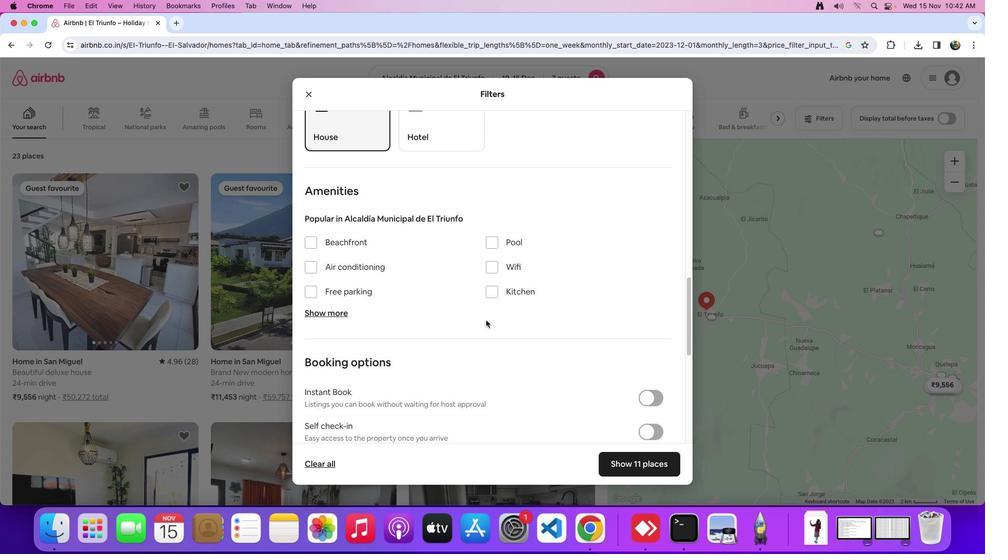 
Action: Mouse scrolled (499, 319) with delta (0, 0)
Screenshot: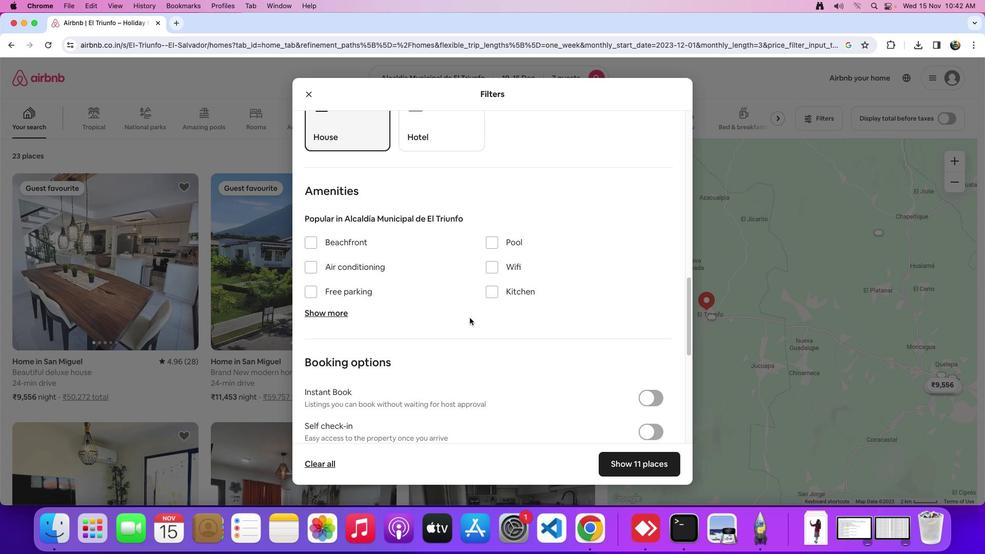 
Action: Mouse scrolled (499, 319) with delta (0, -1)
Screenshot: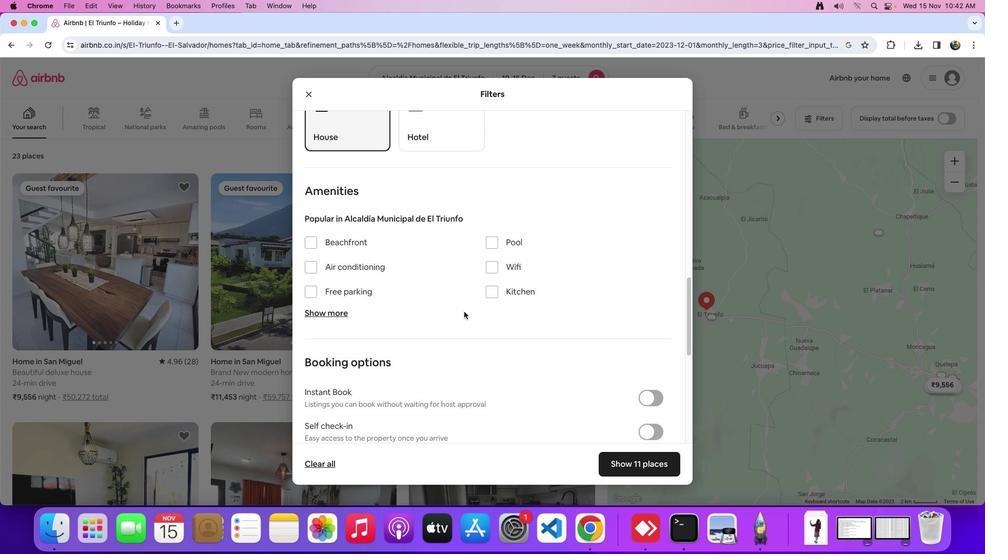 
Action: Mouse moved to (325, 314)
Screenshot: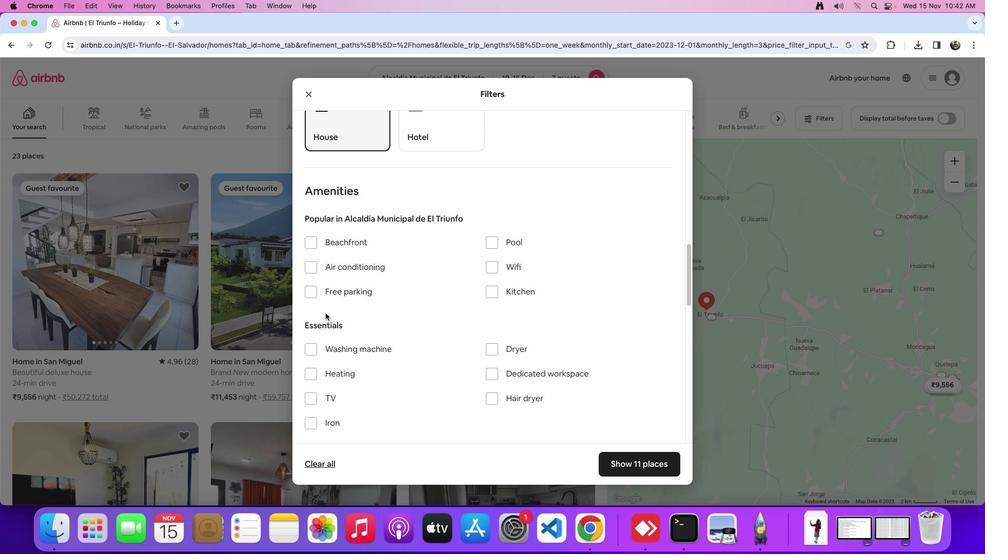 
Action: Mouse pressed left at (325, 314)
Screenshot: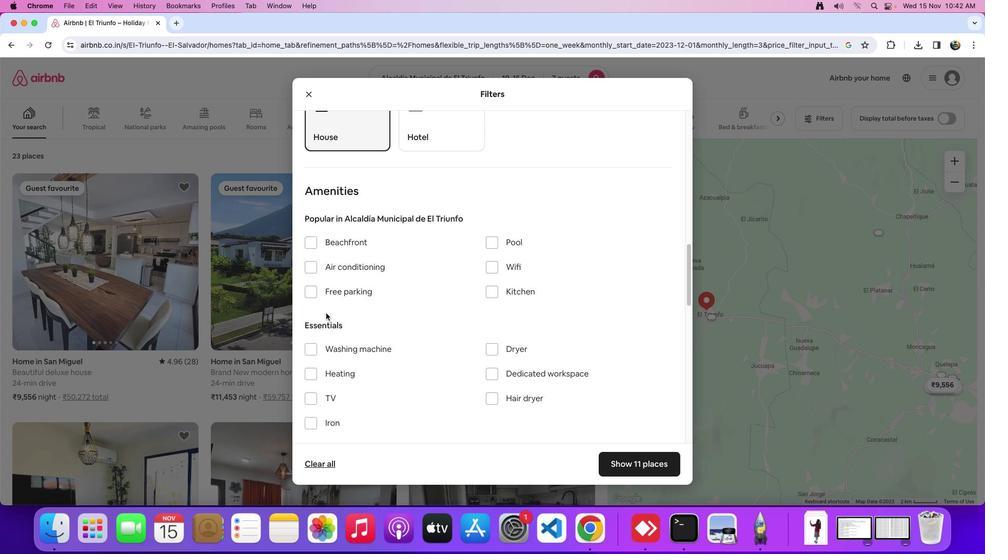 
Action: Mouse moved to (491, 264)
Screenshot: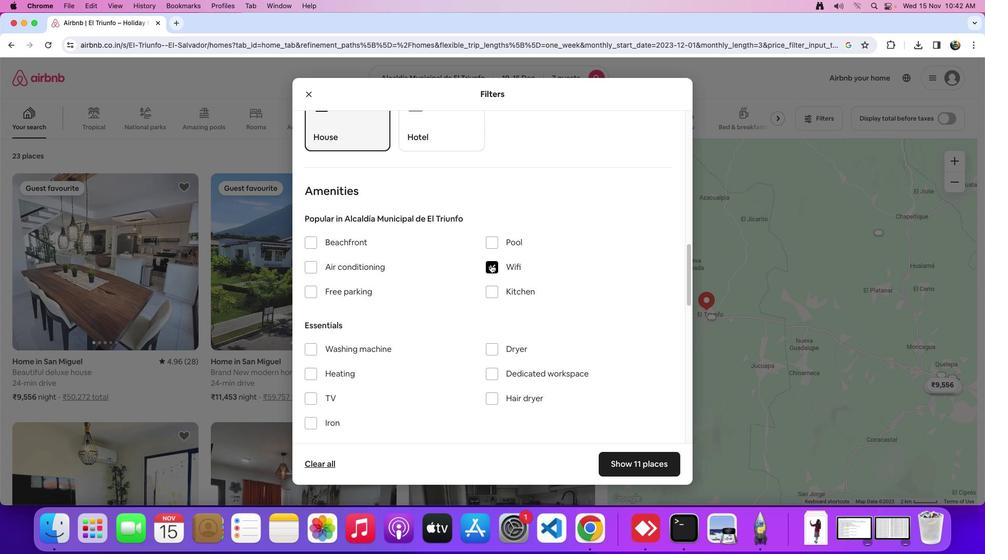 
Action: Mouse pressed left at (491, 264)
Screenshot: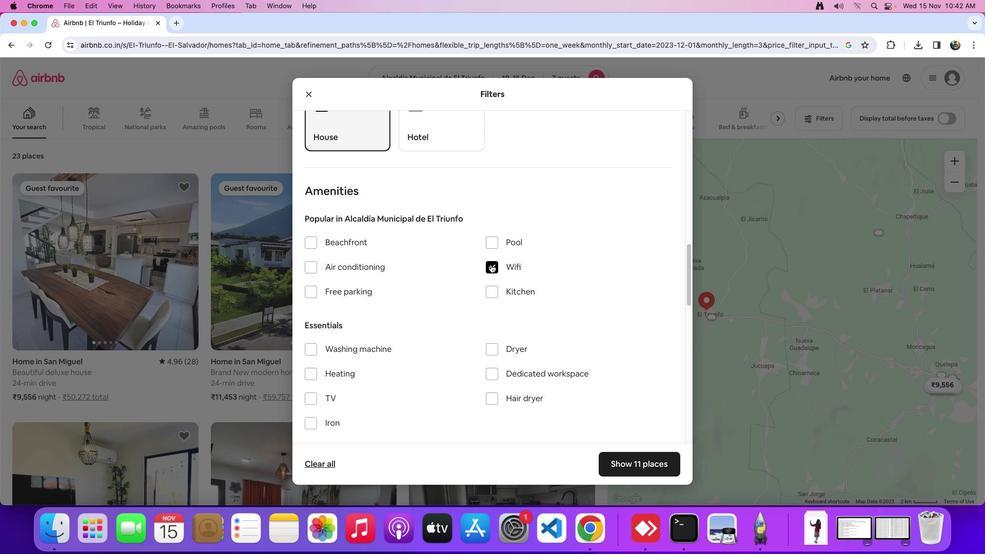 
Action: Mouse moved to (317, 395)
Screenshot: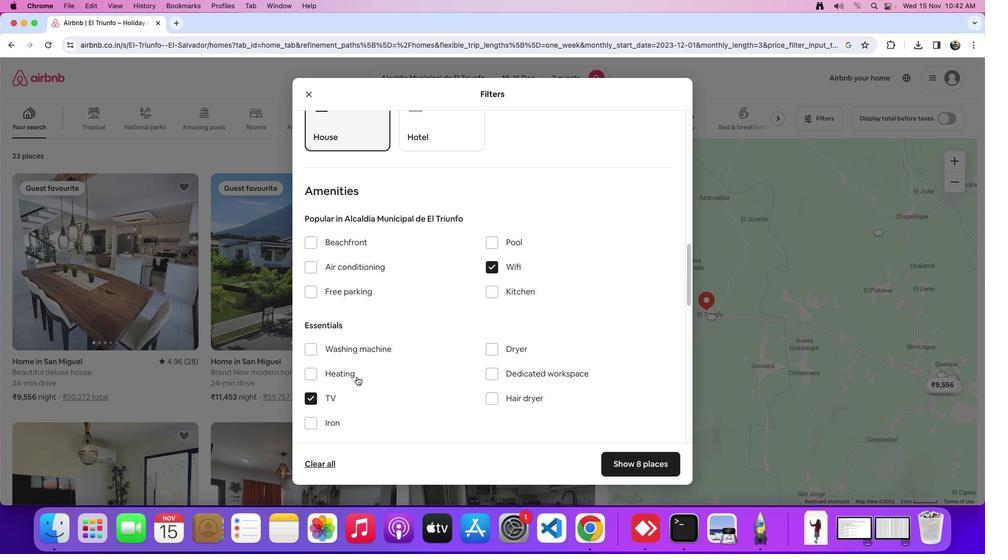 
Action: Mouse pressed left at (317, 395)
Screenshot: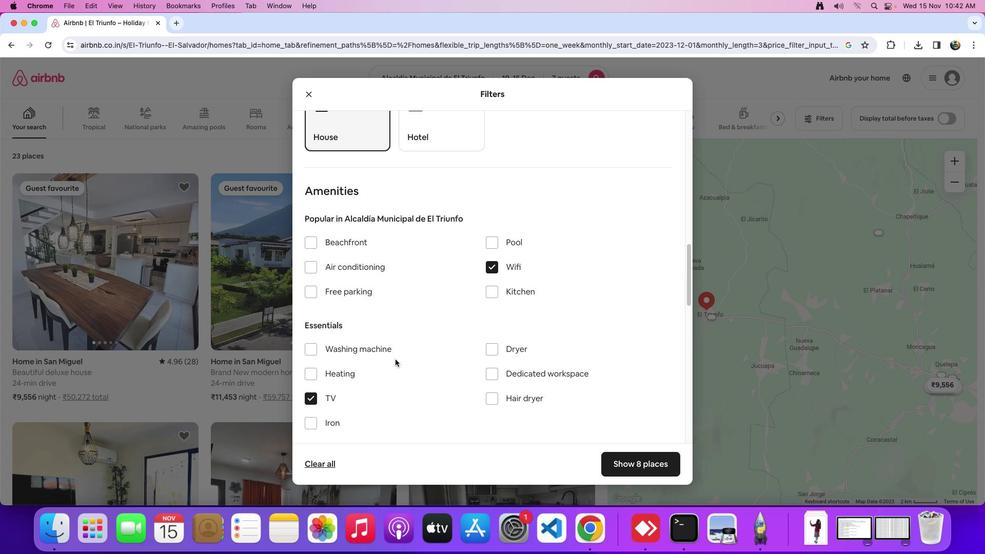 
Action: Mouse moved to (427, 343)
Screenshot: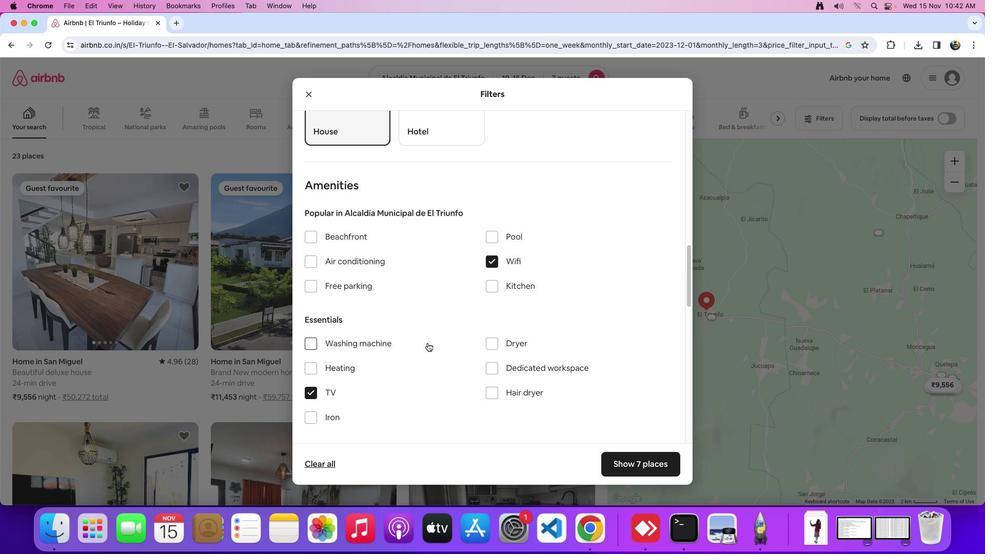 
Action: Mouse scrolled (427, 343) with delta (0, 0)
Screenshot: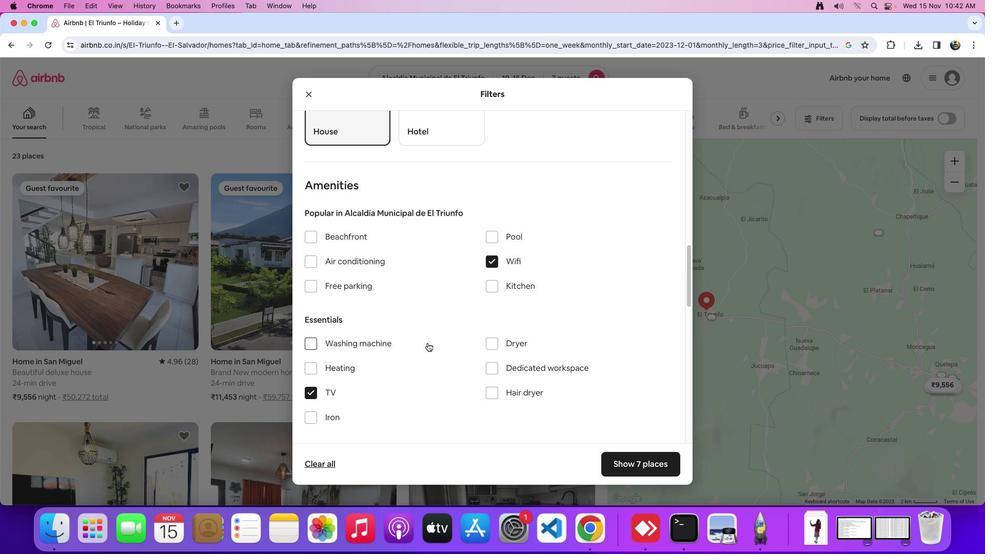 
Action: Mouse scrolled (427, 343) with delta (0, 0)
Screenshot: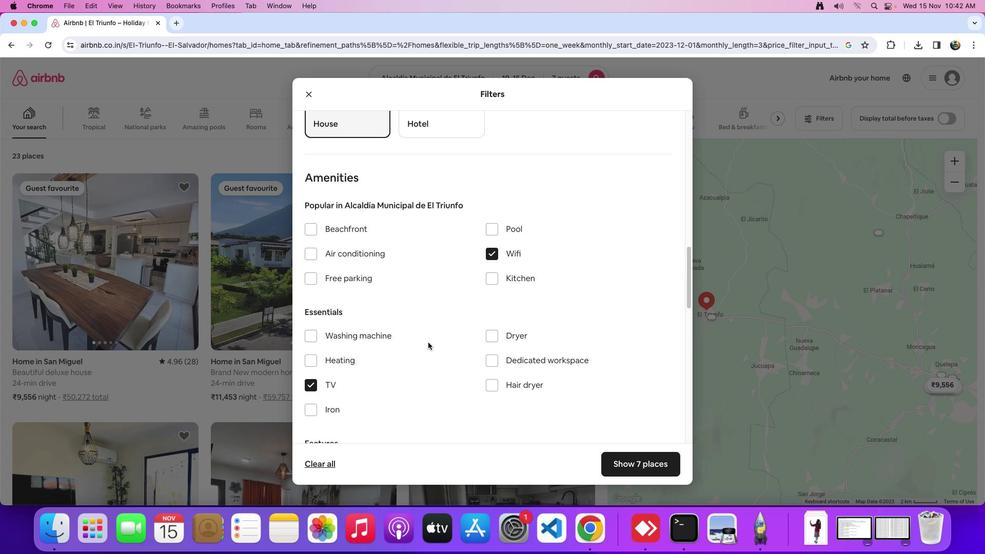 
Action: Mouse scrolled (427, 343) with delta (0, 0)
Screenshot: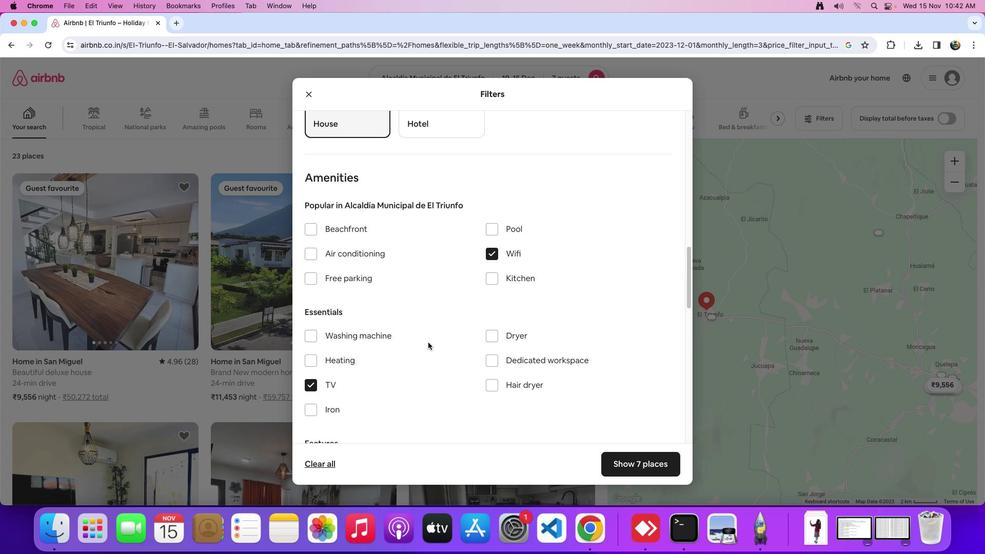 
Action: Mouse moved to (310, 278)
Screenshot: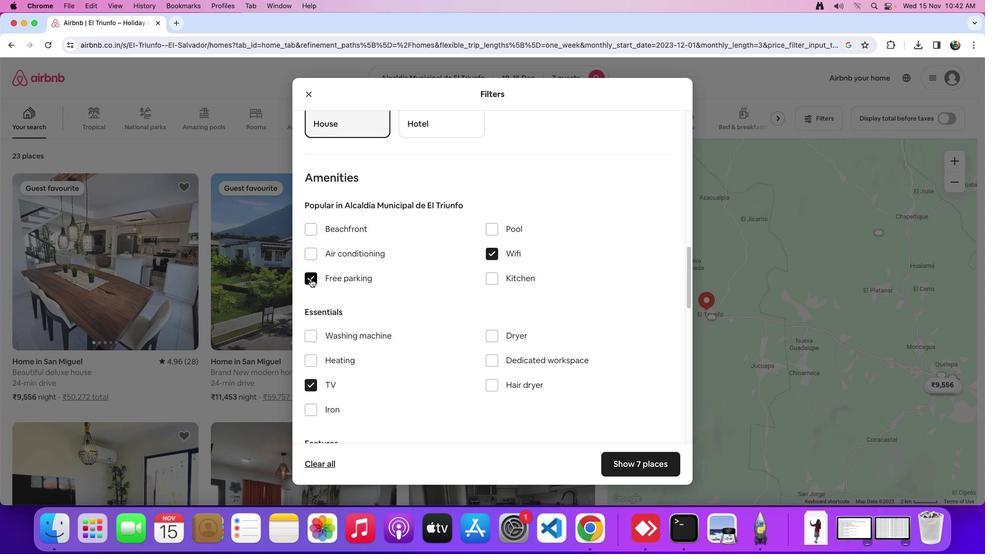 
Action: Mouse pressed left at (310, 278)
Screenshot: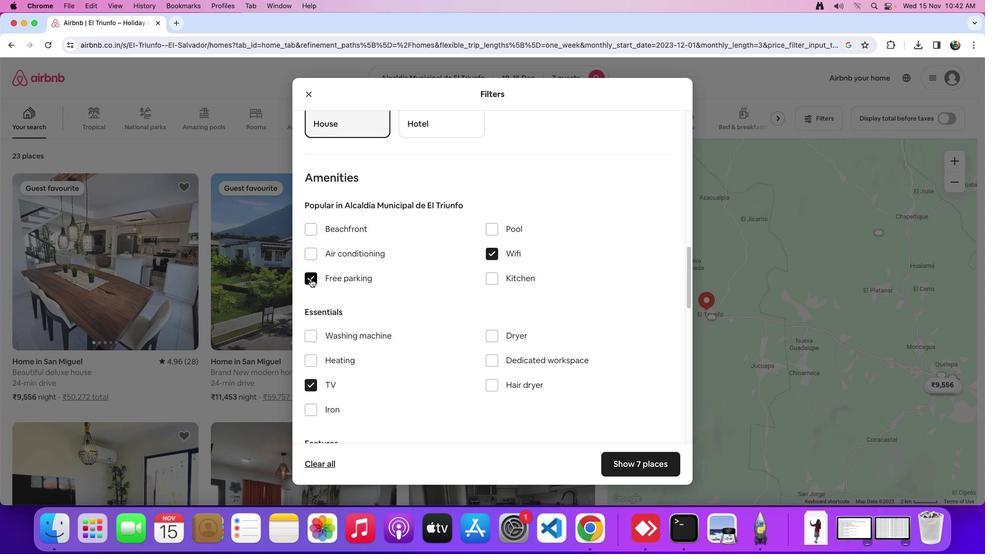 
Action: Mouse moved to (502, 301)
Screenshot: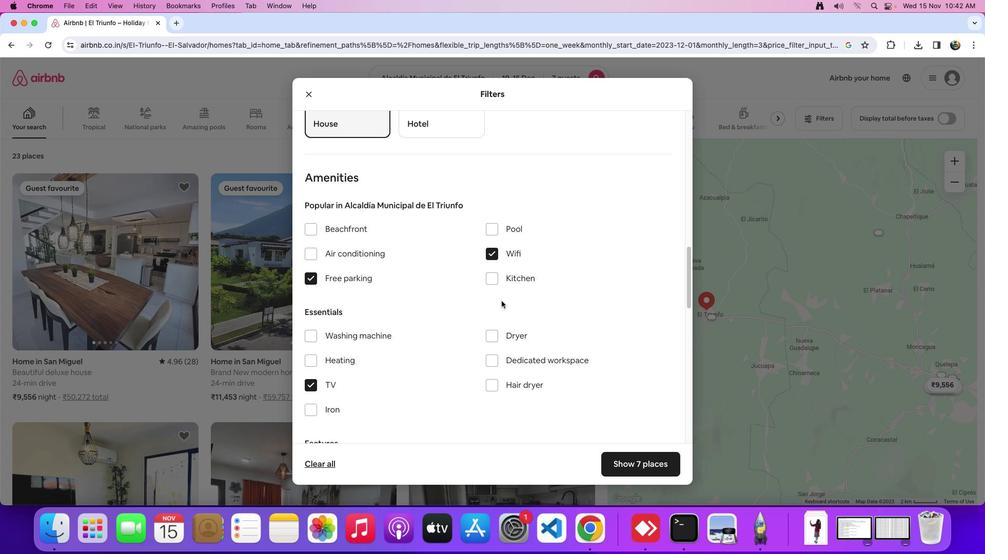 
Action: Mouse scrolled (502, 301) with delta (0, 0)
Screenshot: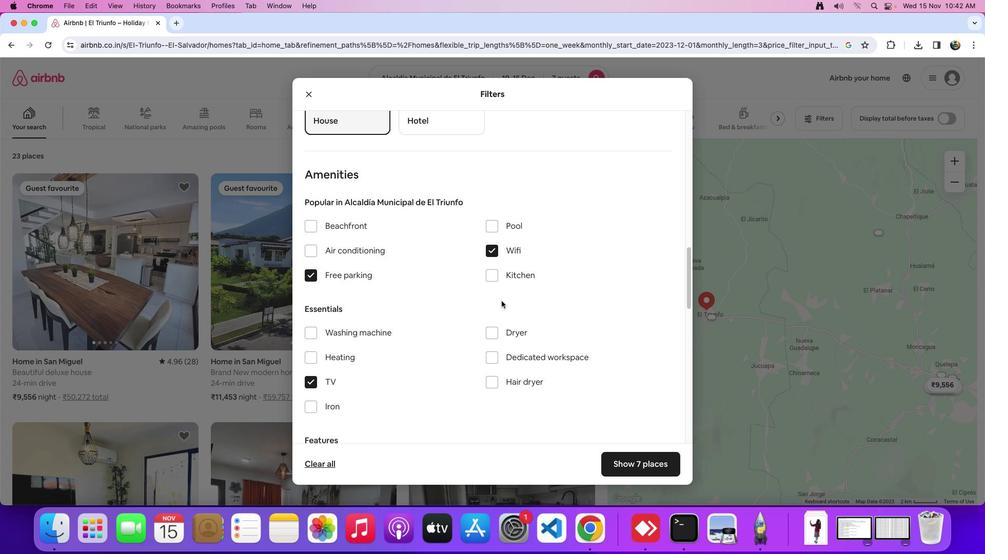 
Action: Mouse scrolled (502, 301) with delta (0, 0)
Screenshot: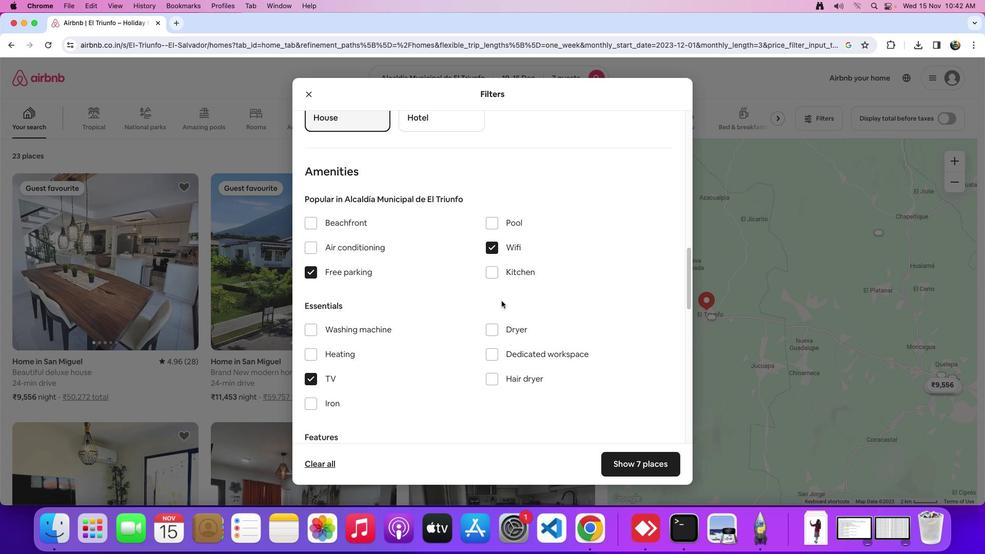
Action: Mouse scrolled (502, 301) with delta (0, 0)
Screenshot: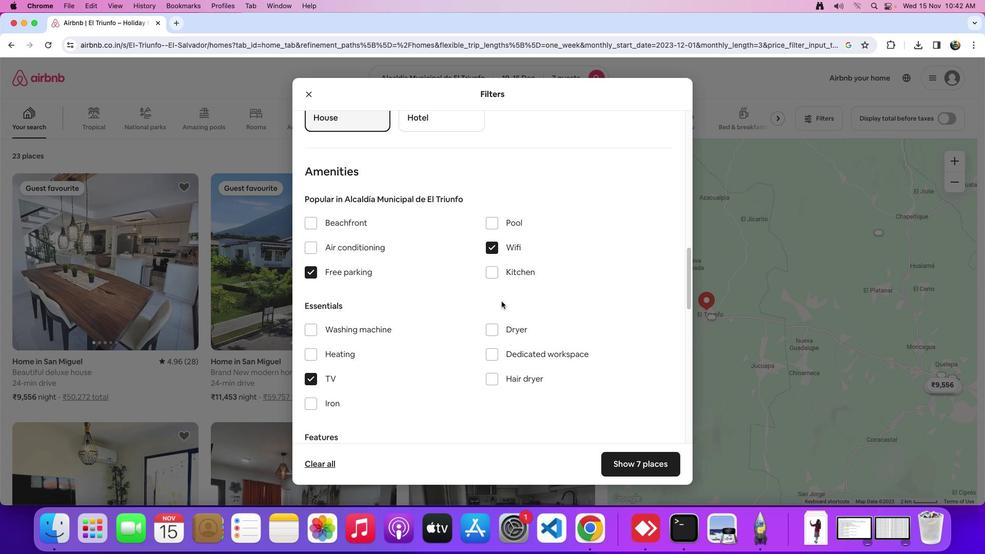 
Action: Mouse moved to (502, 301)
Screenshot: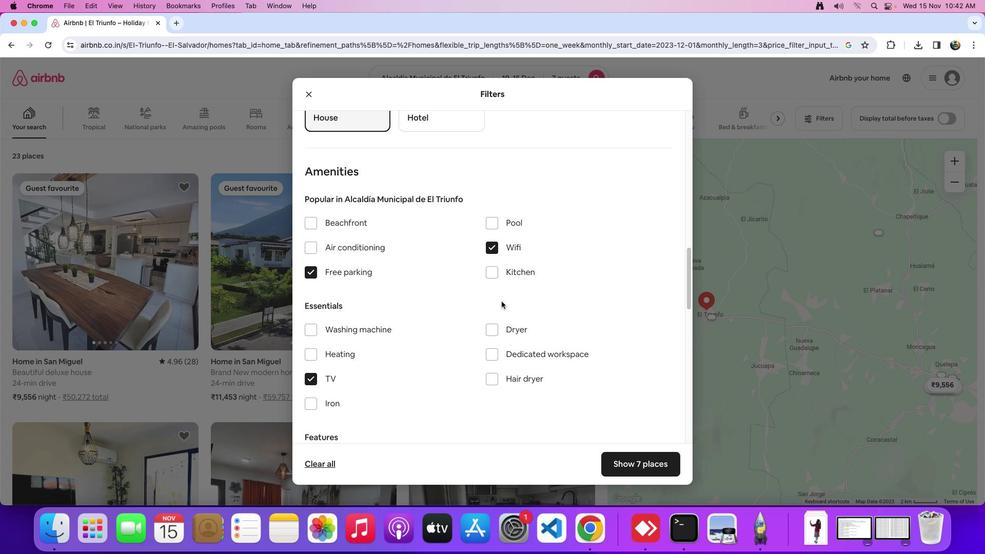 
Action: Mouse scrolled (502, 301) with delta (0, 0)
Screenshot: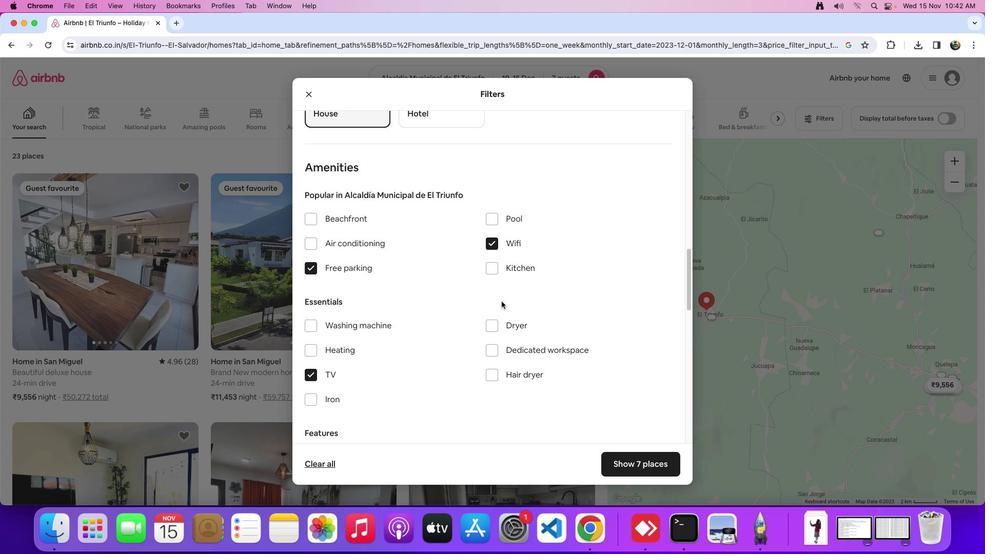 
Action: Mouse scrolled (502, 301) with delta (0, 0)
Screenshot: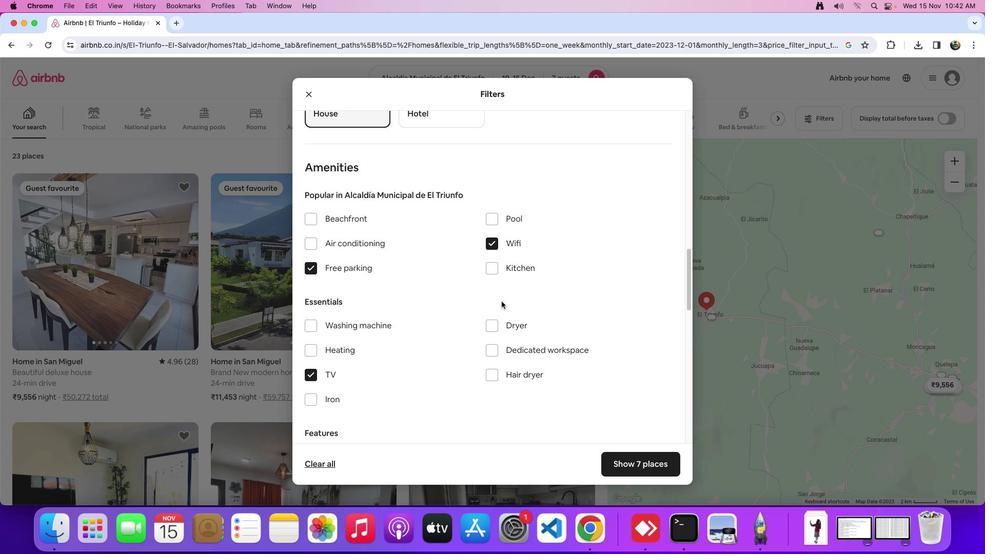 
Action: Mouse moved to (477, 307)
Screenshot: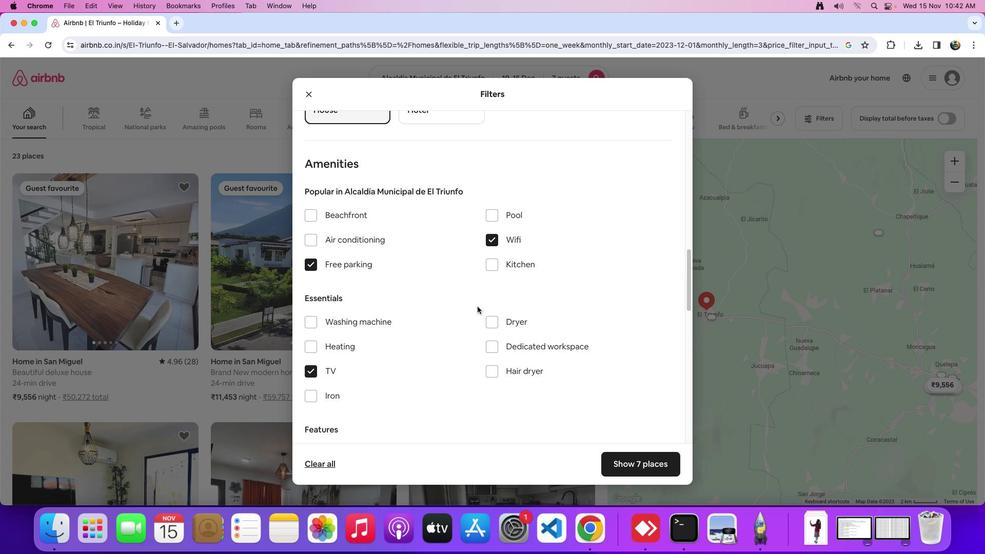 
Action: Mouse scrolled (477, 307) with delta (0, 0)
Screenshot: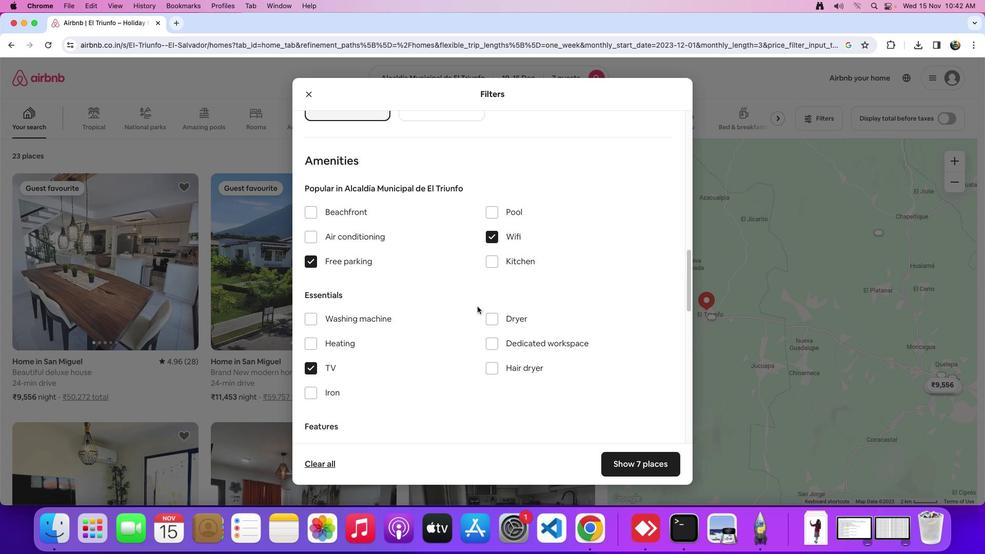 
Action: Mouse scrolled (477, 307) with delta (0, 0)
Screenshot: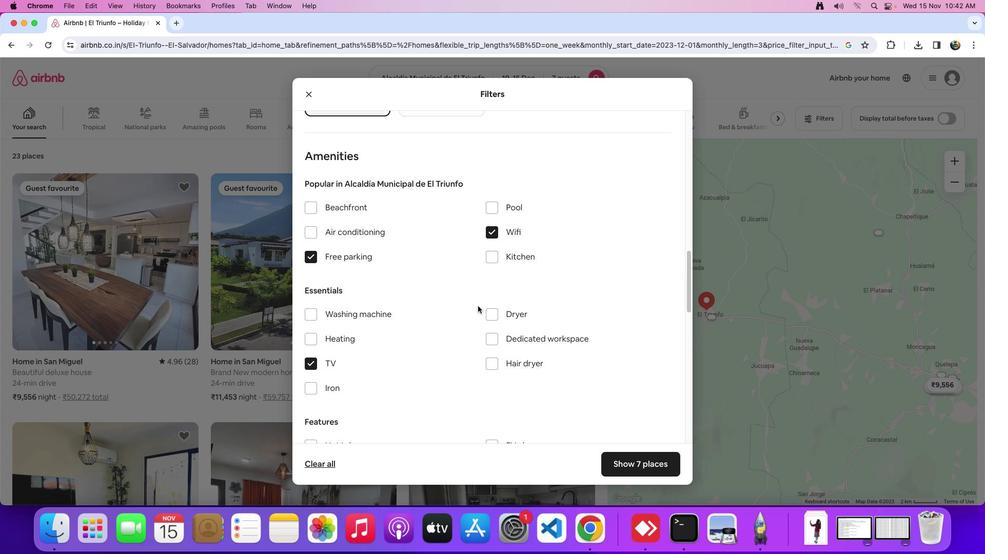 
Action: Mouse moved to (477, 307)
Screenshot: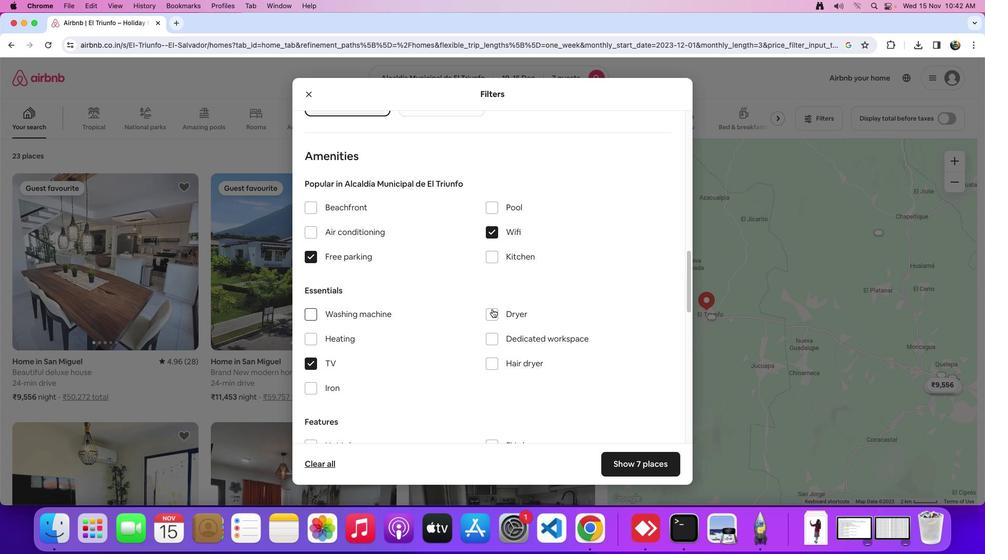 
Action: Mouse scrolled (477, 307) with delta (0, 0)
Screenshot: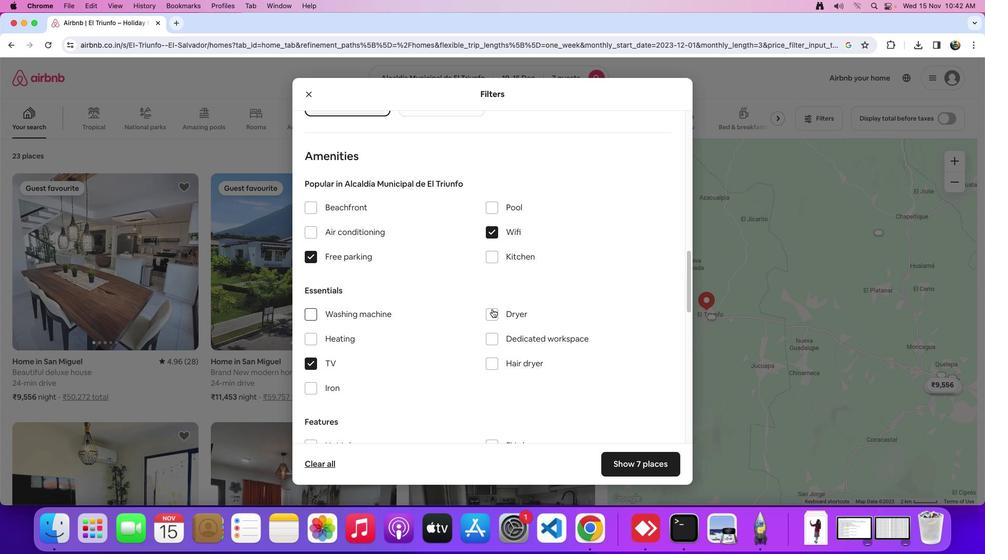 
Action: Mouse moved to (470, 339)
Screenshot: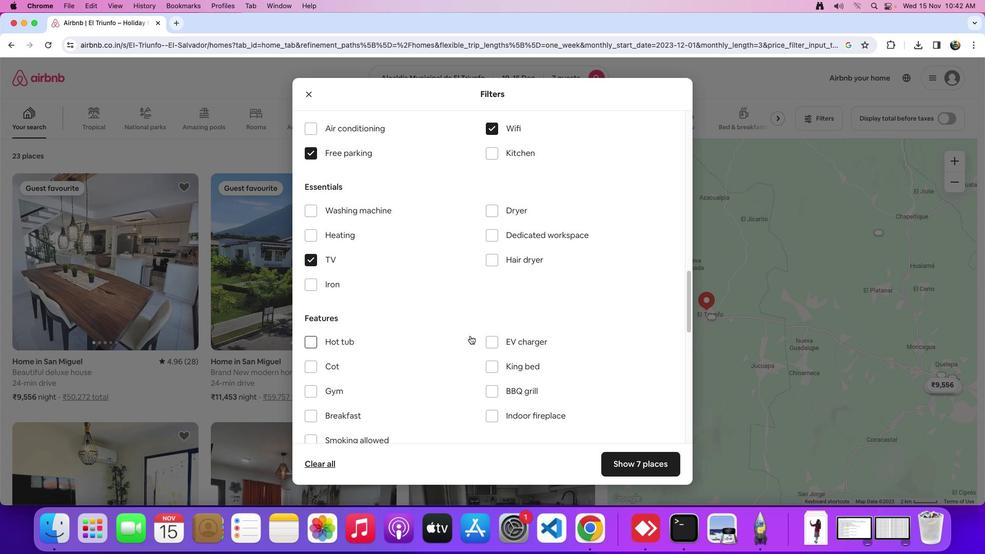 
Action: Mouse scrolled (470, 339) with delta (0, 0)
Screenshot: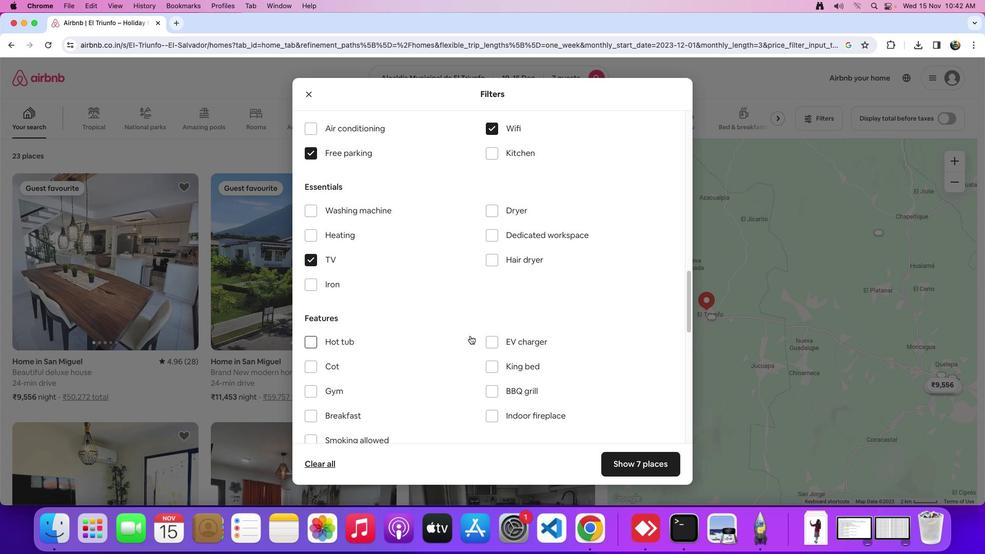 
Action: Mouse moved to (470, 338)
Screenshot: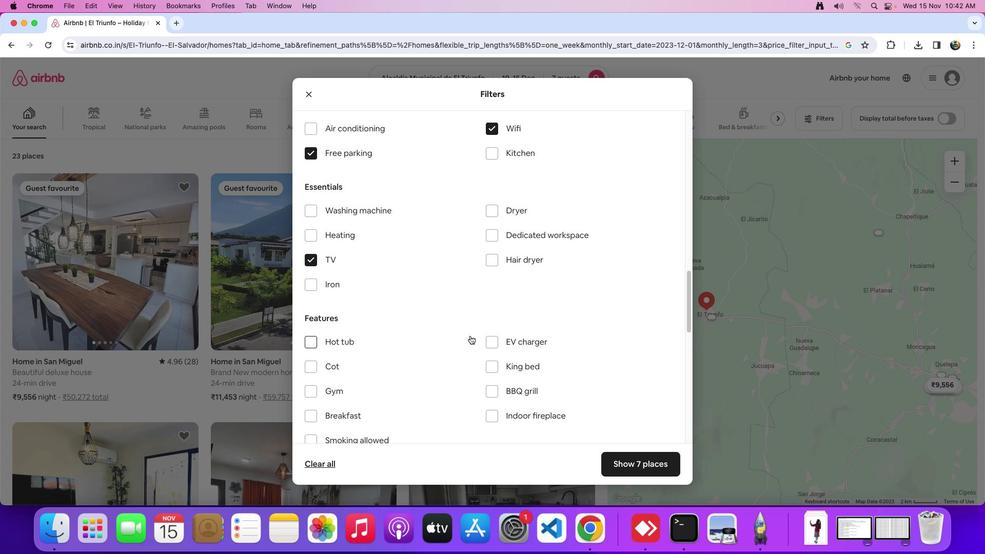 
Action: Mouse scrolled (470, 338) with delta (0, 0)
Screenshot: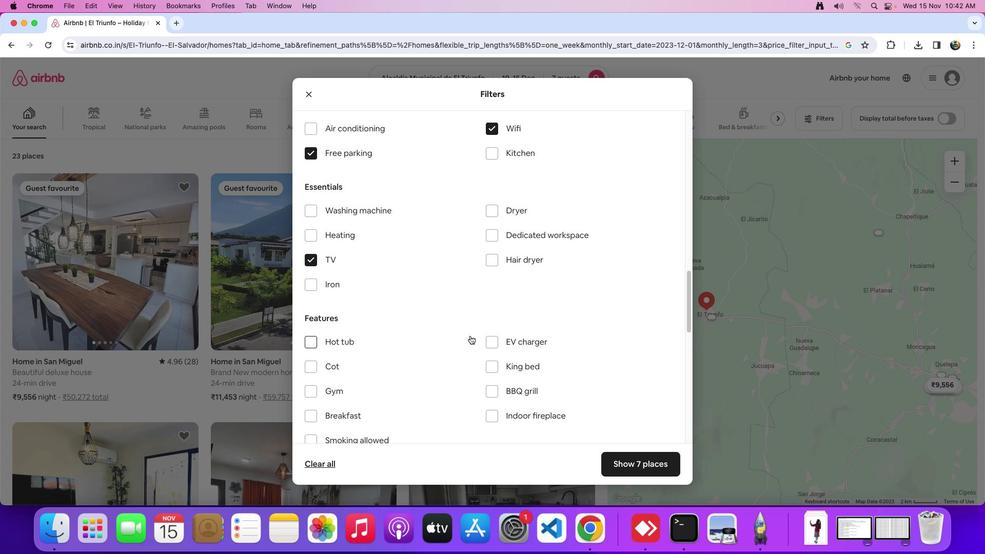 
Action: Mouse moved to (470, 338)
Screenshot: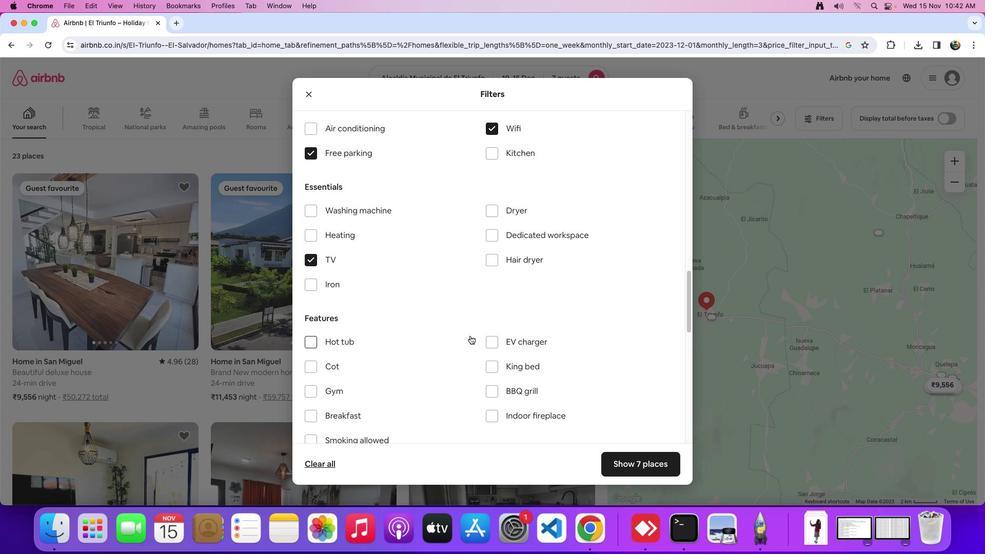 
Action: Mouse scrolled (470, 338) with delta (0, -1)
Screenshot: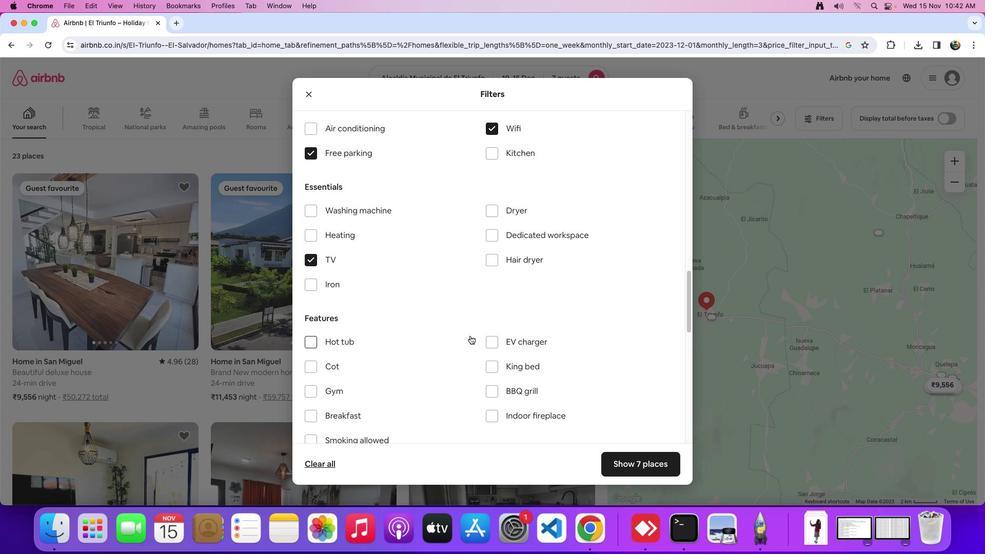 
Action: Mouse moved to (469, 336)
Screenshot: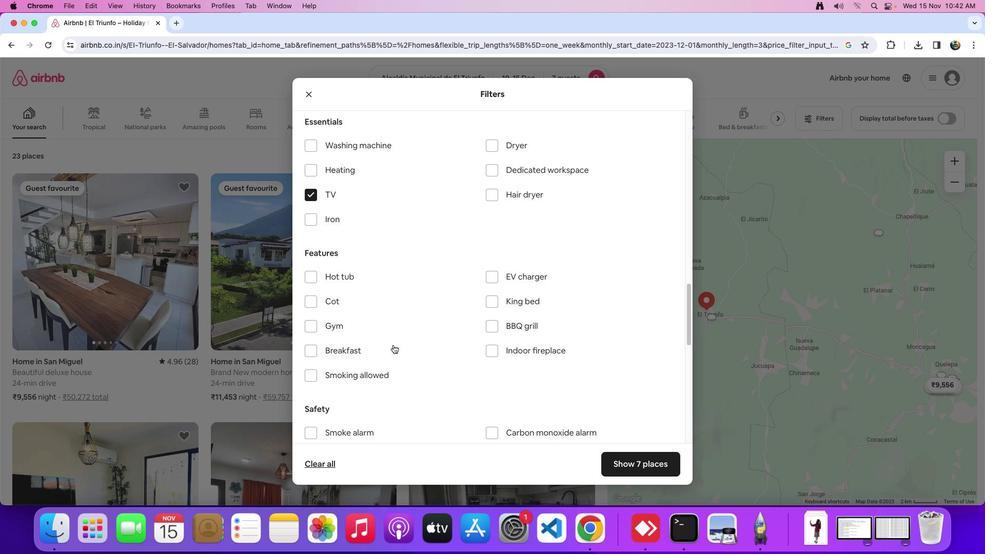 
Action: Mouse scrolled (469, 336) with delta (0, 0)
Screenshot: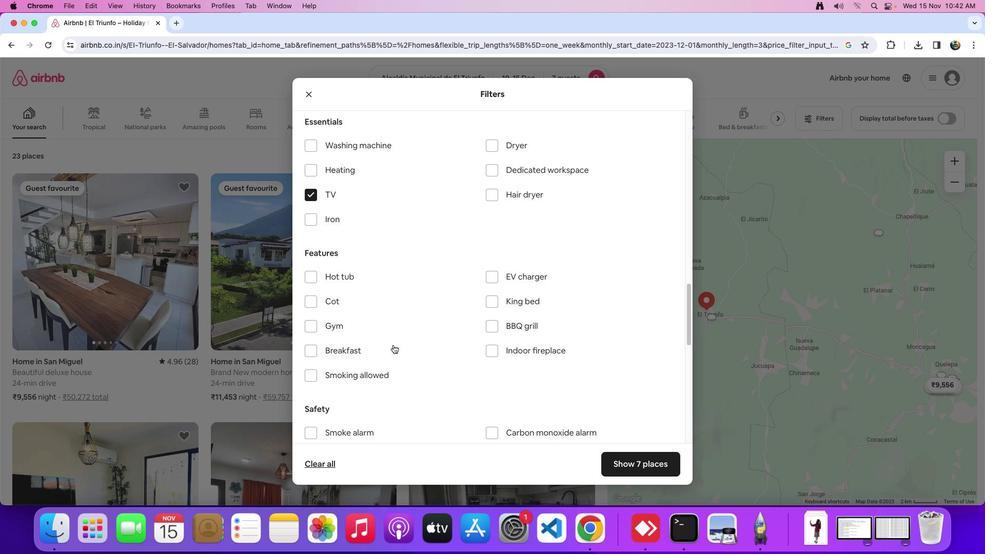 
Action: Mouse scrolled (469, 336) with delta (0, 0)
Screenshot: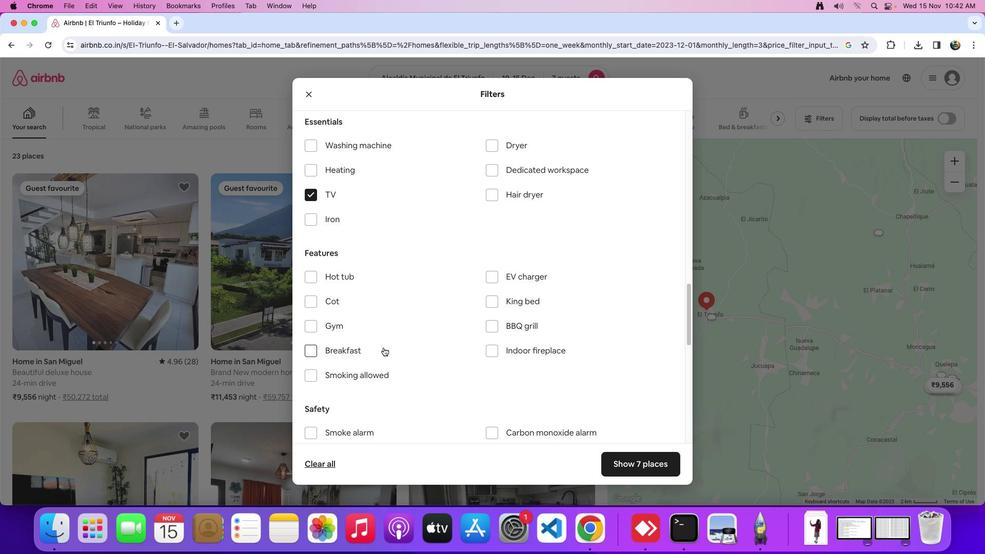 
Action: Mouse scrolled (469, 336) with delta (0, -1)
Screenshot: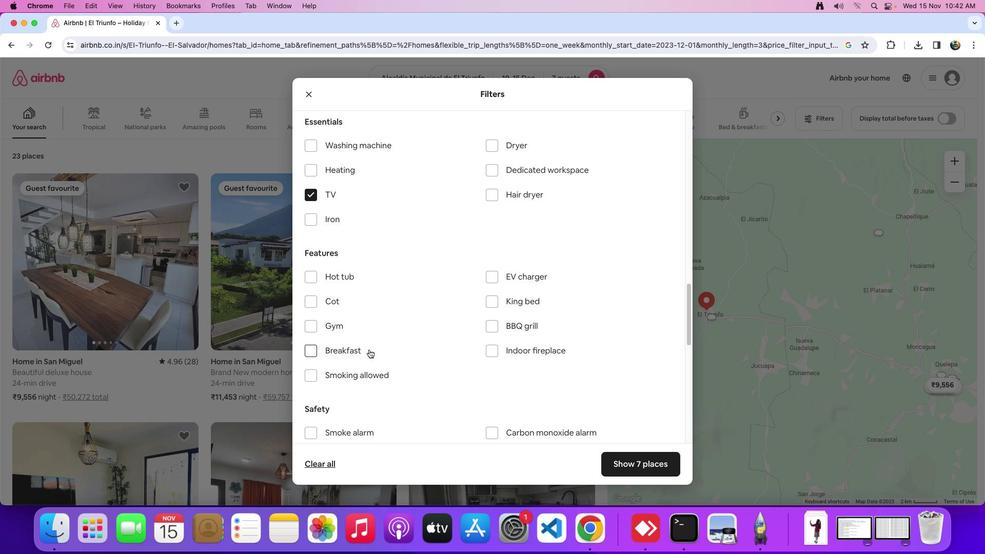 
Action: Mouse moved to (319, 328)
Screenshot: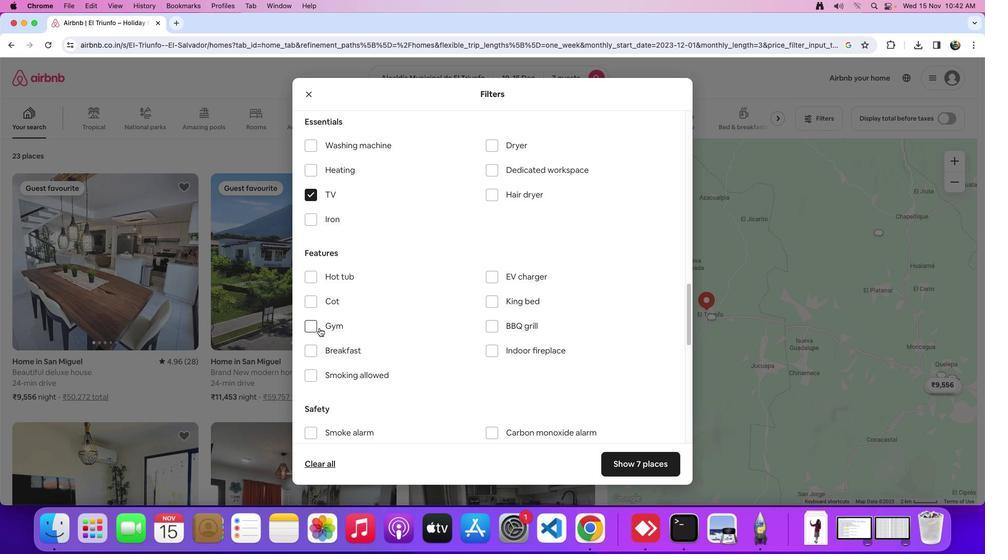 
Action: Mouse pressed left at (319, 328)
Screenshot: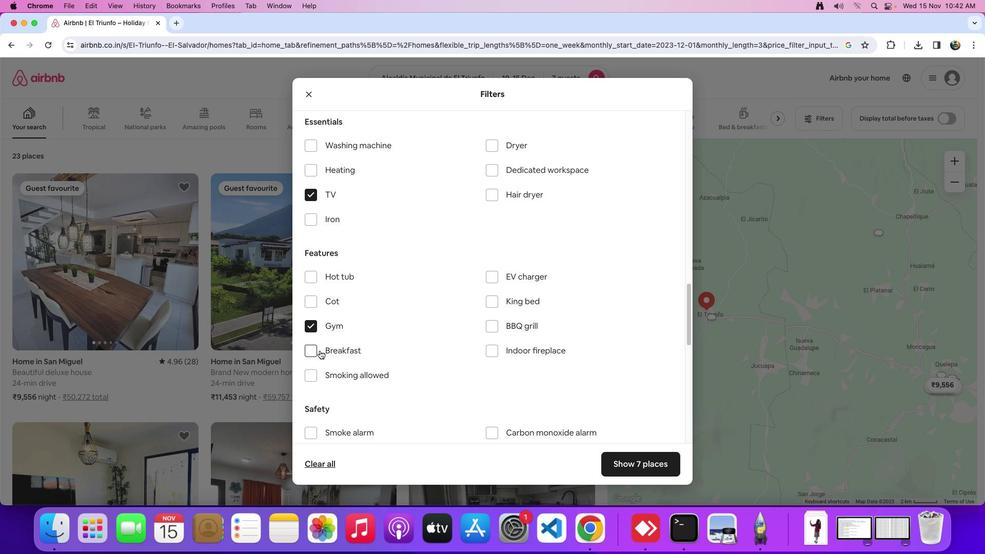 
Action: Mouse moved to (315, 353)
Screenshot: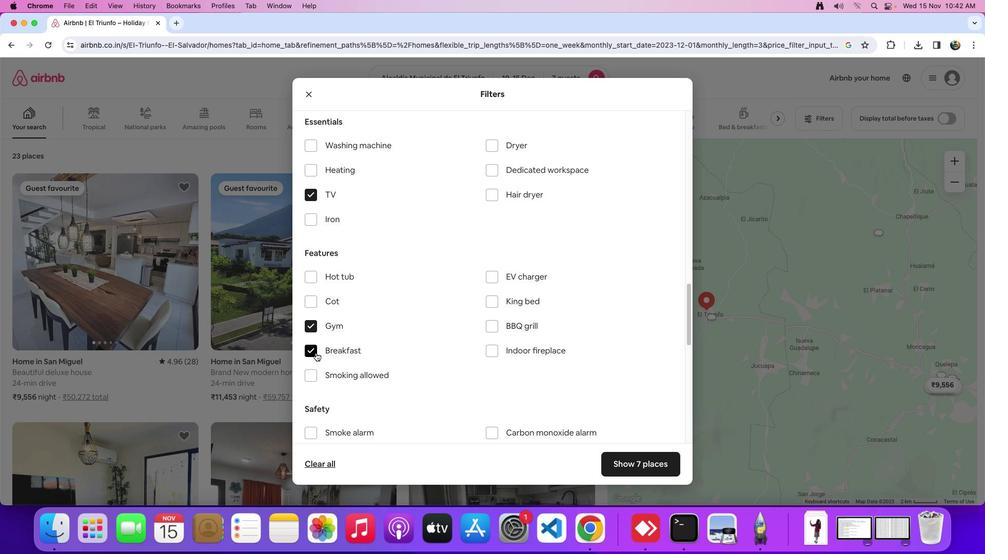 
Action: Mouse pressed left at (315, 353)
Screenshot: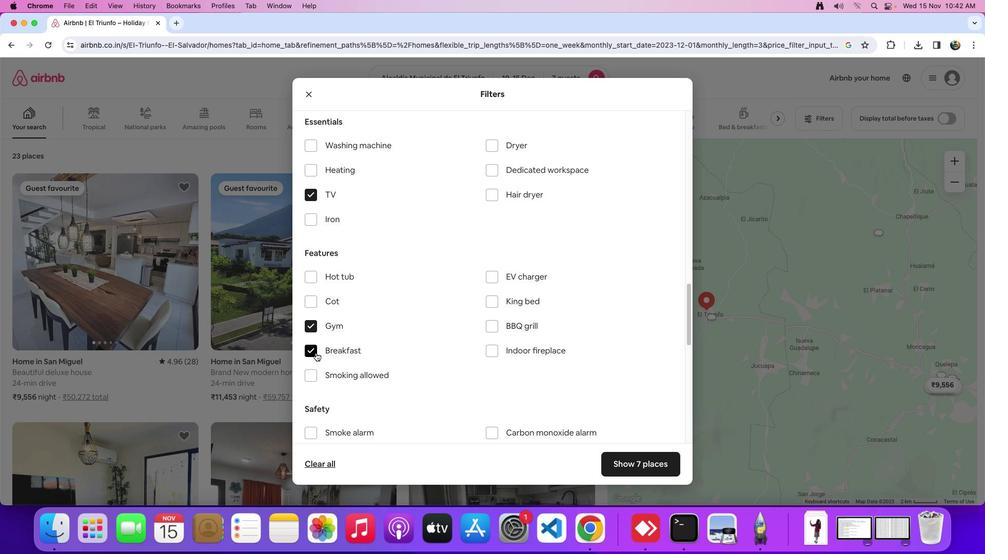
Action: Mouse moved to (441, 326)
Screenshot: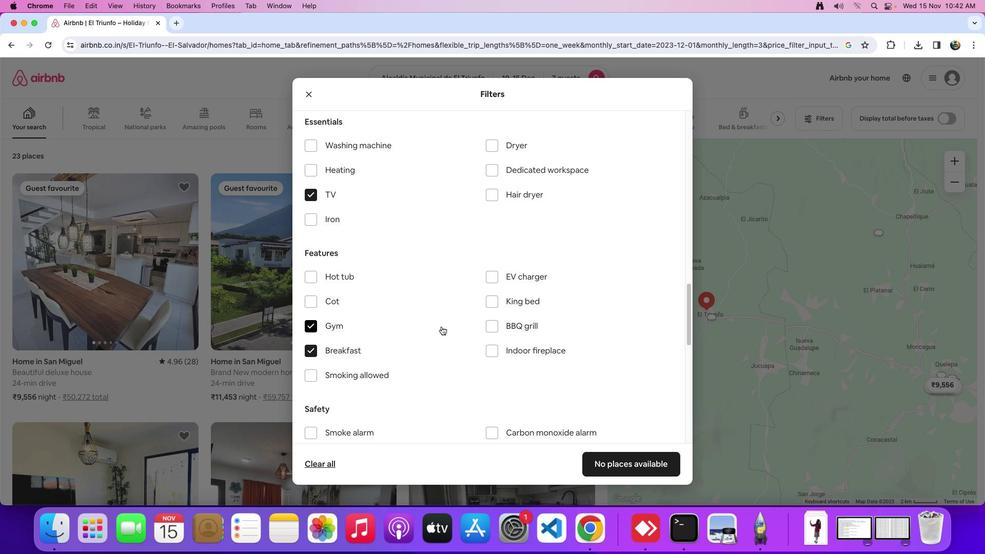 
Action: Mouse scrolled (441, 326) with delta (0, 0)
Screenshot: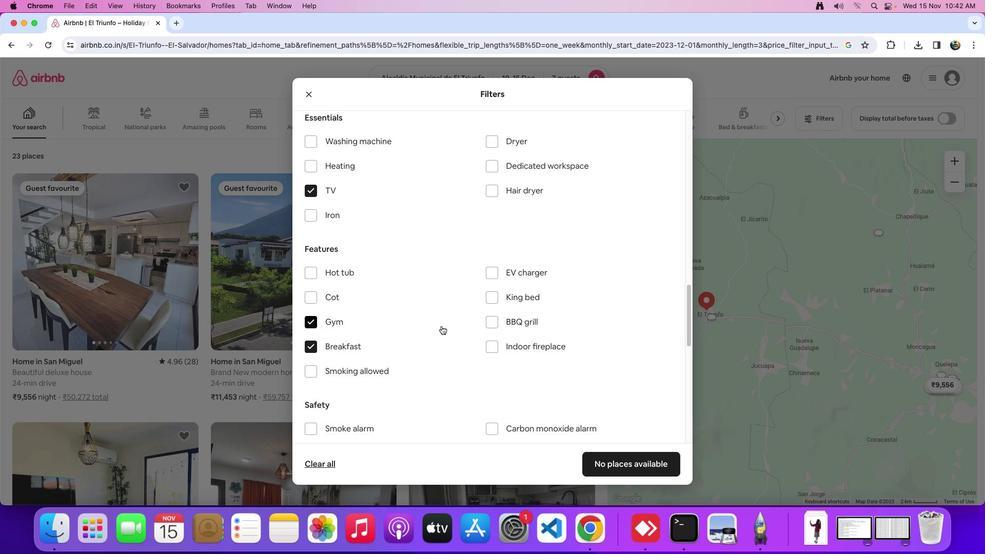 
Action: Mouse scrolled (441, 326) with delta (0, 0)
Screenshot: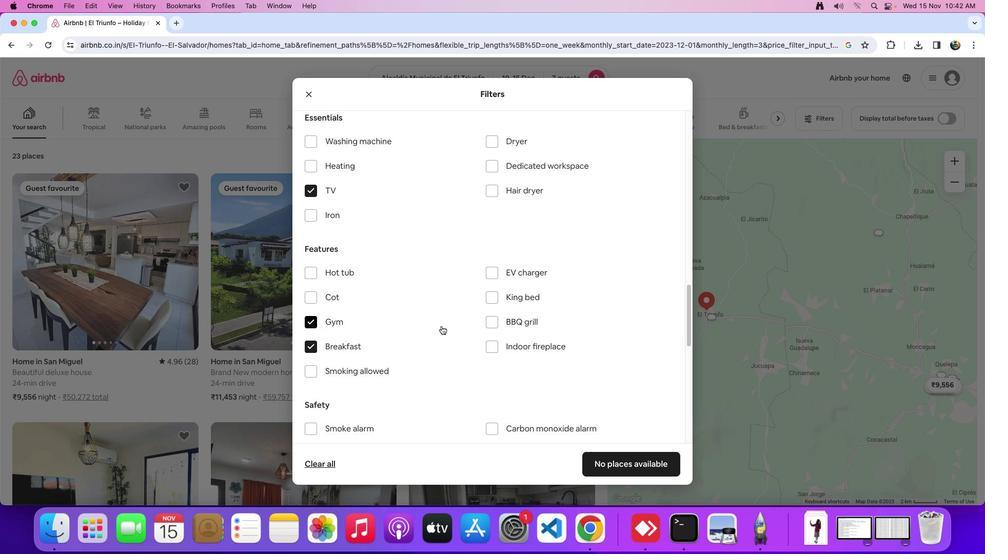
Action: Mouse moved to (441, 325)
Screenshot: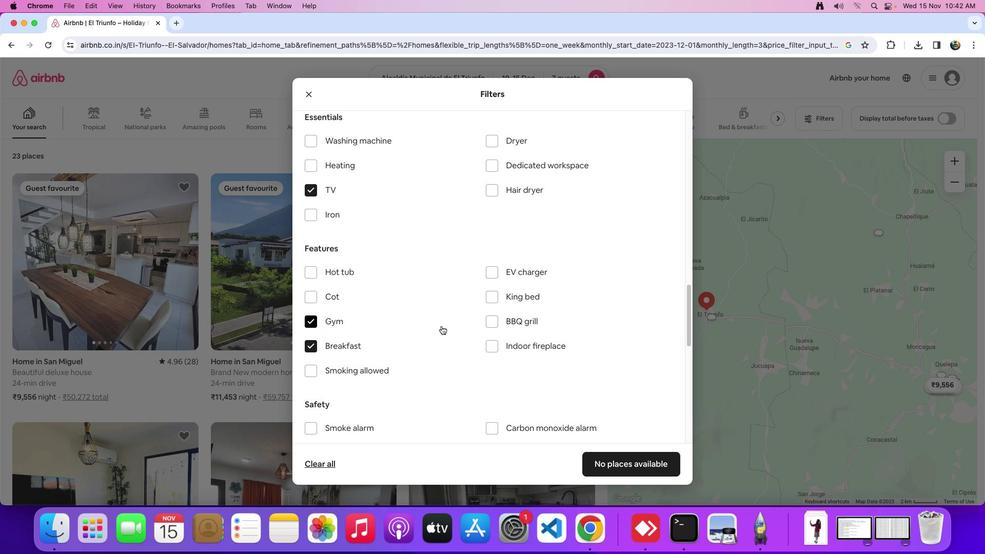
Action: Mouse scrolled (441, 325) with delta (0, 0)
Screenshot: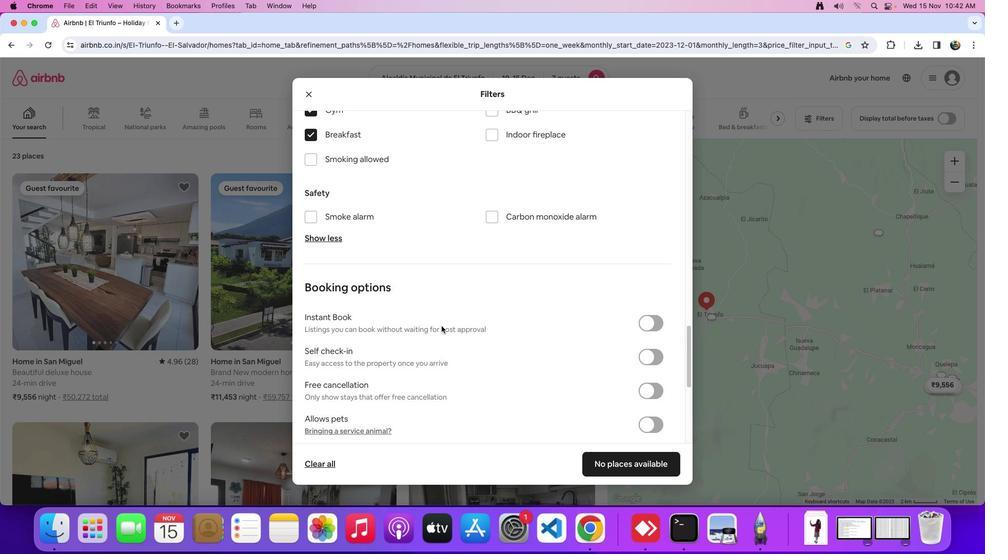 
Action: Mouse scrolled (441, 325) with delta (0, 0)
Screenshot: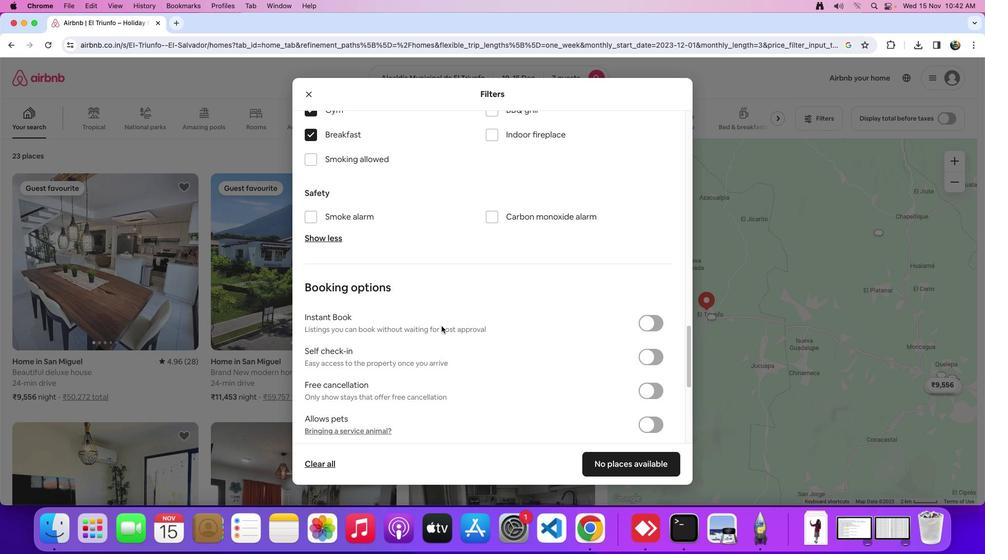 
Action: Mouse scrolled (441, 325) with delta (0, -1)
Screenshot: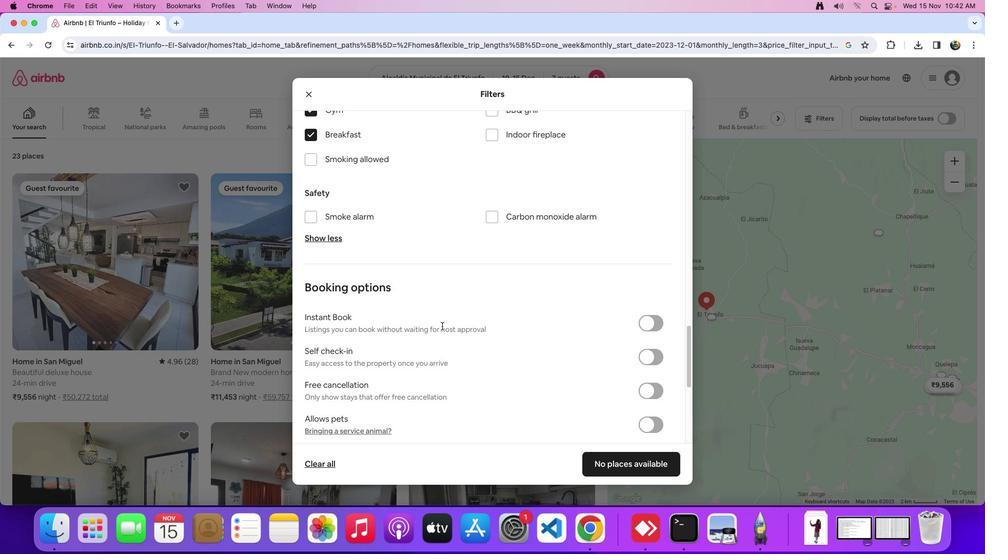 
Action: Mouse scrolled (441, 325) with delta (0, -2)
Screenshot: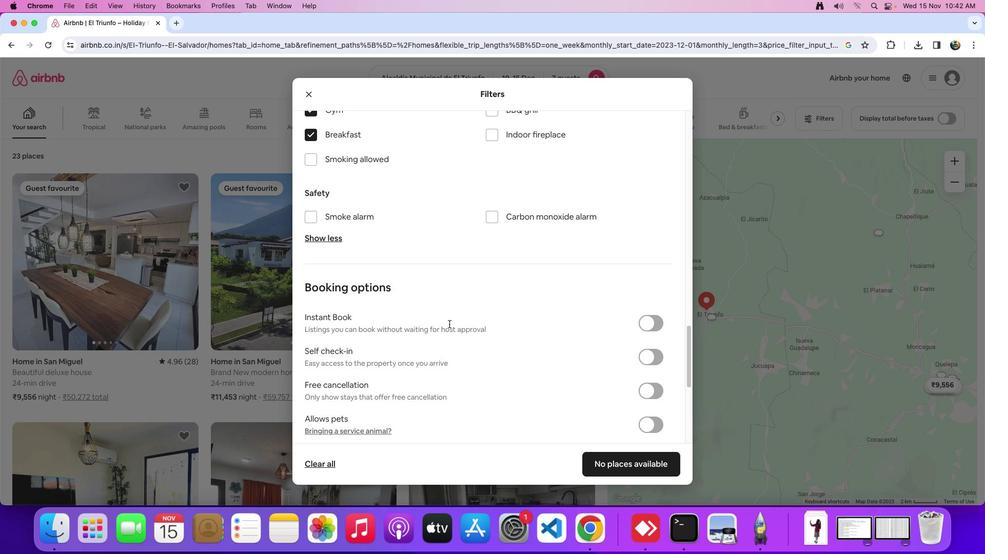 
Action: Mouse moved to (647, 358)
Screenshot: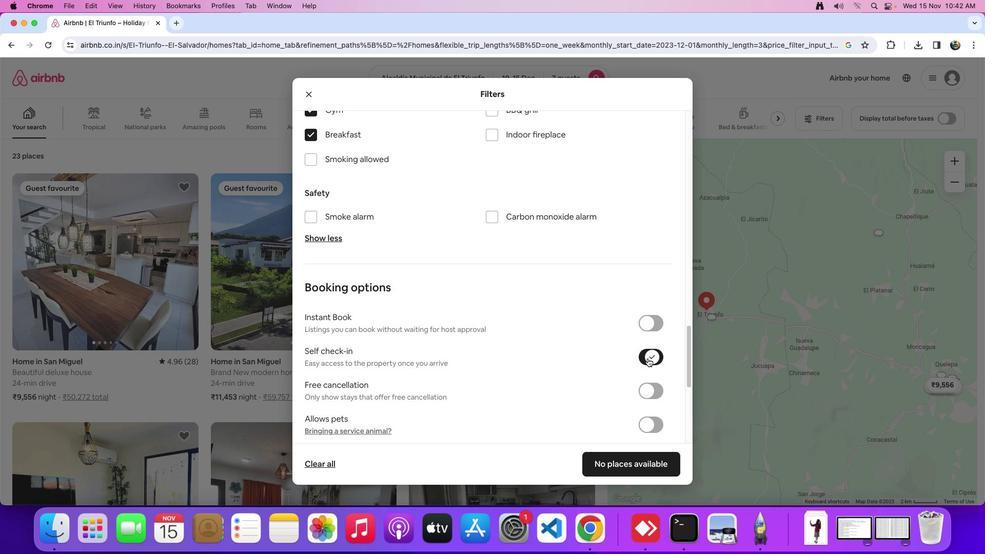 
Action: Mouse pressed left at (647, 358)
Screenshot: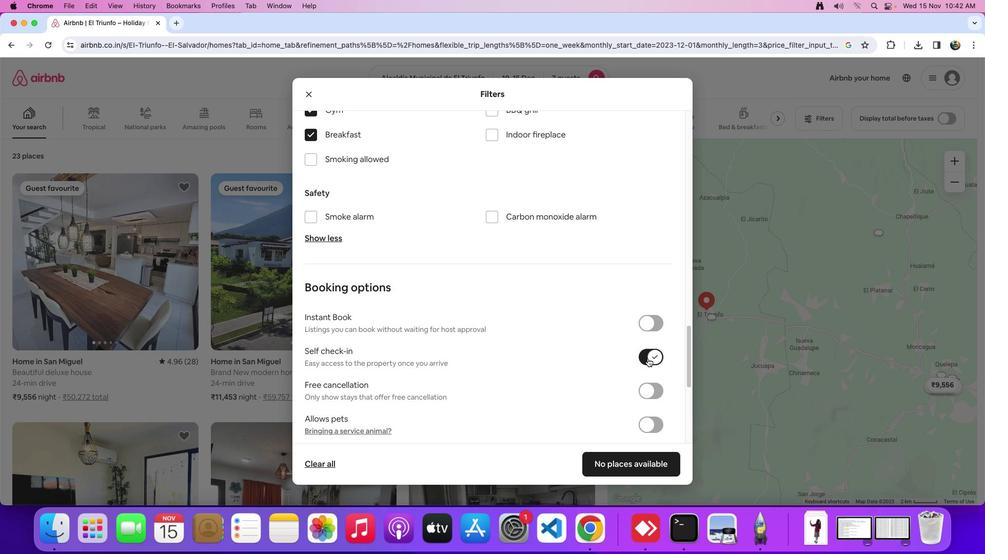 
Action: Mouse moved to (526, 355)
Screenshot: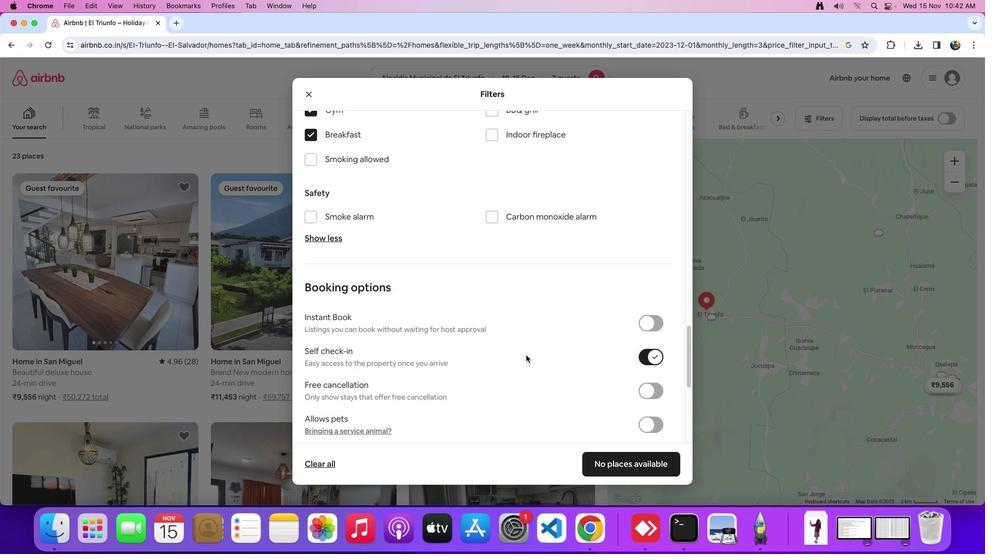 
Action: Mouse scrolled (526, 355) with delta (0, 0)
Screenshot: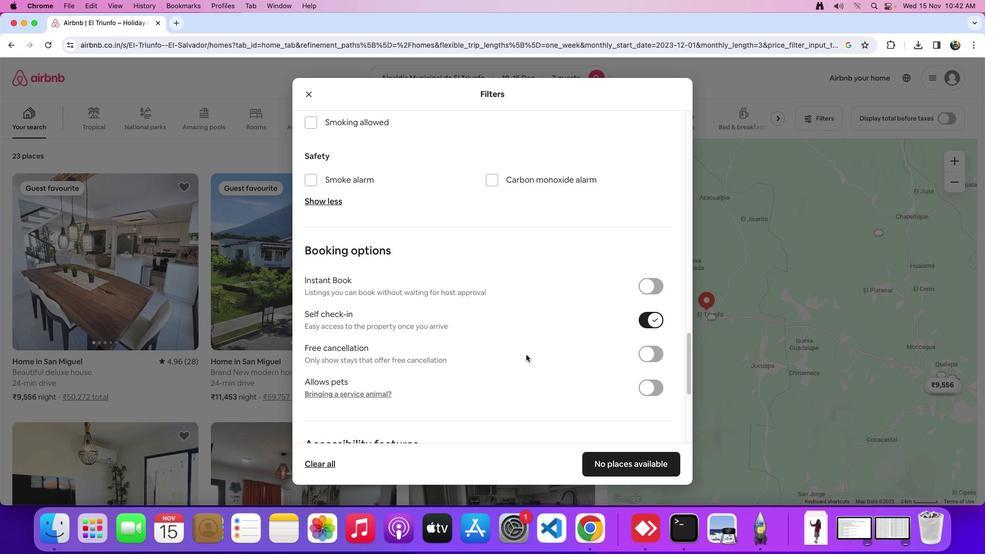 
Action: Mouse scrolled (526, 355) with delta (0, 0)
Screenshot: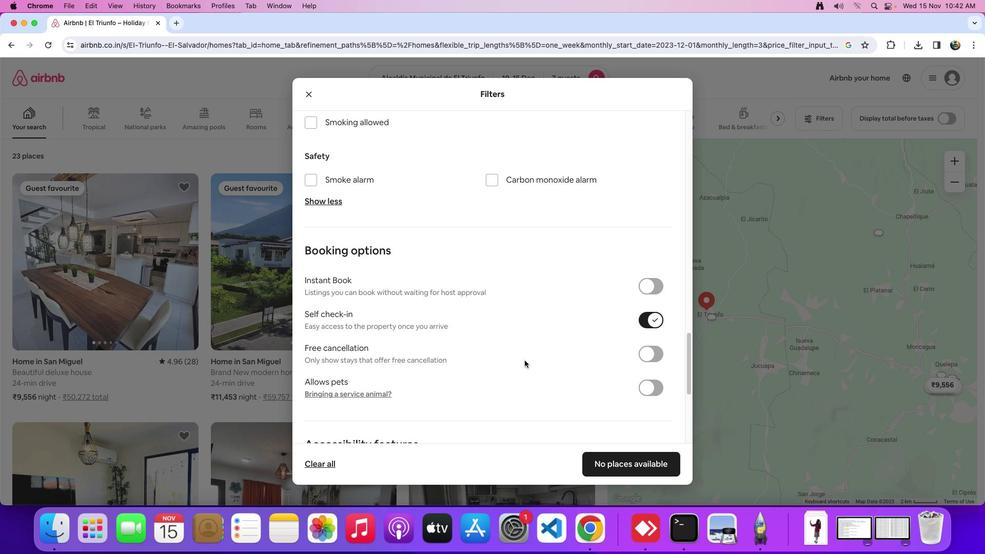 
Action: Mouse moved to (526, 355)
Screenshot: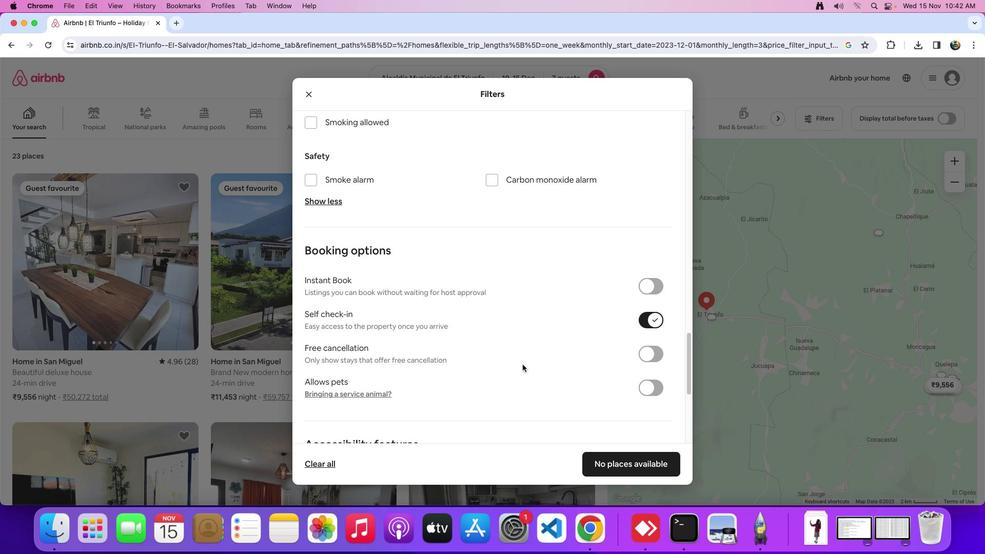 
Action: Mouse scrolled (526, 355) with delta (0, 0)
Screenshot: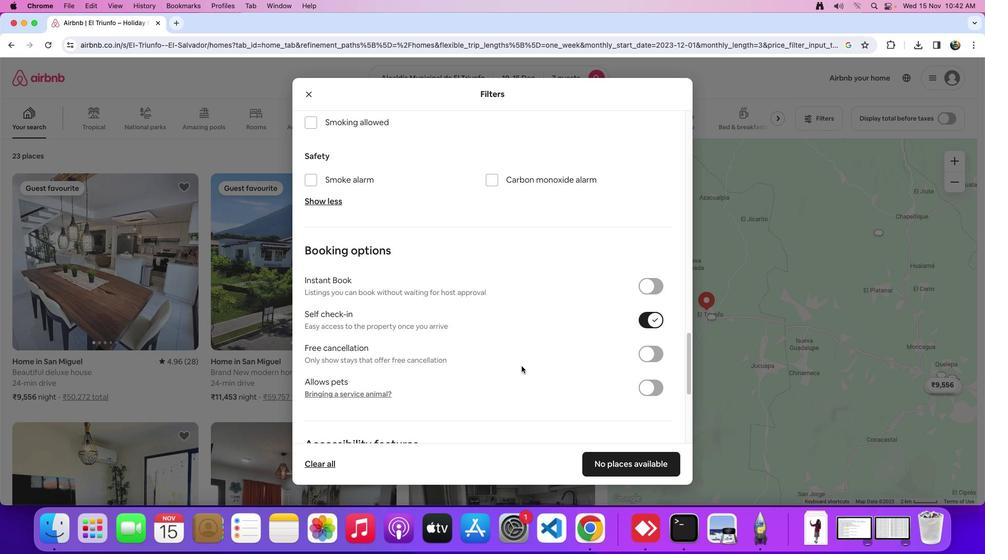 
Action: Mouse moved to (612, 459)
Screenshot: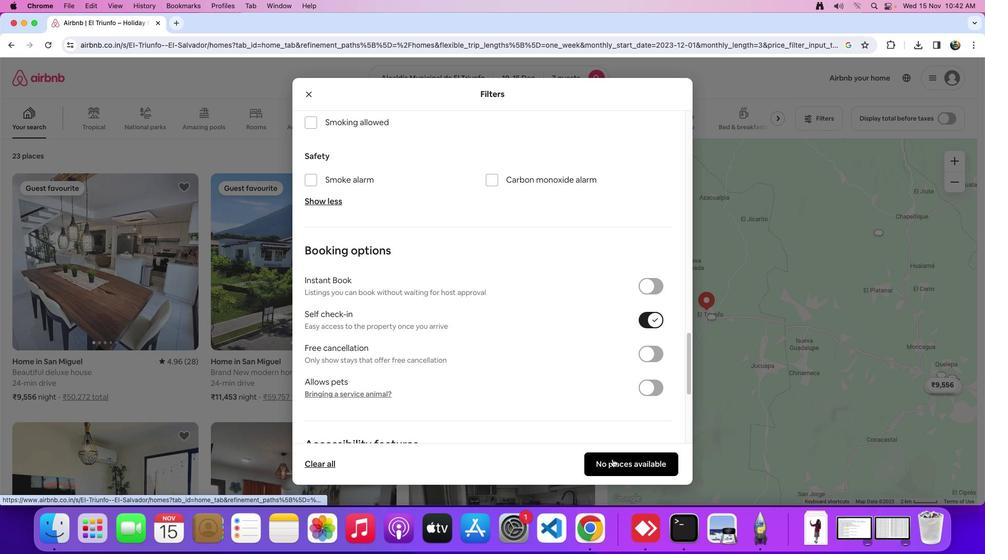 
Action: Mouse pressed left at (612, 459)
Screenshot: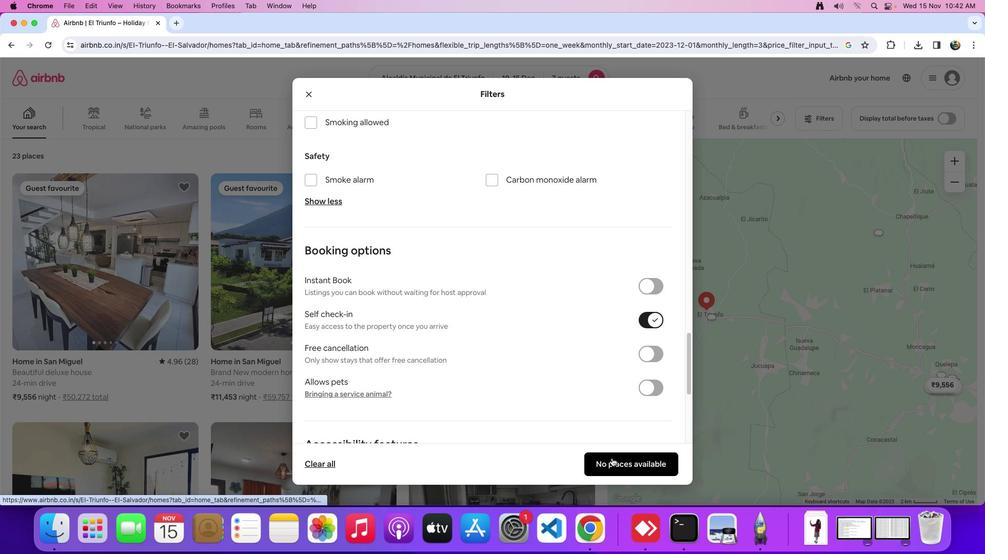 
Action: Mouse moved to (521, 363)
Screenshot: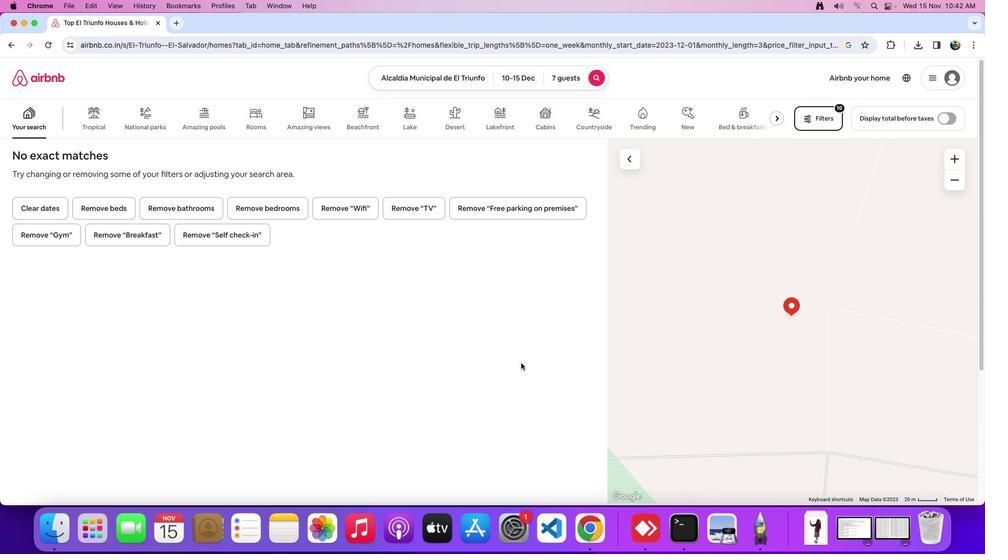 
Action: Mouse scrolled (521, 363) with delta (0, 0)
Screenshot: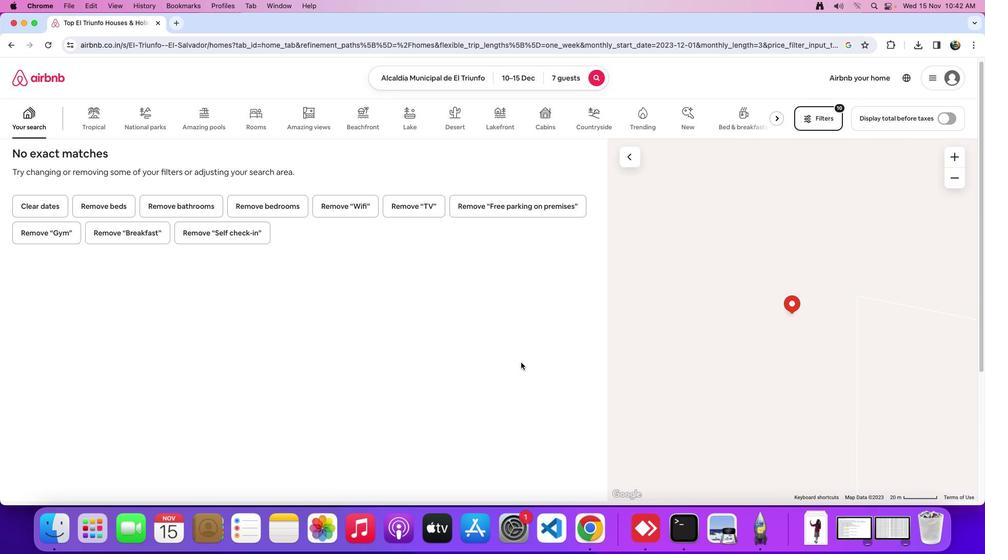 
Action: Mouse scrolled (521, 363) with delta (0, 0)
Screenshot: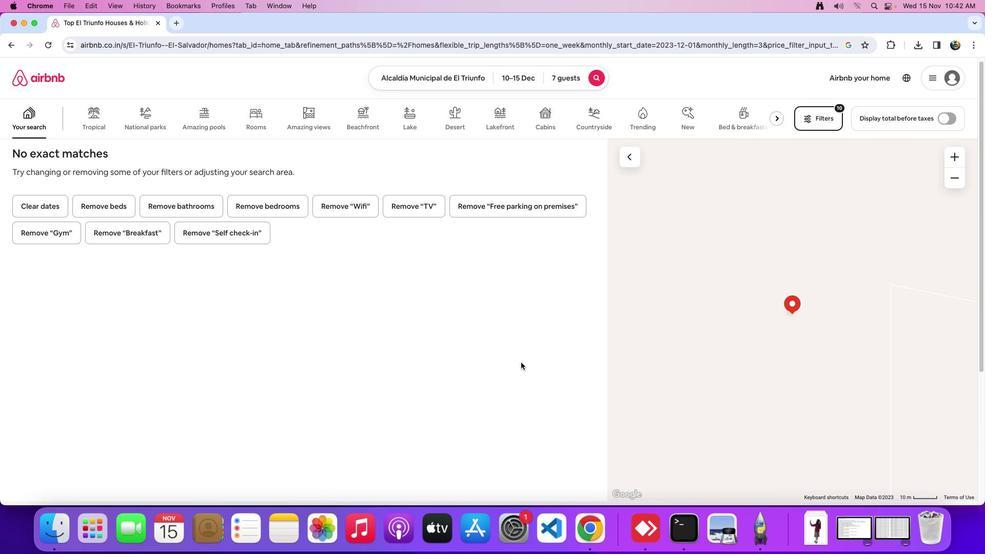 
Action: Mouse moved to (521, 362)
Screenshot: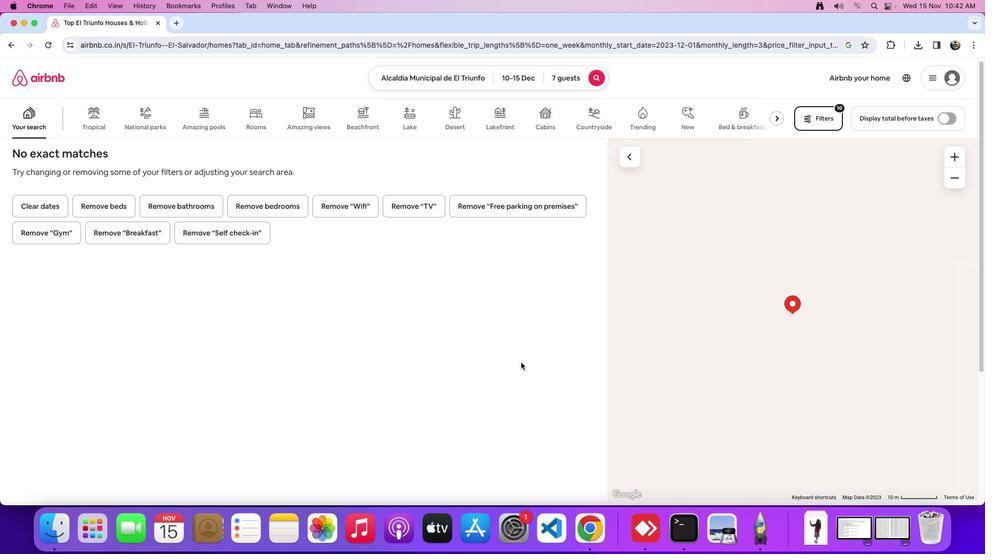 
Action: Mouse pressed left at (521, 362)
Screenshot: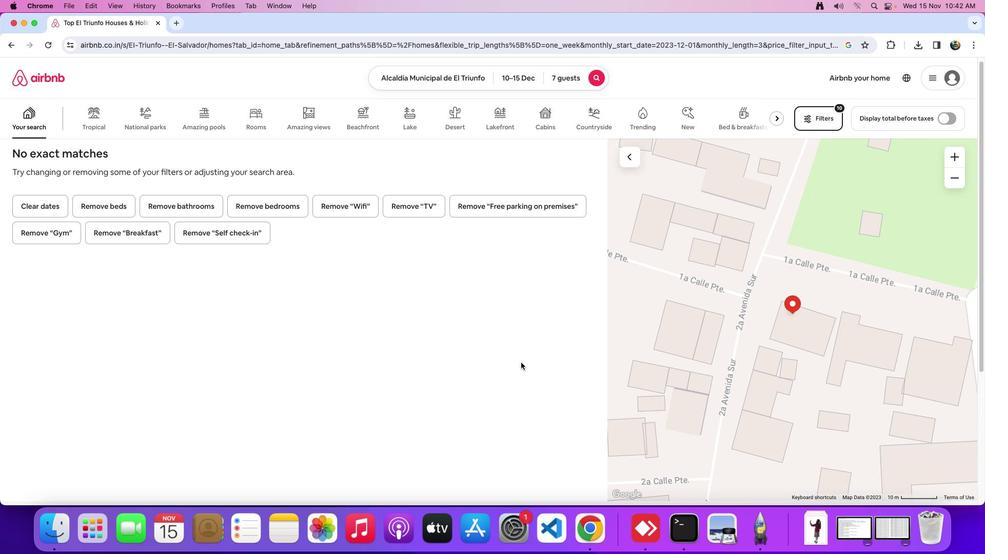 
Action: Mouse scrolled (521, 362) with delta (0, 0)
Screenshot: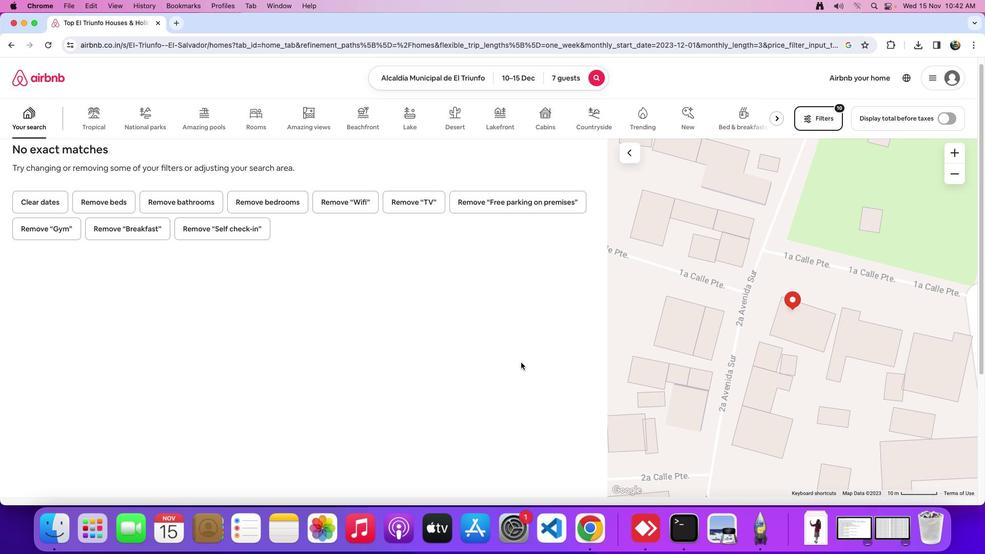 
Action: Mouse scrolled (521, 362) with delta (0, 0)
Screenshot: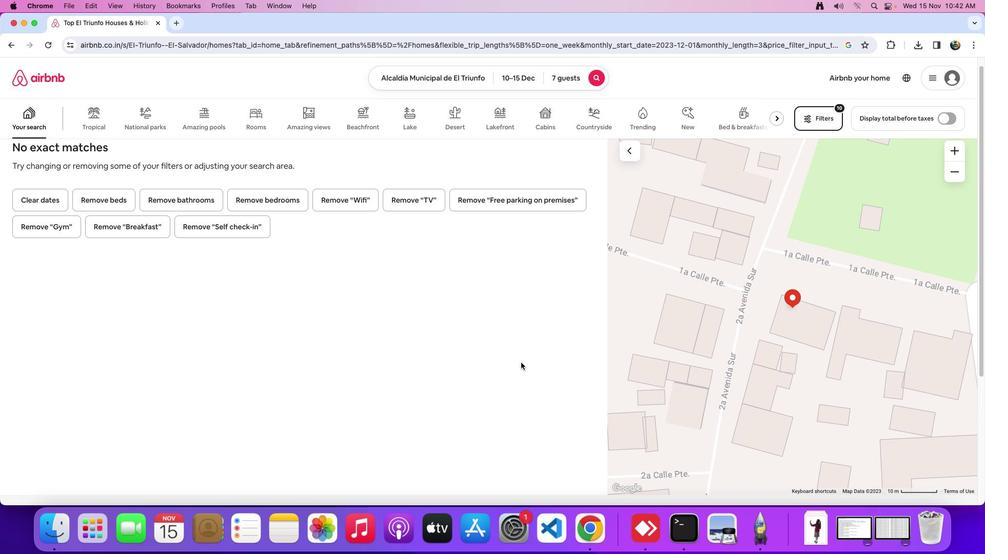 
Action: Mouse scrolled (521, 362) with delta (0, 0)
Screenshot: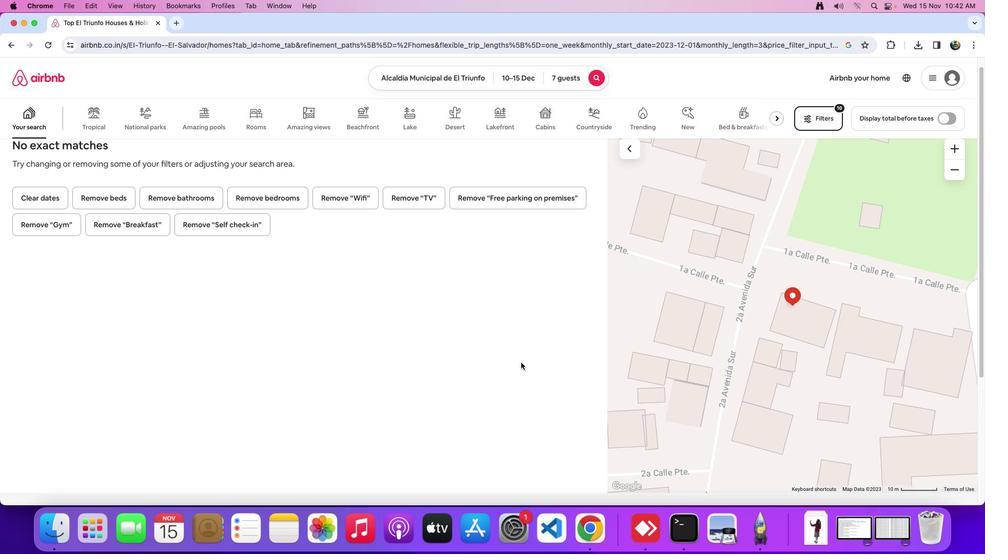 
Action: Mouse scrolled (521, 362) with delta (0, 0)
Screenshot: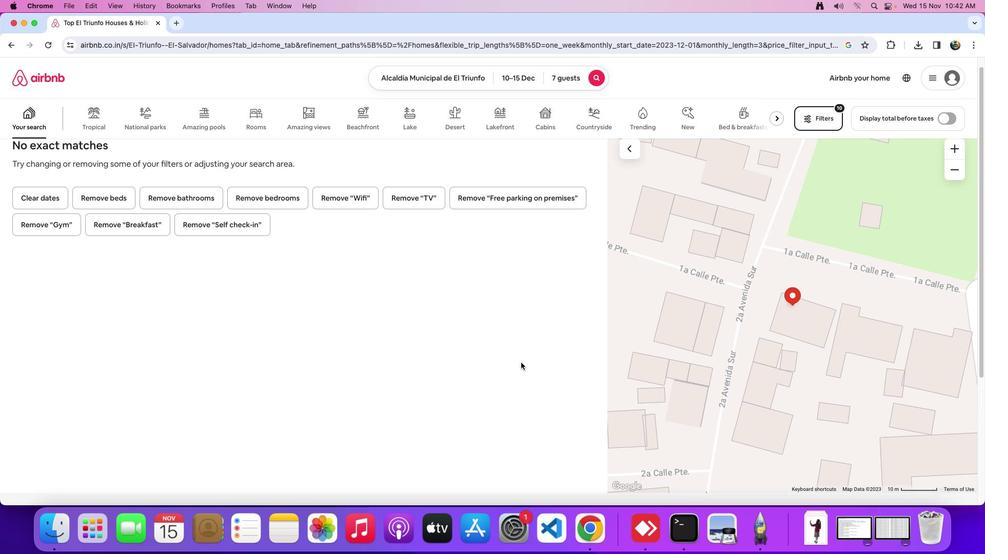 
Action: Mouse moved to (522, 362)
Screenshot: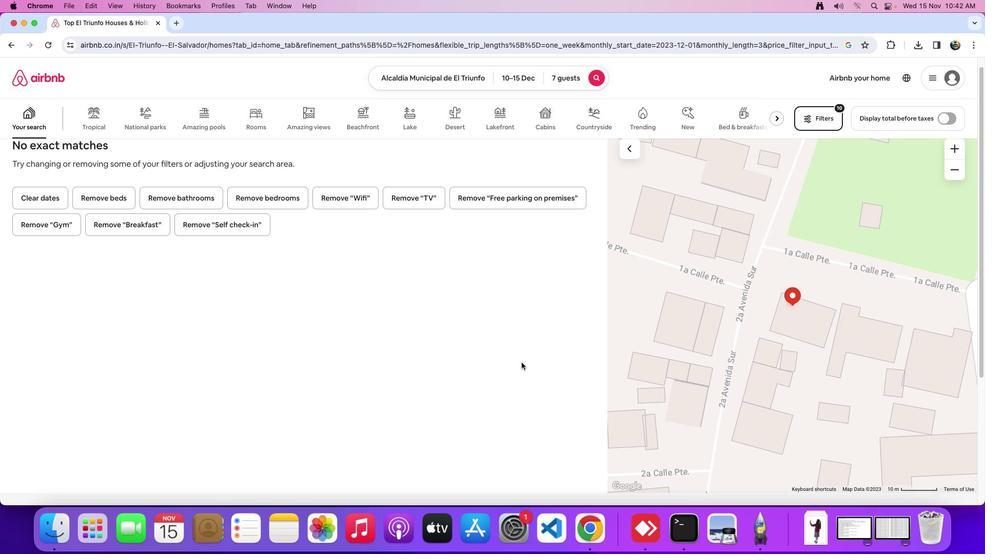
